 Task: Find connections with filter location Talence with filter topic #Inspirationwith filter profile language Spanish with filter current company Qlik with filter school Awadhesh Pratap Singh Vishwavidyalaya with filter industry Motor Vehicle Parts Manufacturing with filter service category Health Insurance with filter keywords title Animal Shelter Worker
Action: Mouse moved to (363, 224)
Screenshot: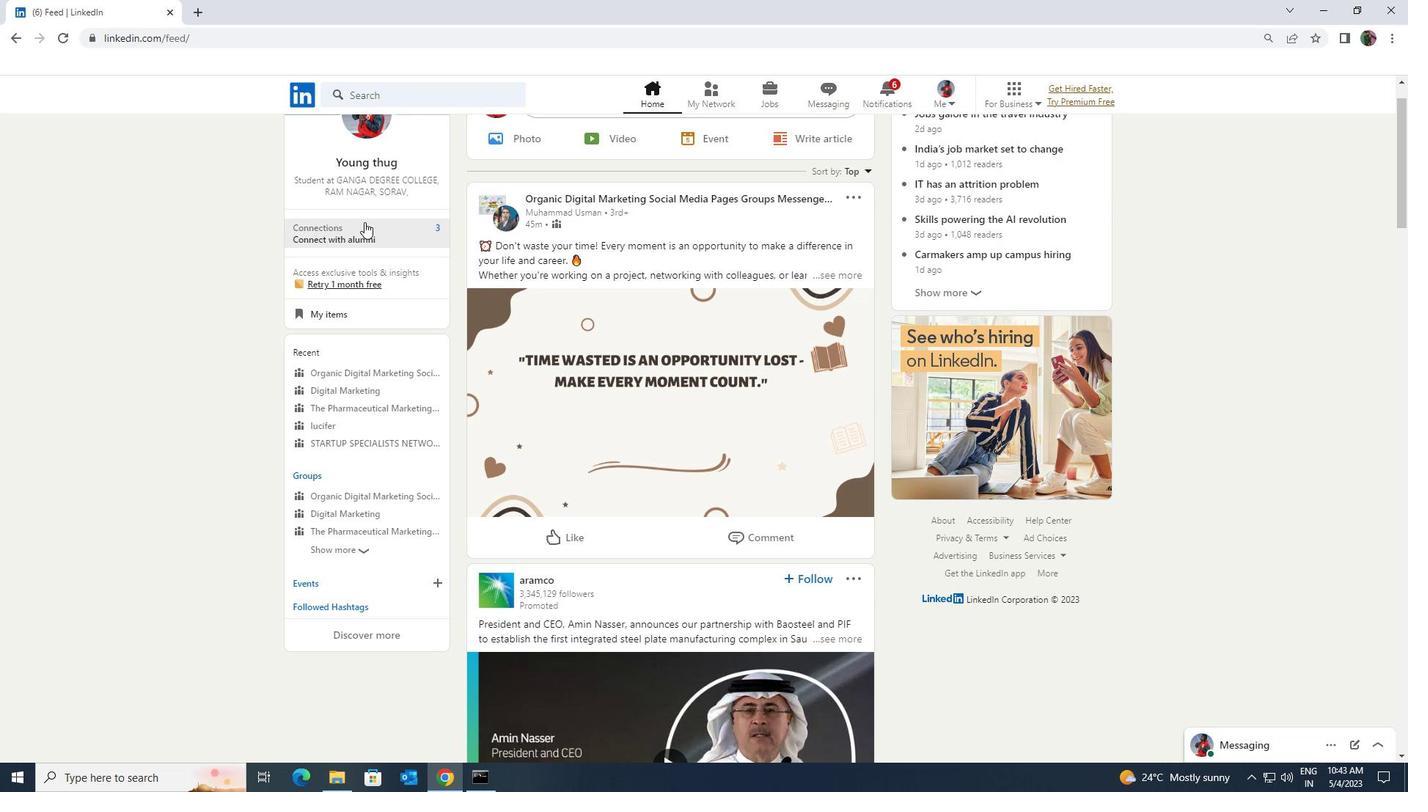 
Action: Mouse pressed left at (363, 224)
Screenshot: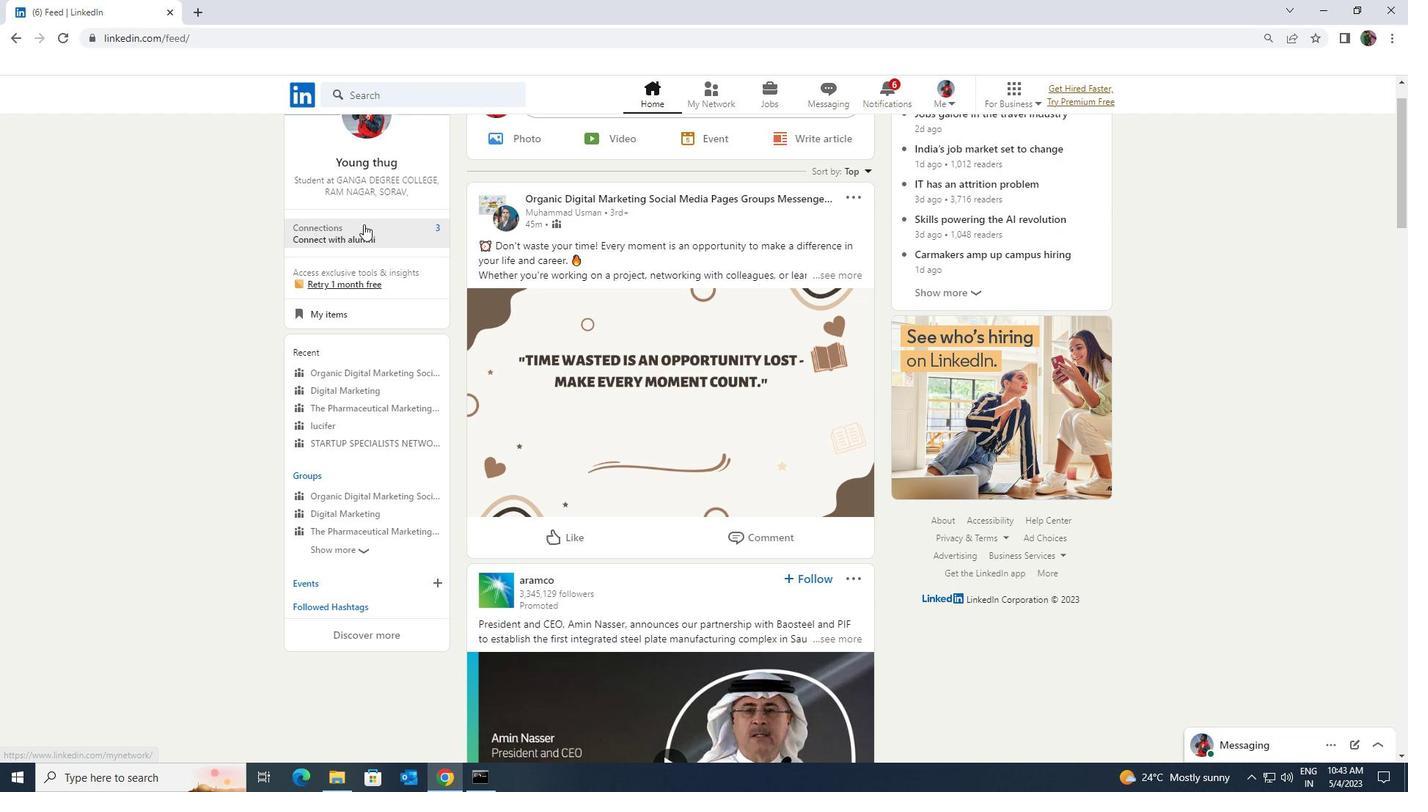 
Action: Mouse moved to (340, 167)
Screenshot: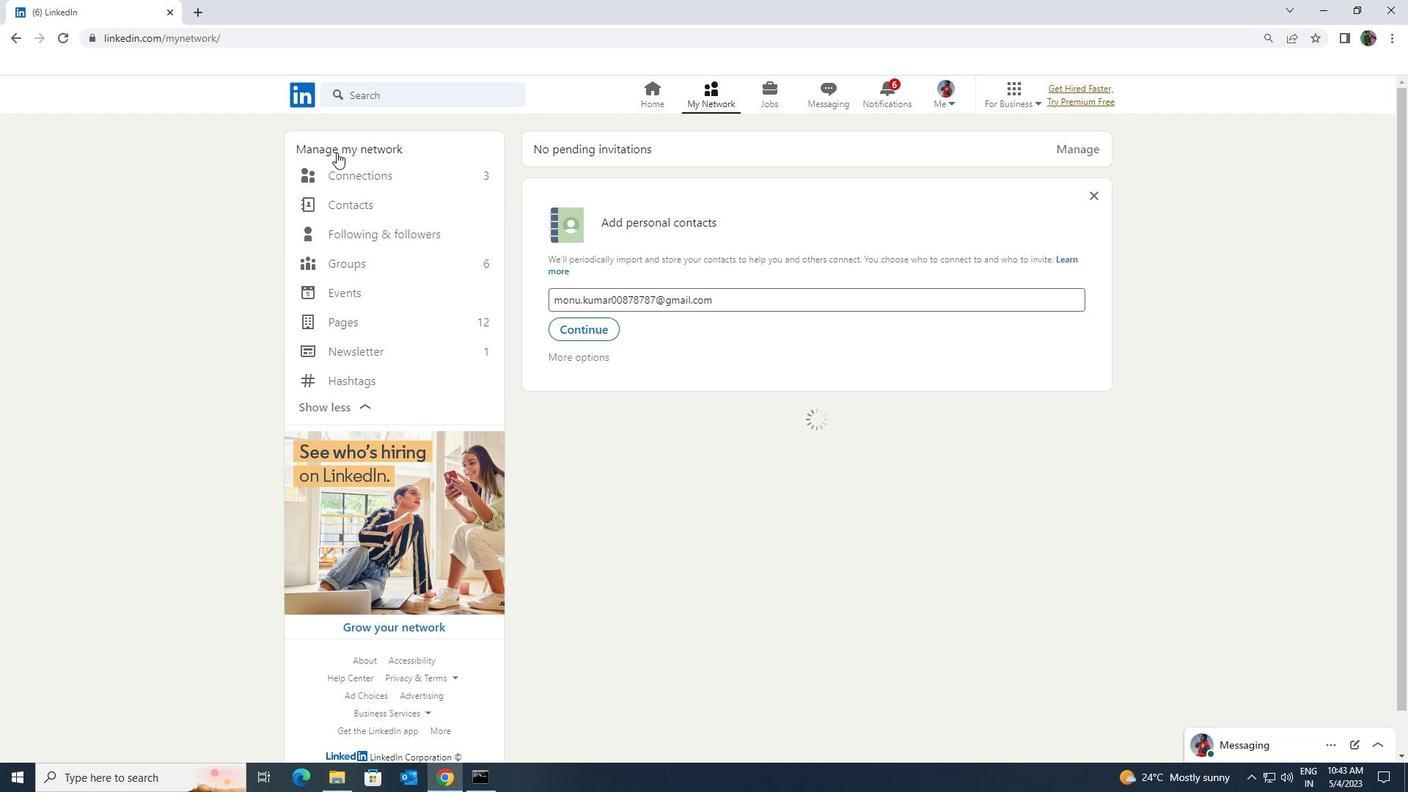 
Action: Mouse pressed left at (340, 167)
Screenshot: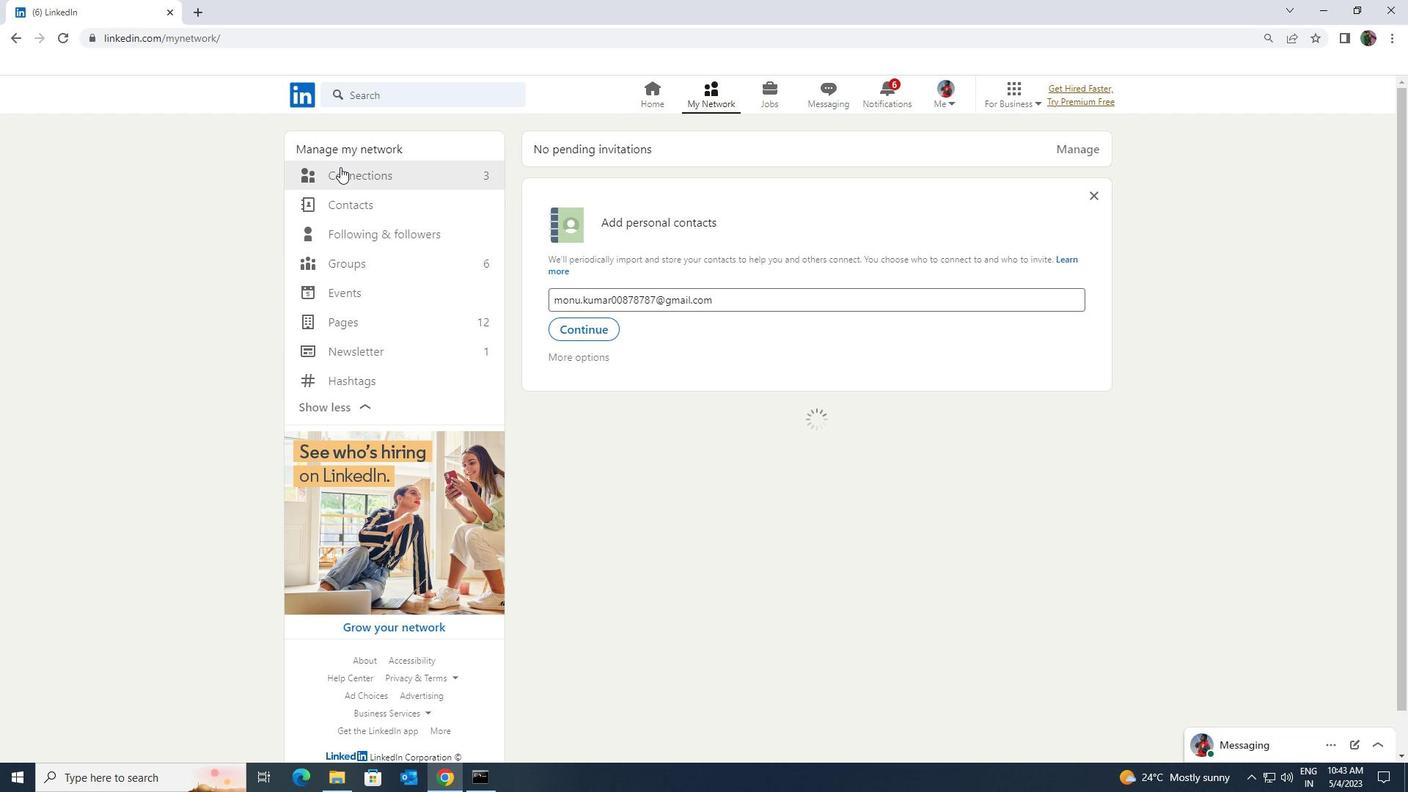 
Action: Mouse moved to (774, 176)
Screenshot: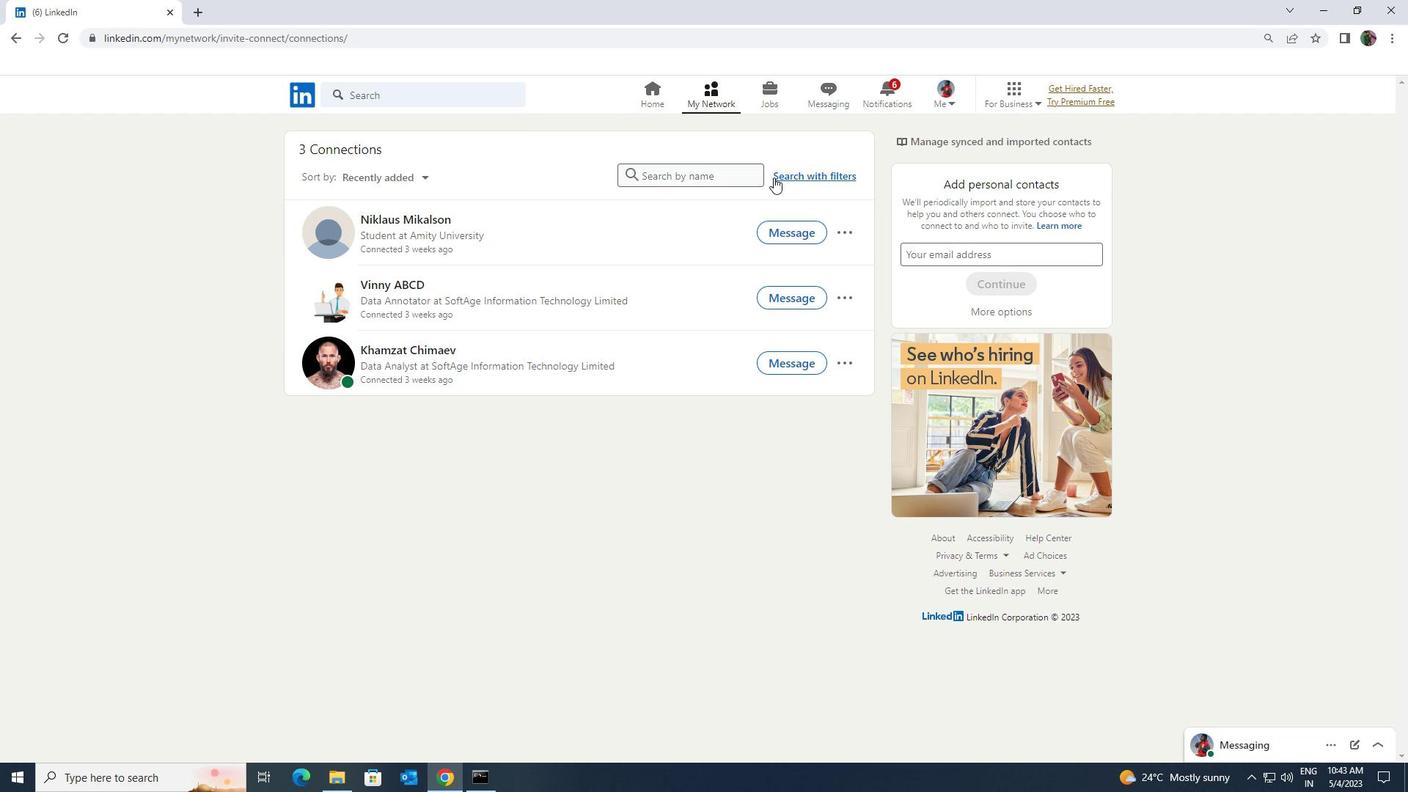 
Action: Mouse pressed left at (774, 176)
Screenshot: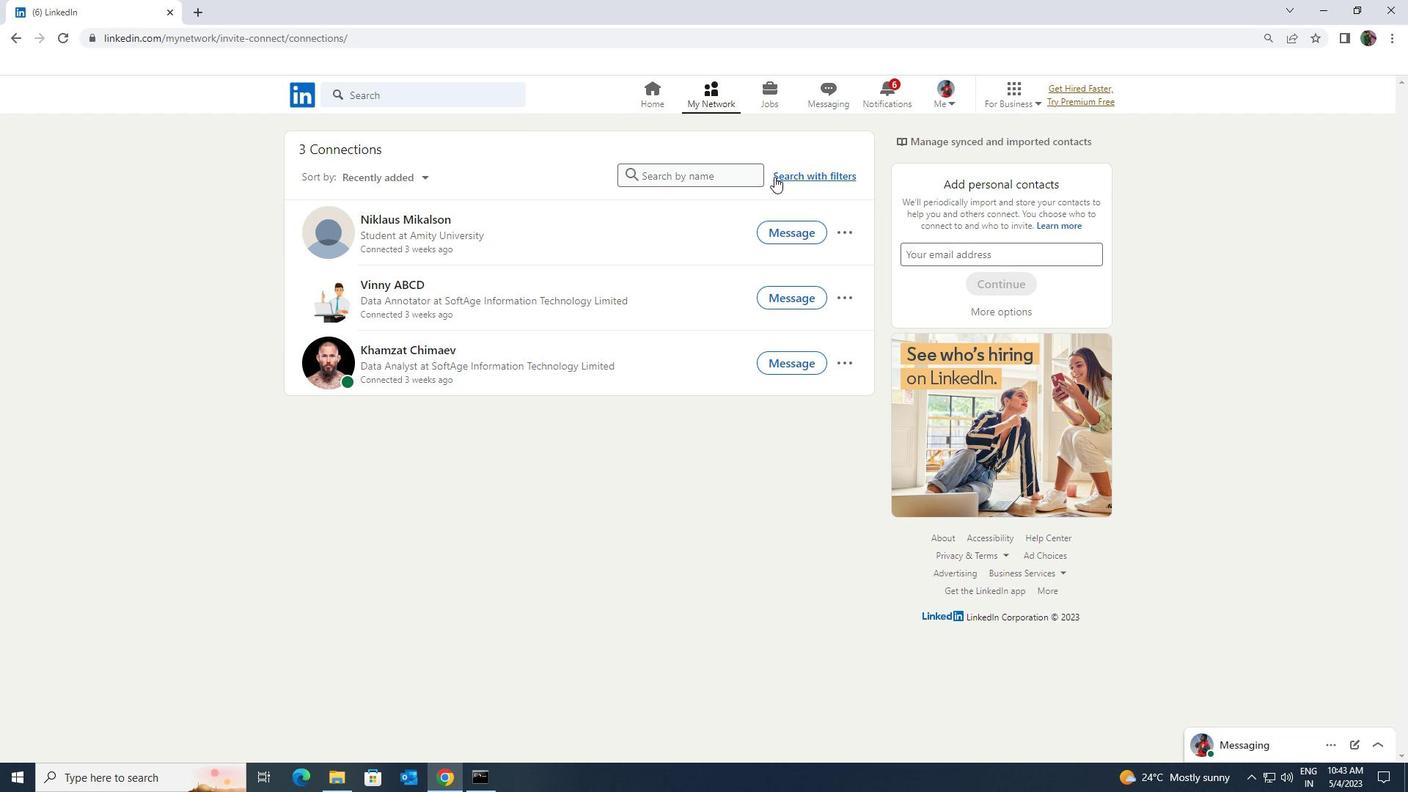 
Action: Mouse moved to (751, 141)
Screenshot: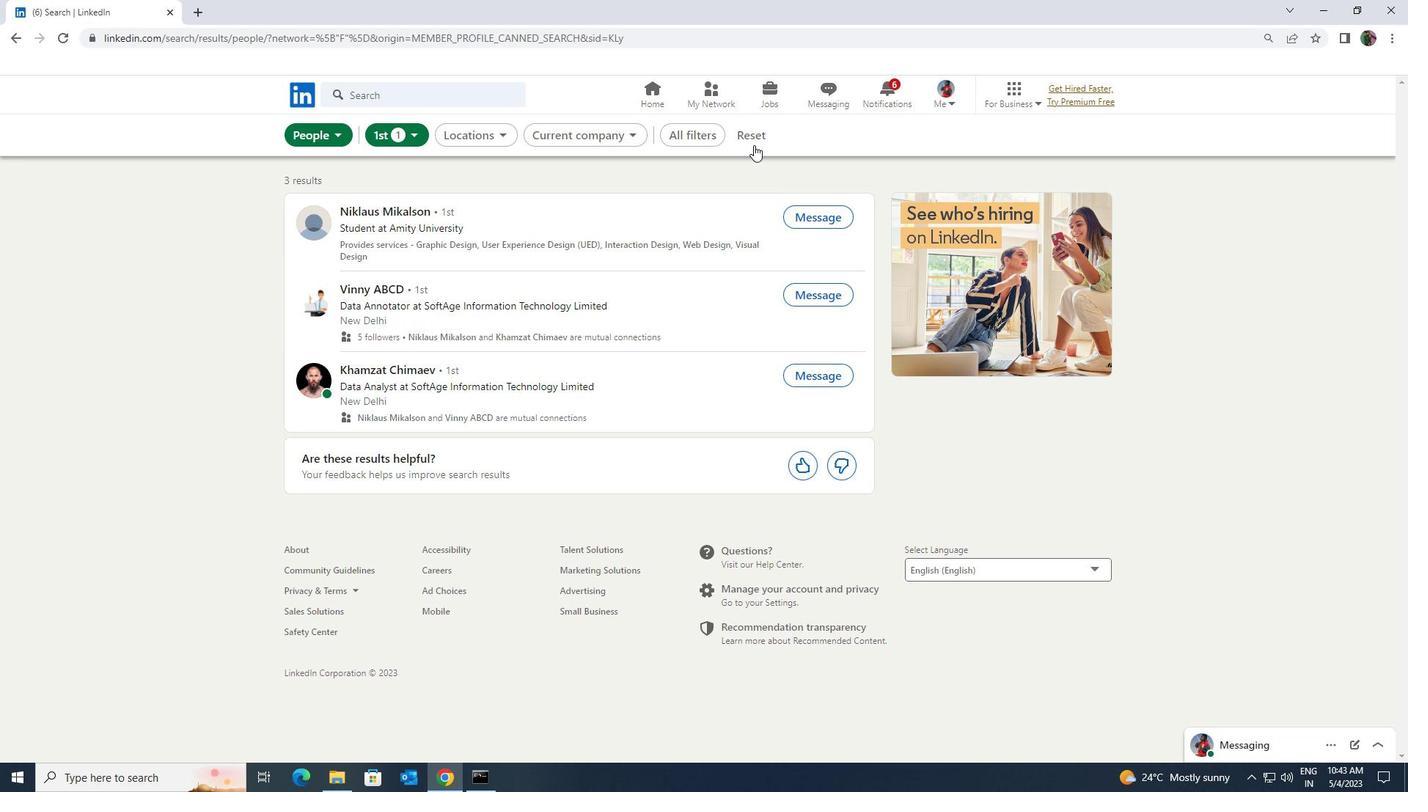 
Action: Mouse pressed left at (751, 141)
Screenshot: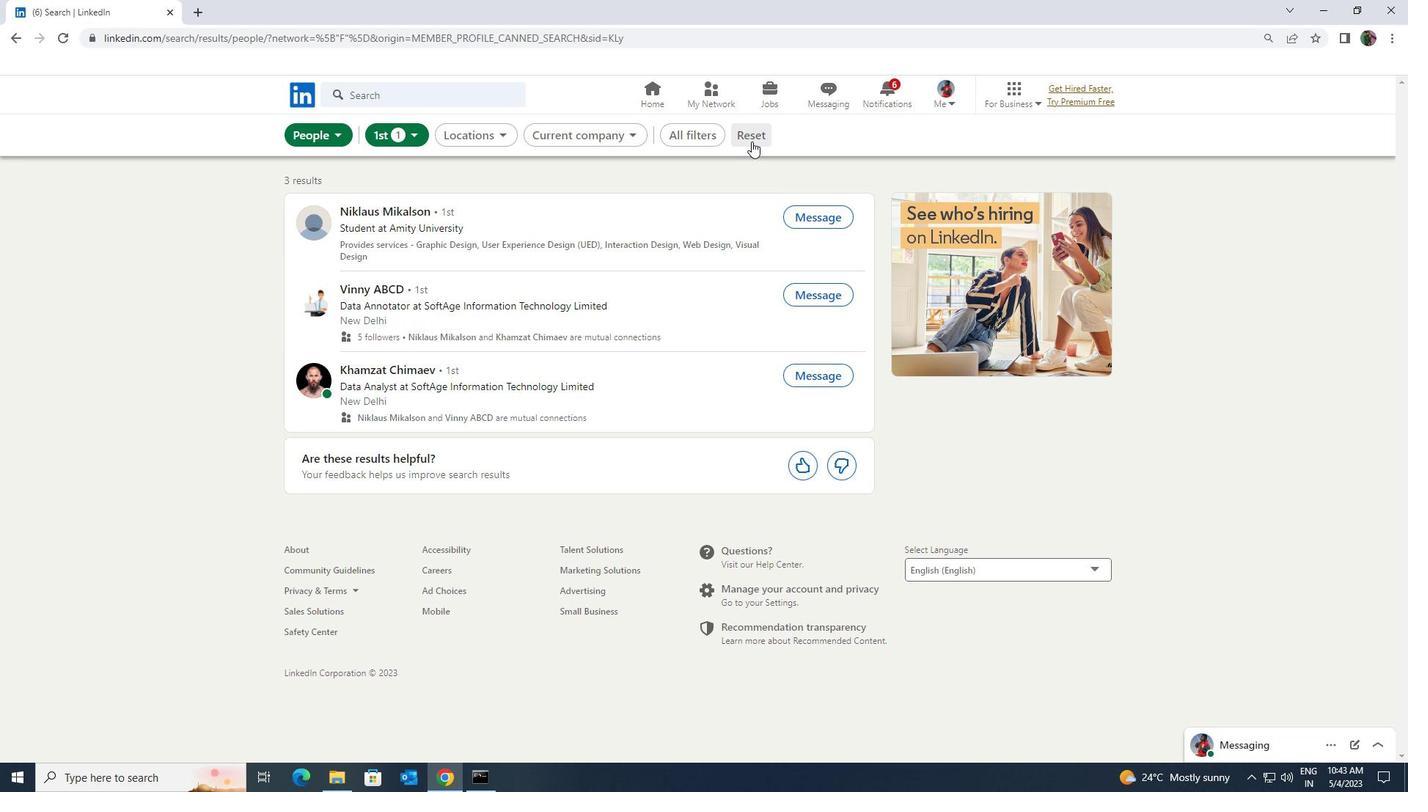 
Action: Mouse moved to (743, 135)
Screenshot: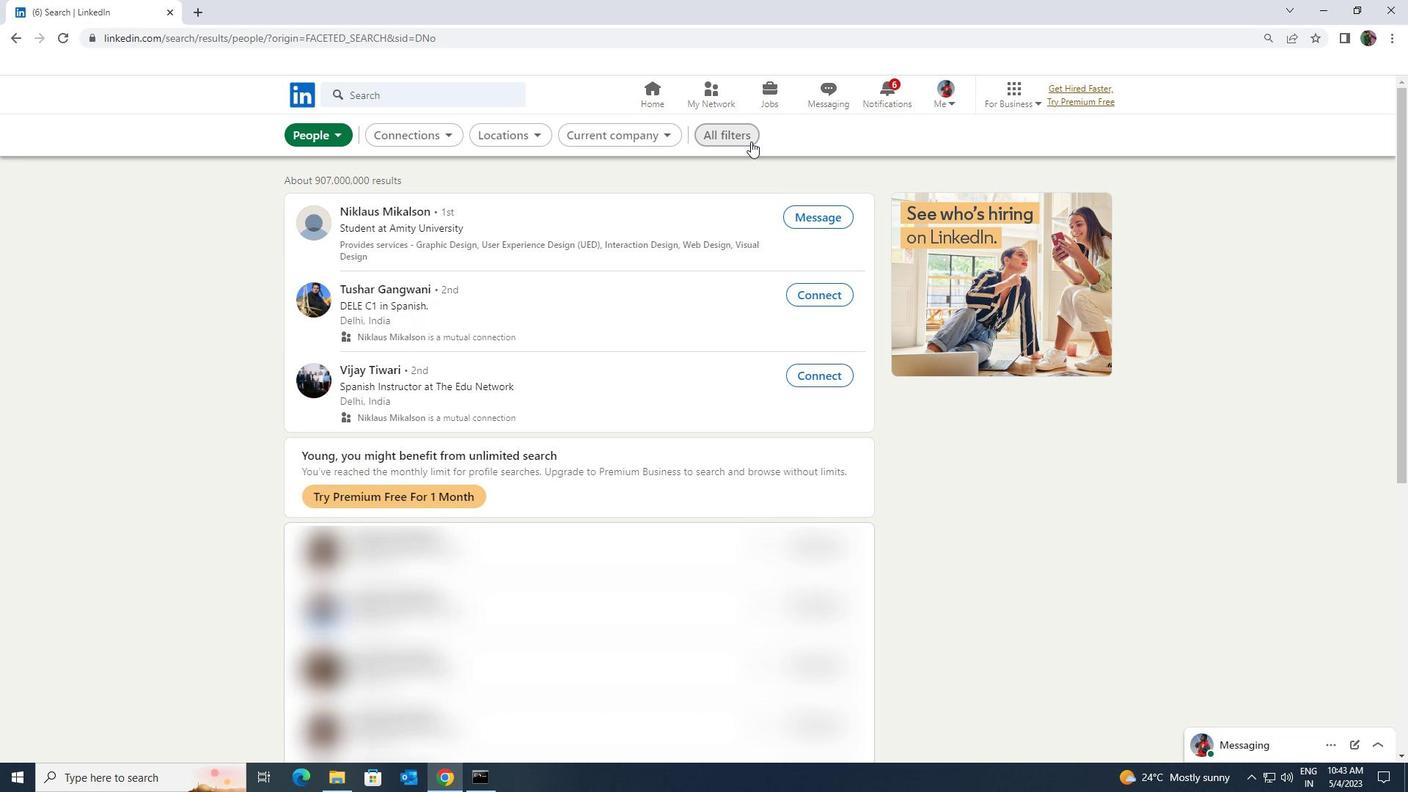 
Action: Mouse pressed left at (743, 135)
Screenshot: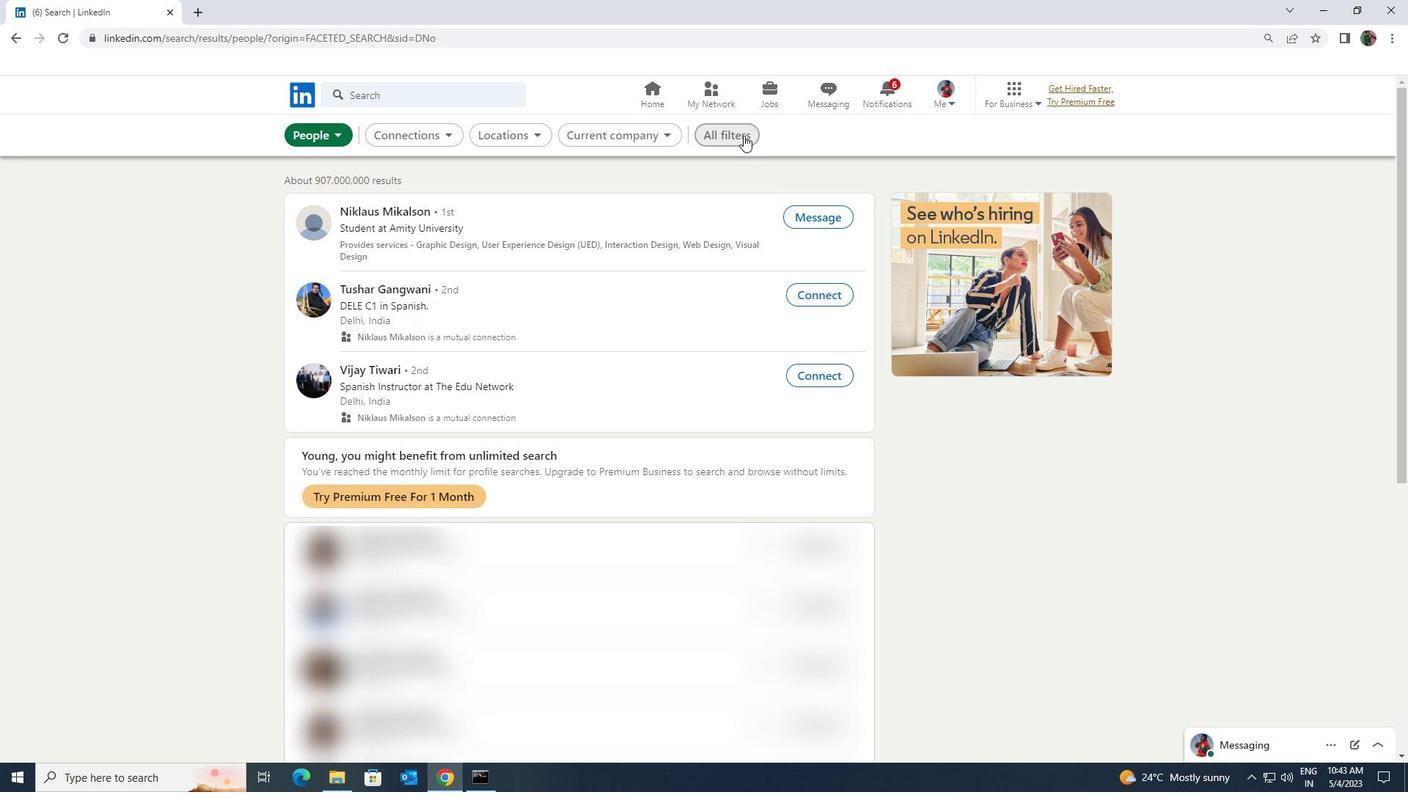 
Action: Mouse moved to (1204, 571)
Screenshot: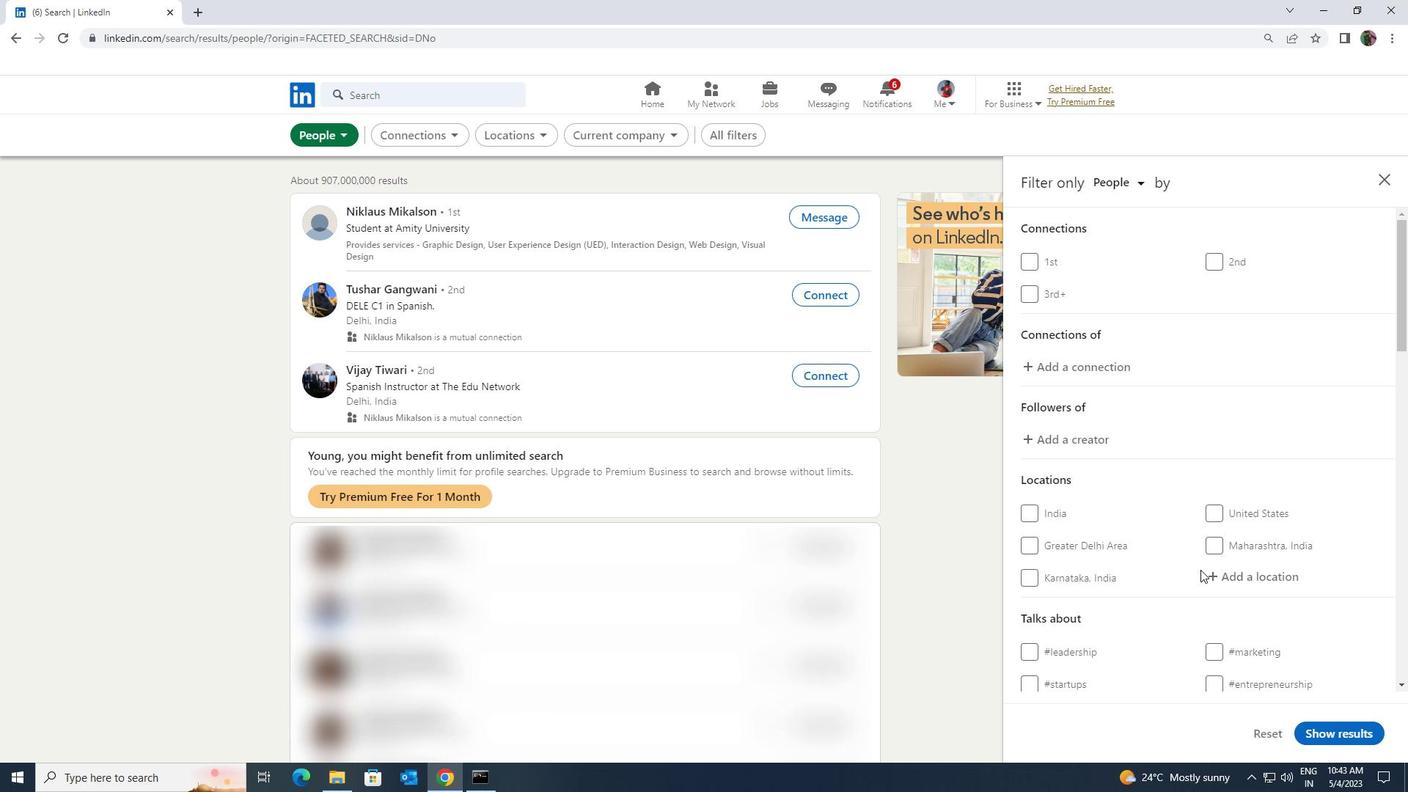 
Action: Mouse pressed left at (1204, 571)
Screenshot: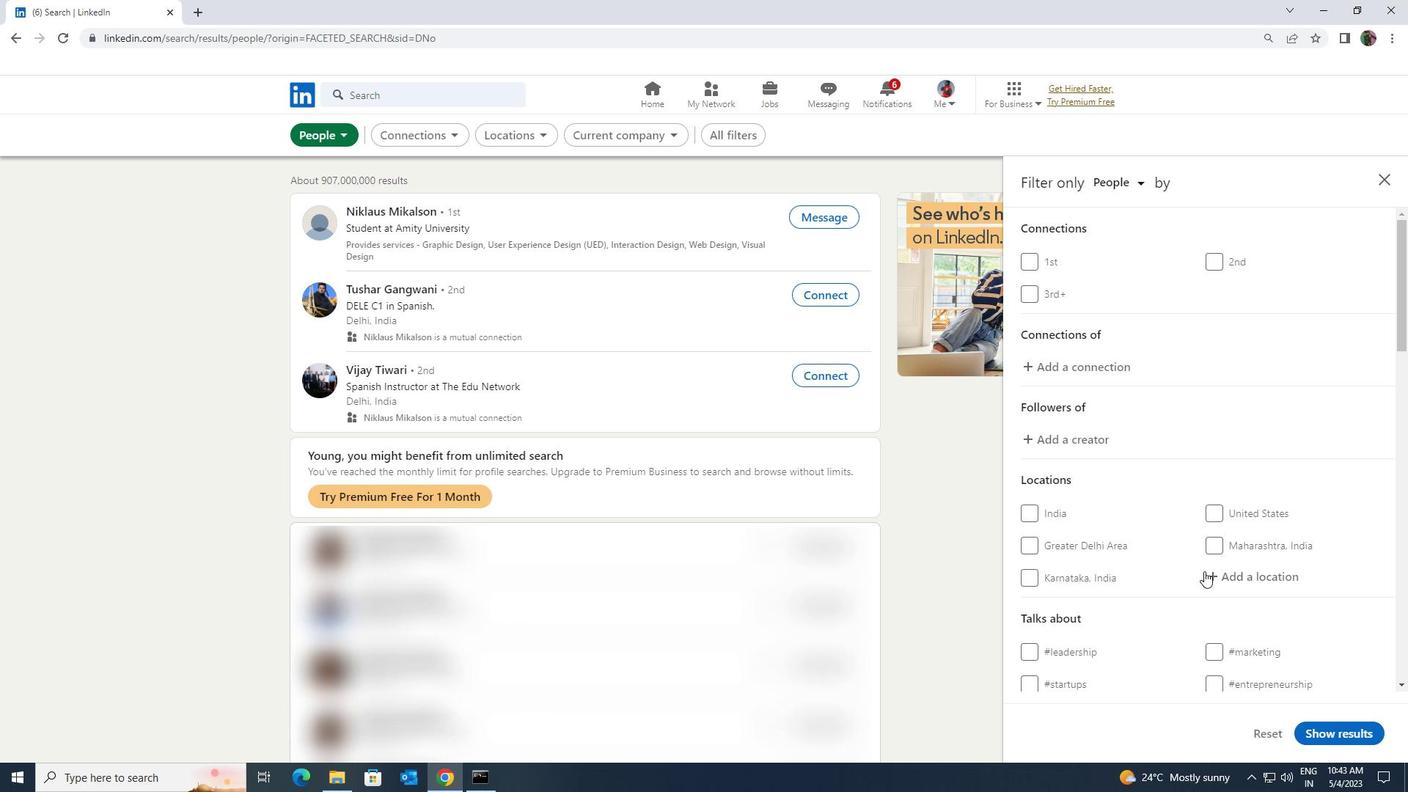 
Action: Key pressed <Key.shift>TALENC
Screenshot: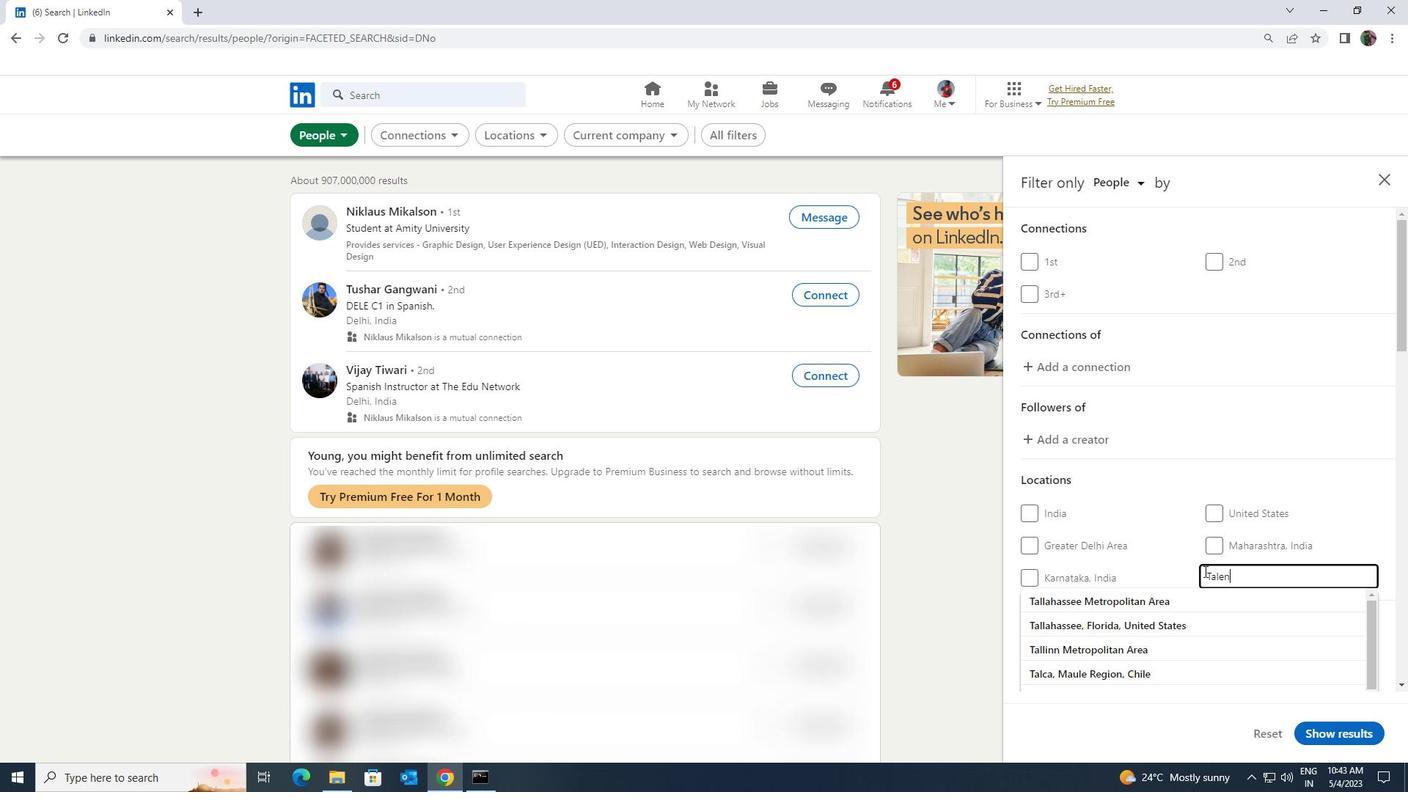 
Action: Mouse moved to (1203, 594)
Screenshot: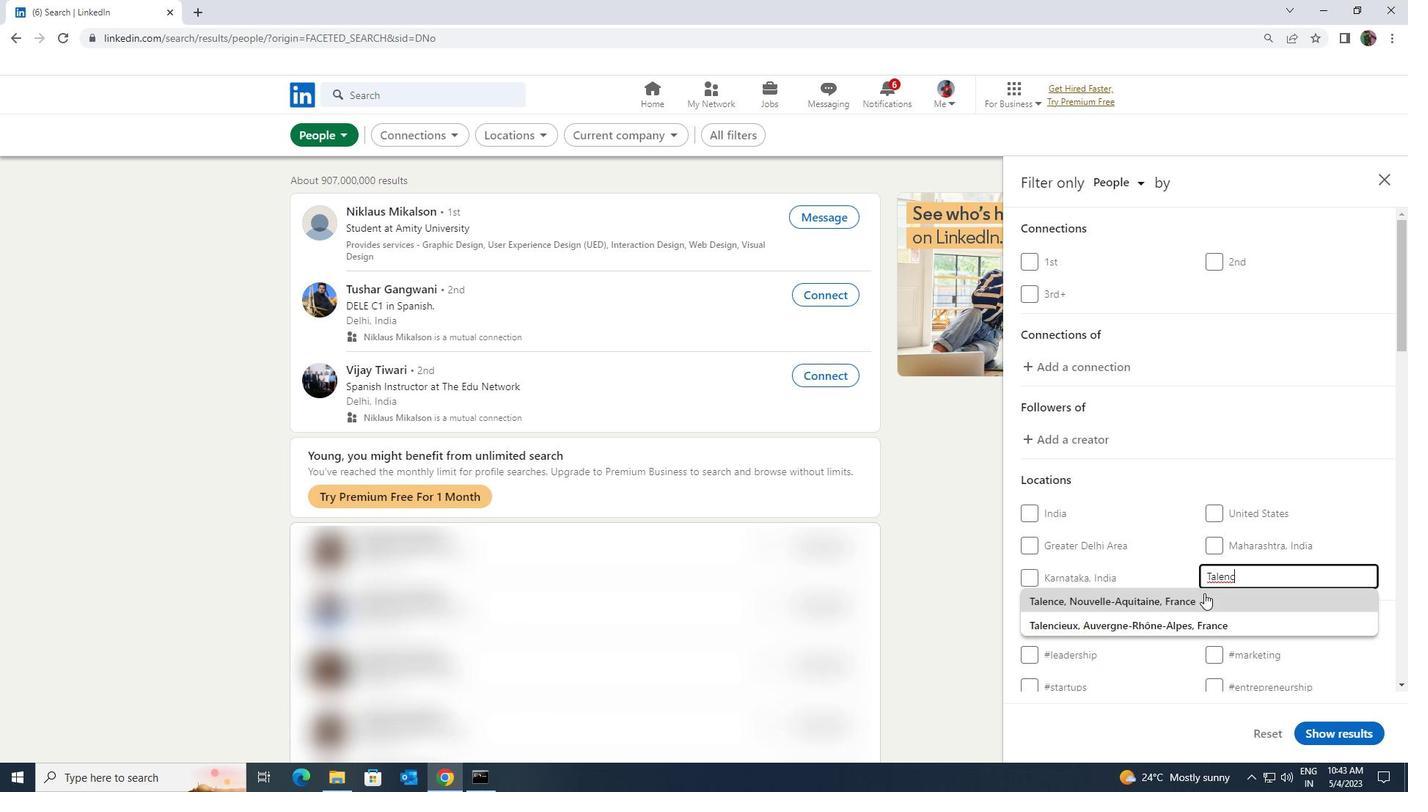 
Action: Mouse pressed left at (1203, 594)
Screenshot: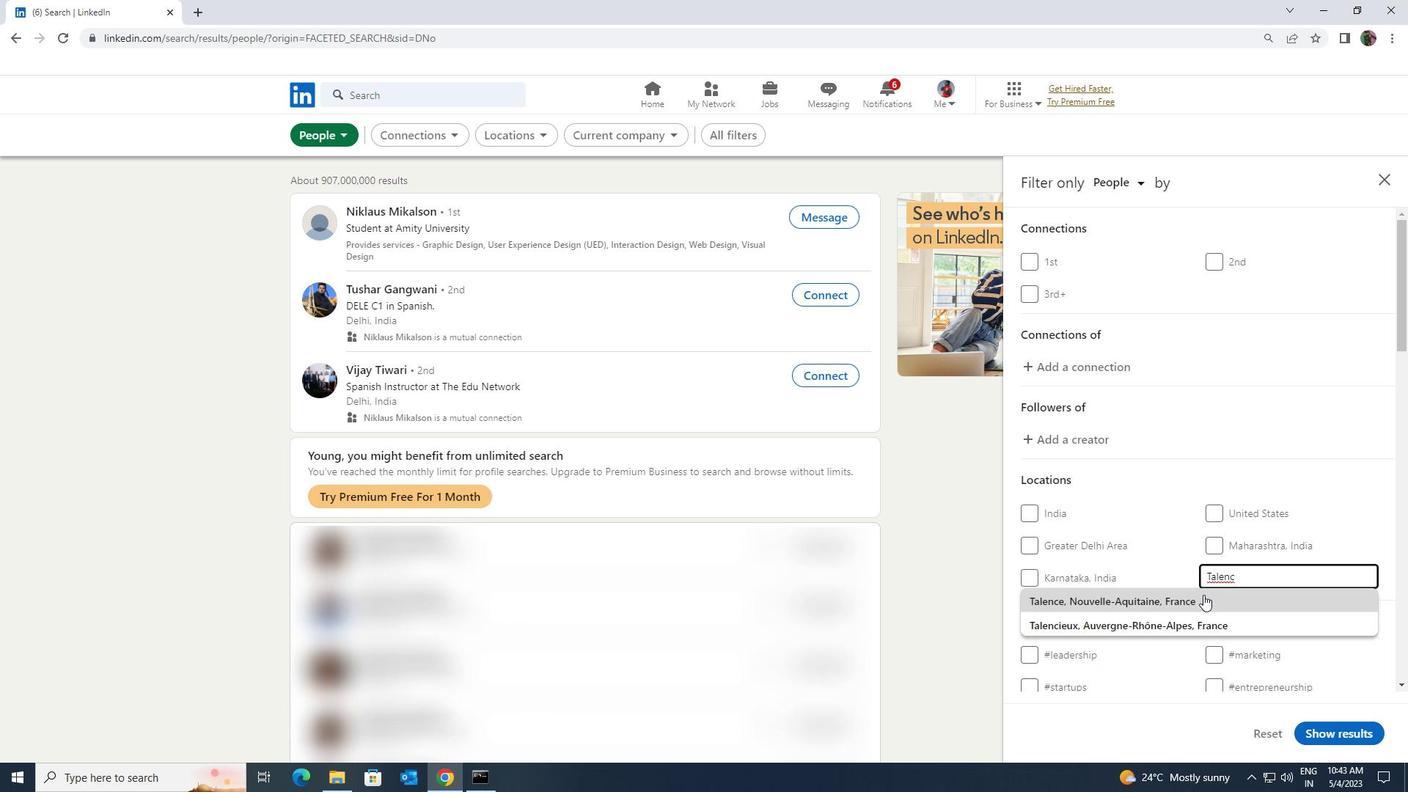 
Action: Mouse scrolled (1203, 594) with delta (0, 0)
Screenshot: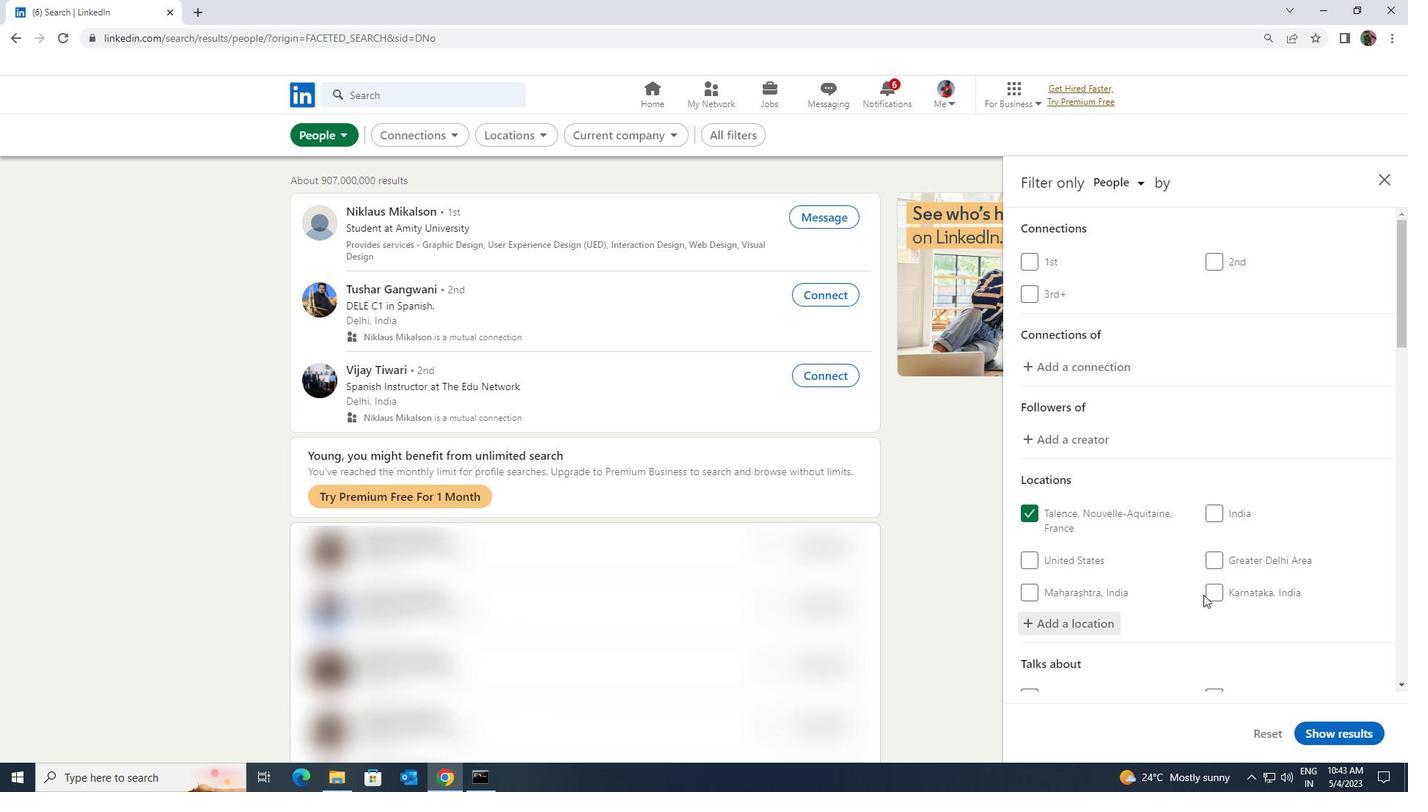 
Action: Mouse scrolled (1203, 594) with delta (0, 0)
Screenshot: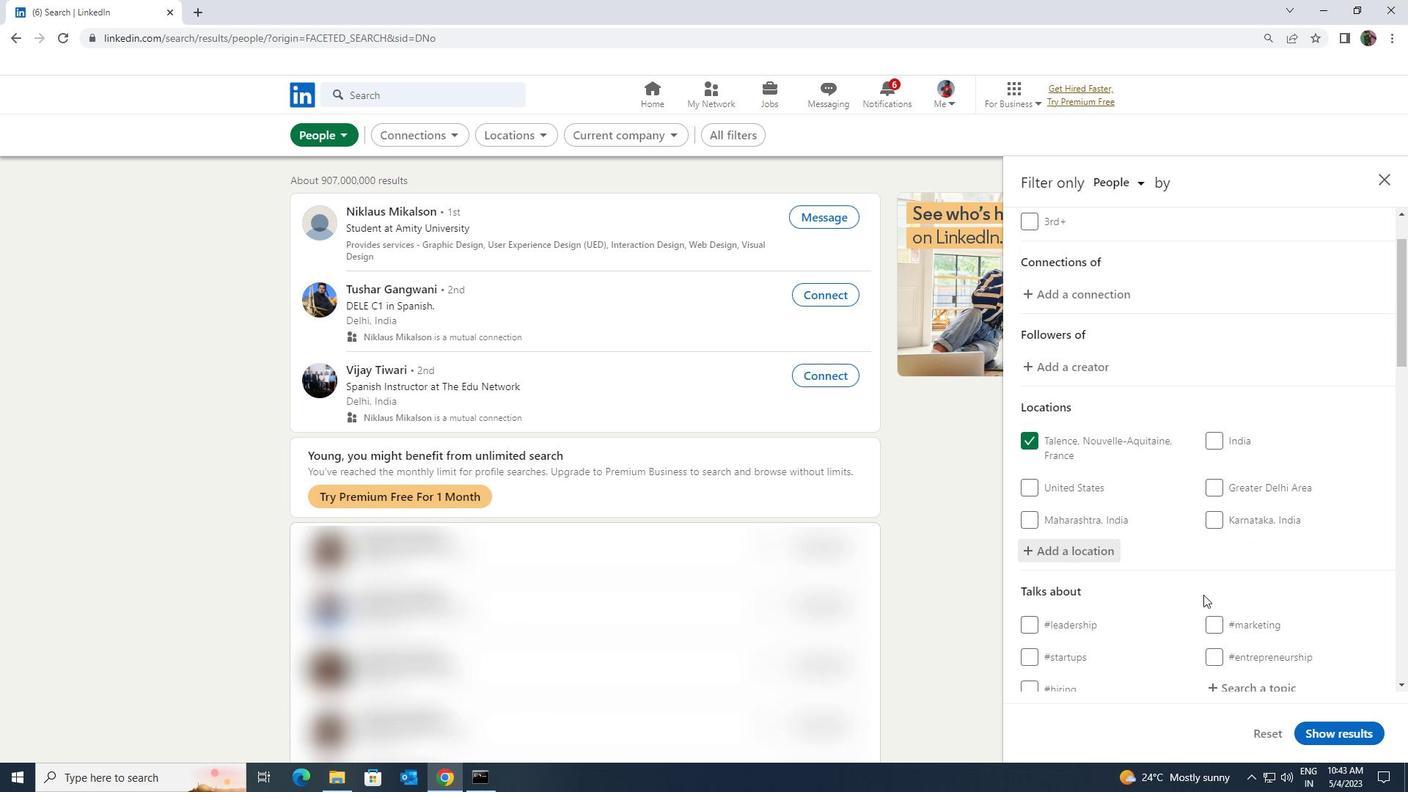 
Action: Mouse moved to (1207, 605)
Screenshot: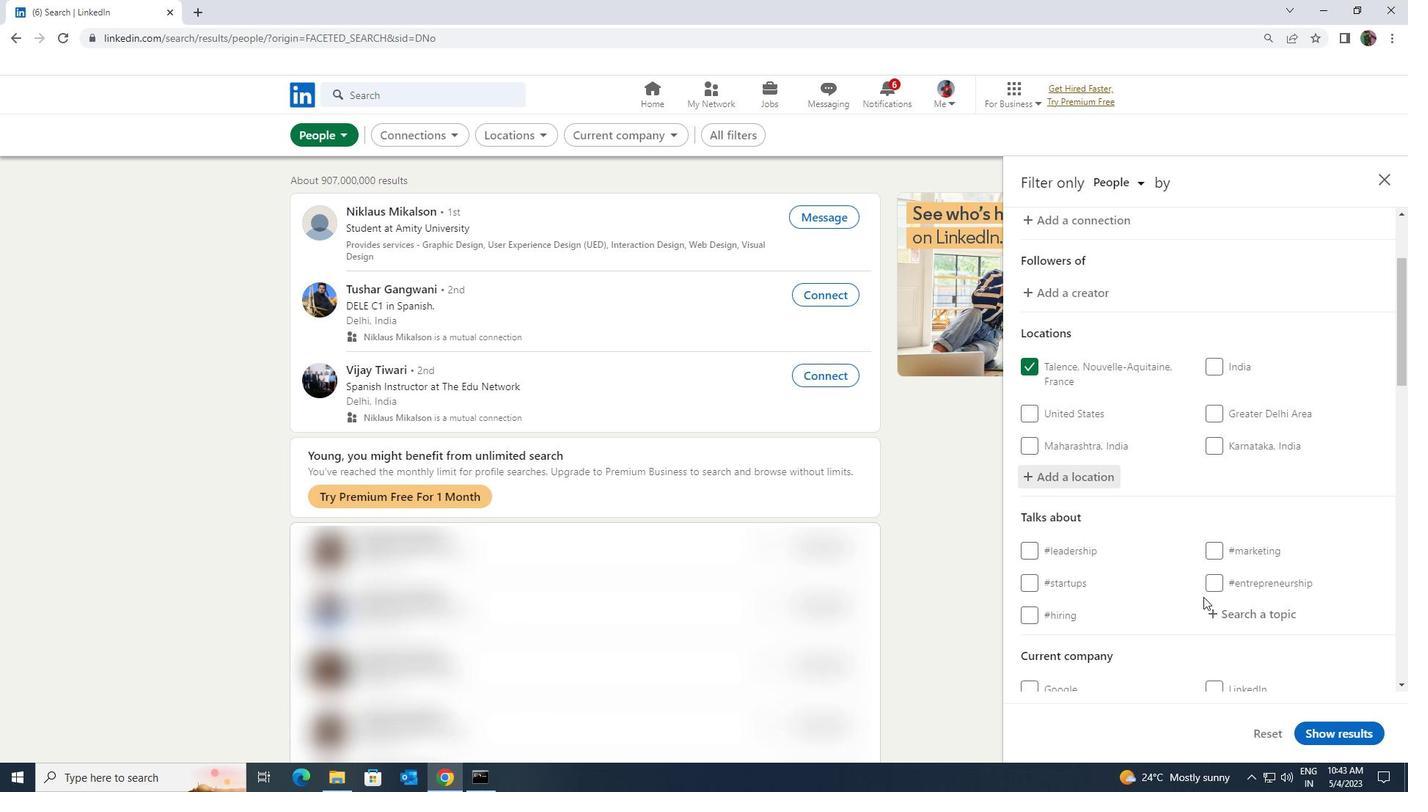 
Action: Mouse pressed left at (1207, 605)
Screenshot: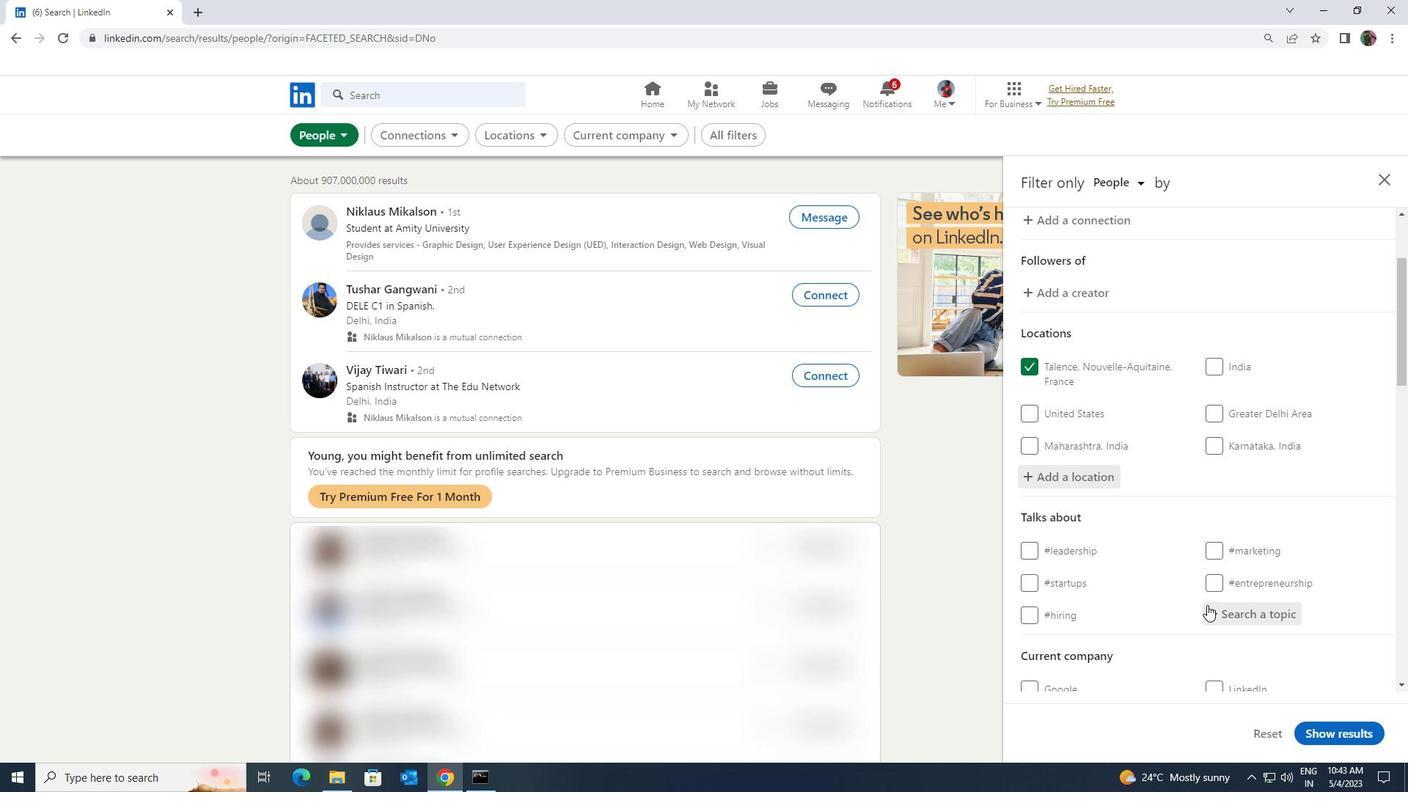 
Action: Key pressed <Key.shift><Key.shift><Key.shift>INSPIRAT
Screenshot: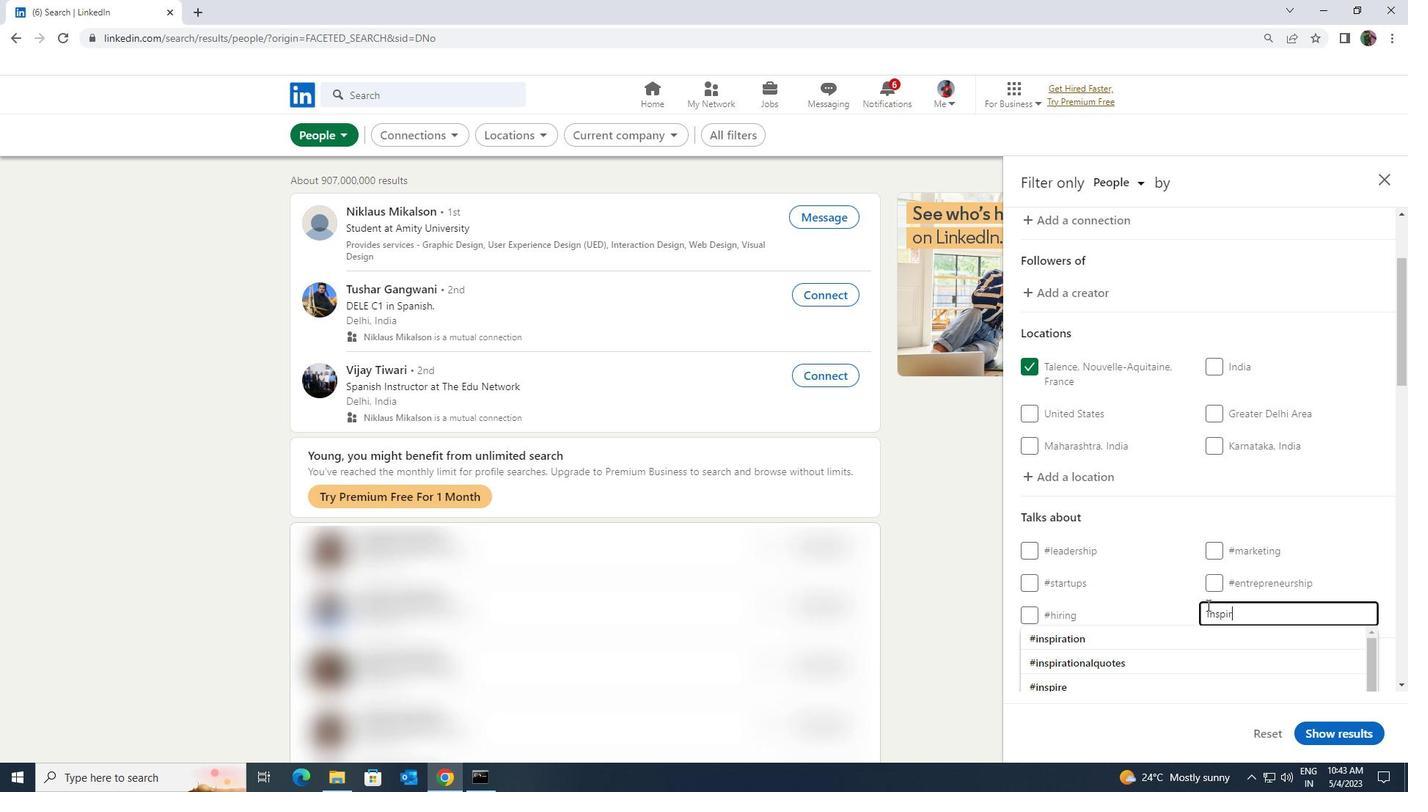 
Action: Mouse moved to (1198, 629)
Screenshot: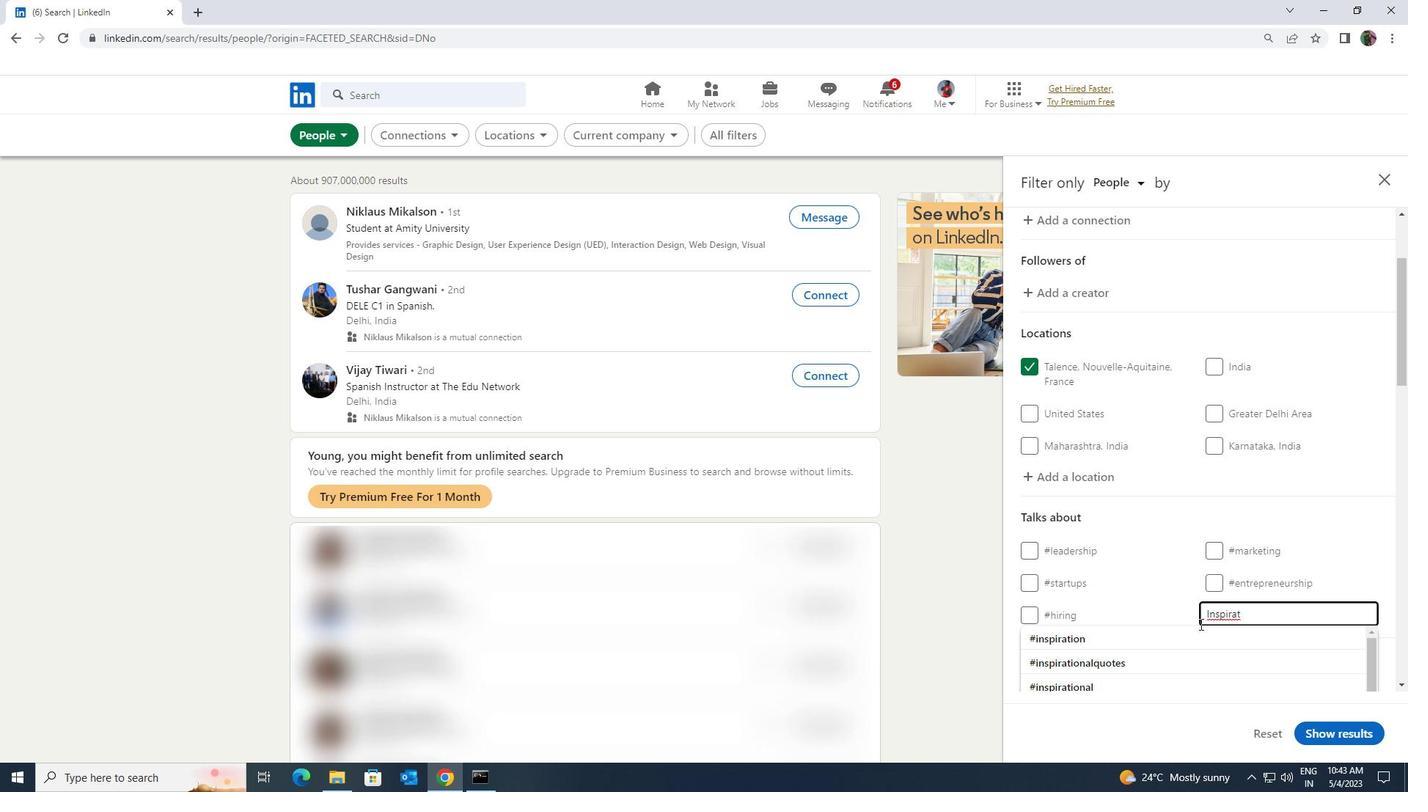 
Action: Mouse pressed left at (1198, 629)
Screenshot: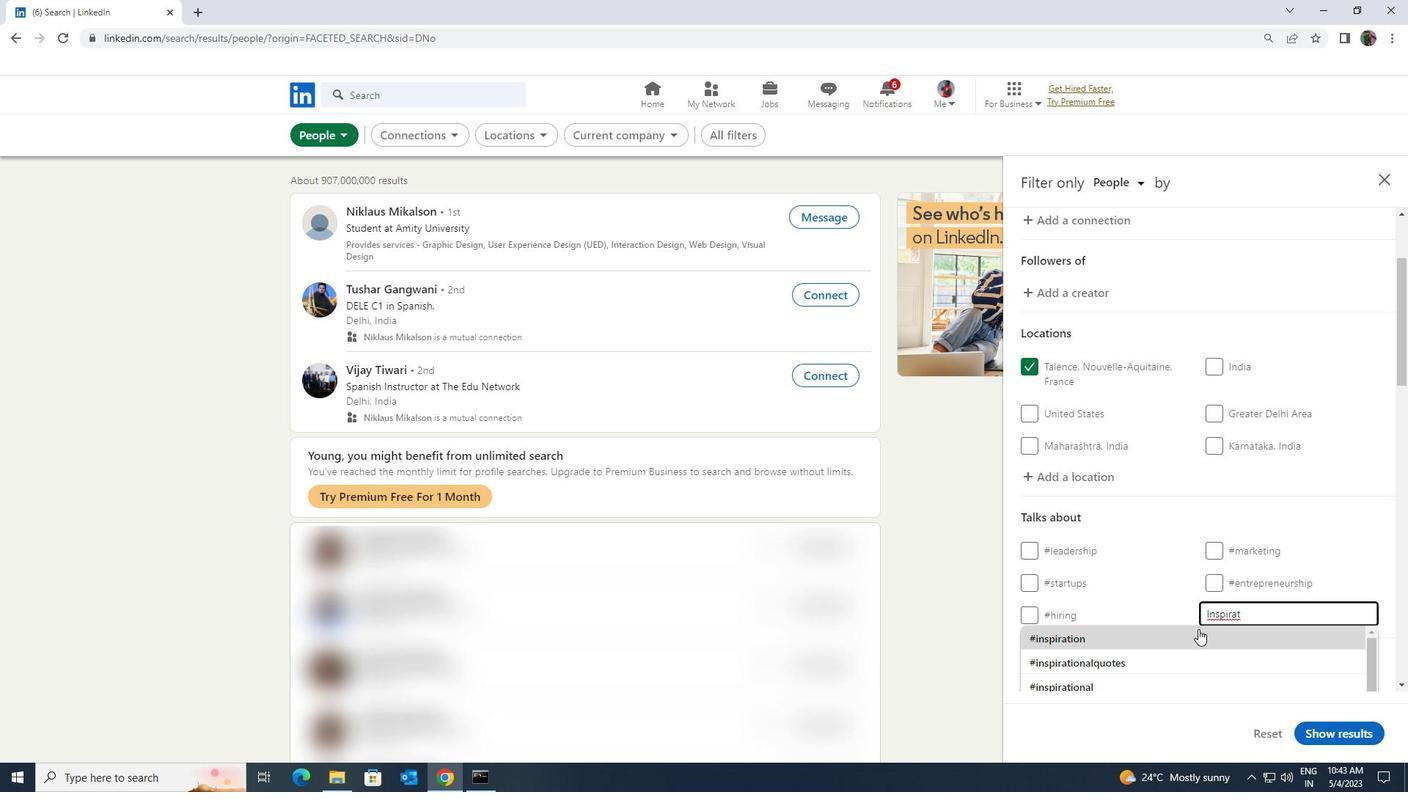 
Action: Mouse scrolled (1198, 628) with delta (0, 0)
Screenshot: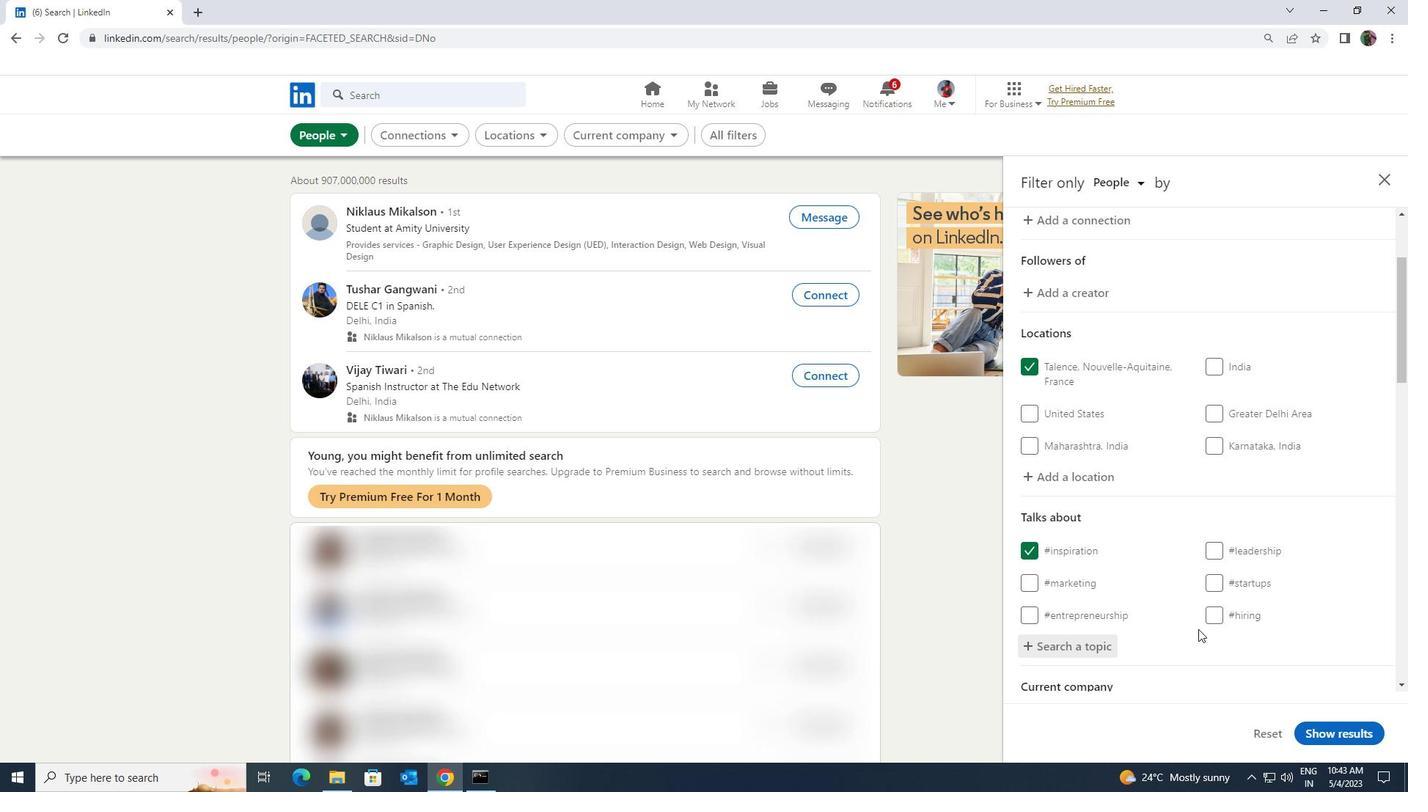 
Action: Mouse scrolled (1198, 628) with delta (0, 0)
Screenshot: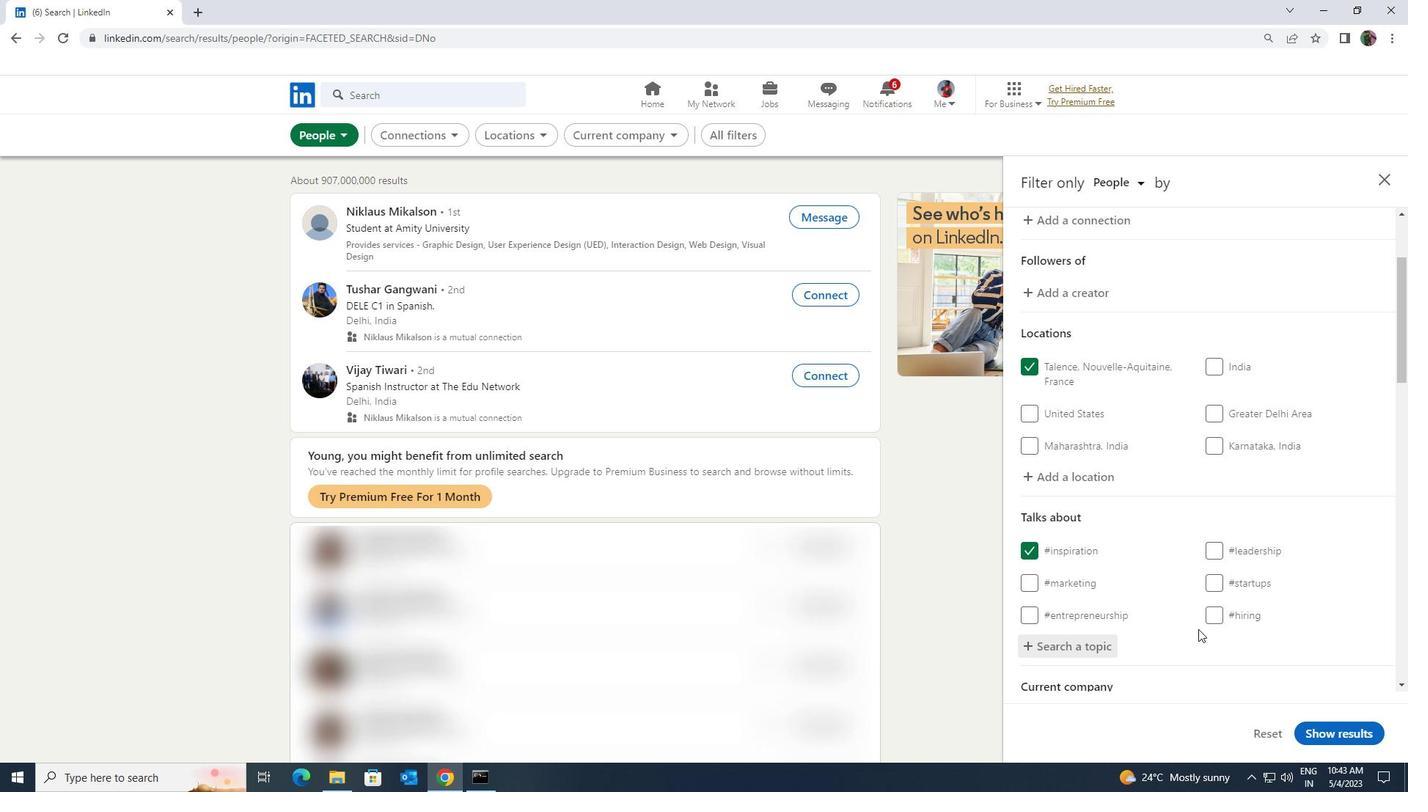 
Action: Mouse scrolled (1198, 628) with delta (0, 0)
Screenshot: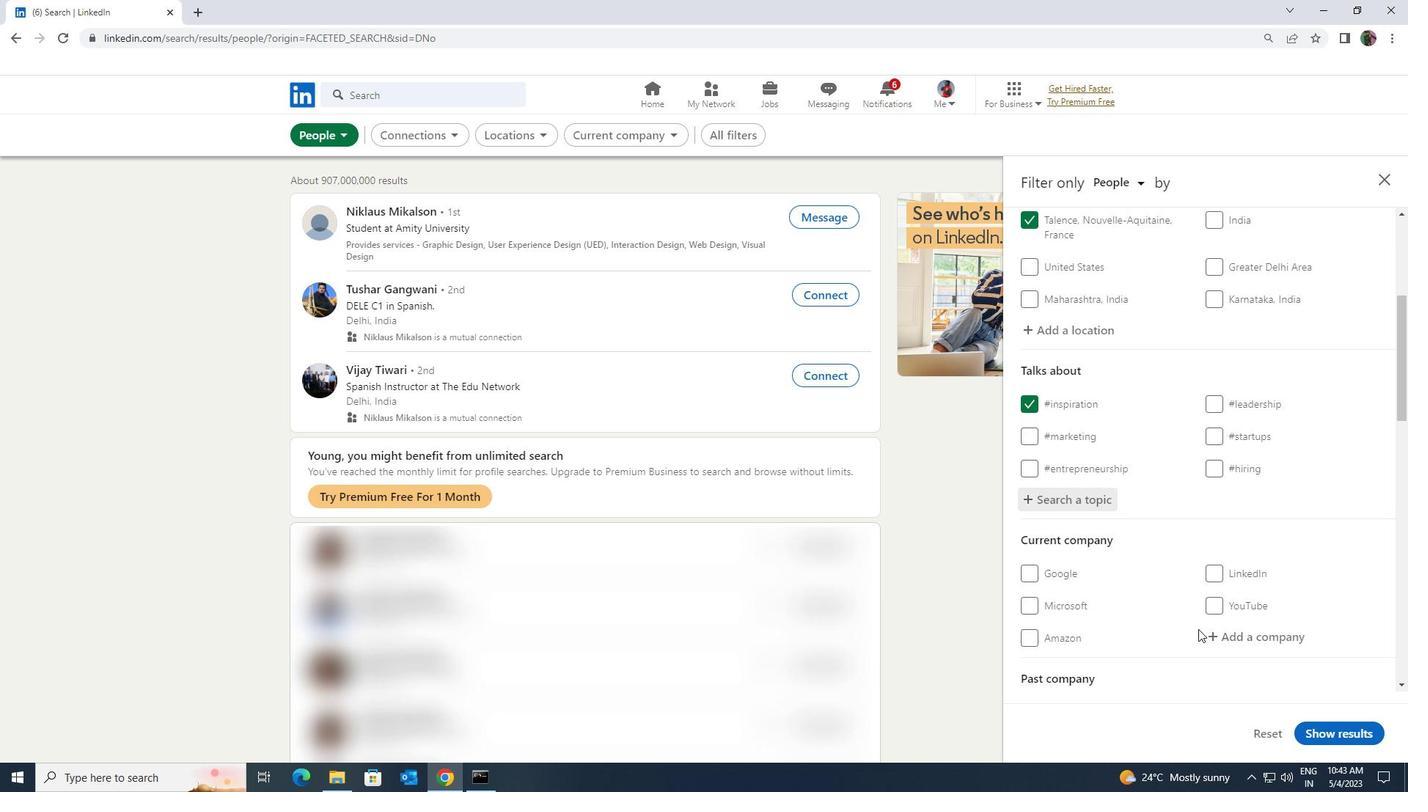 
Action: Mouse scrolled (1198, 628) with delta (0, 0)
Screenshot: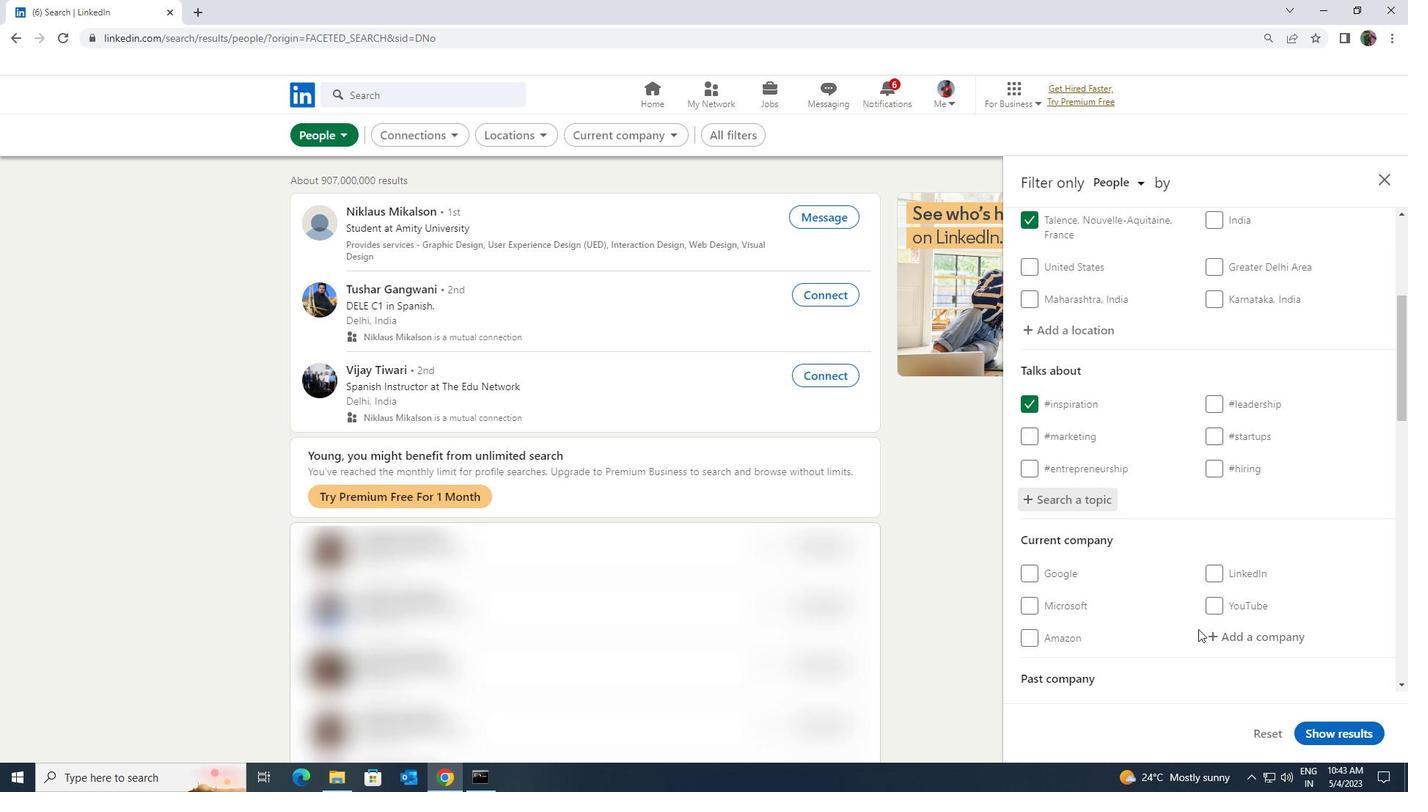 
Action: Mouse scrolled (1198, 628) with delta (0, 0)
Screenshot: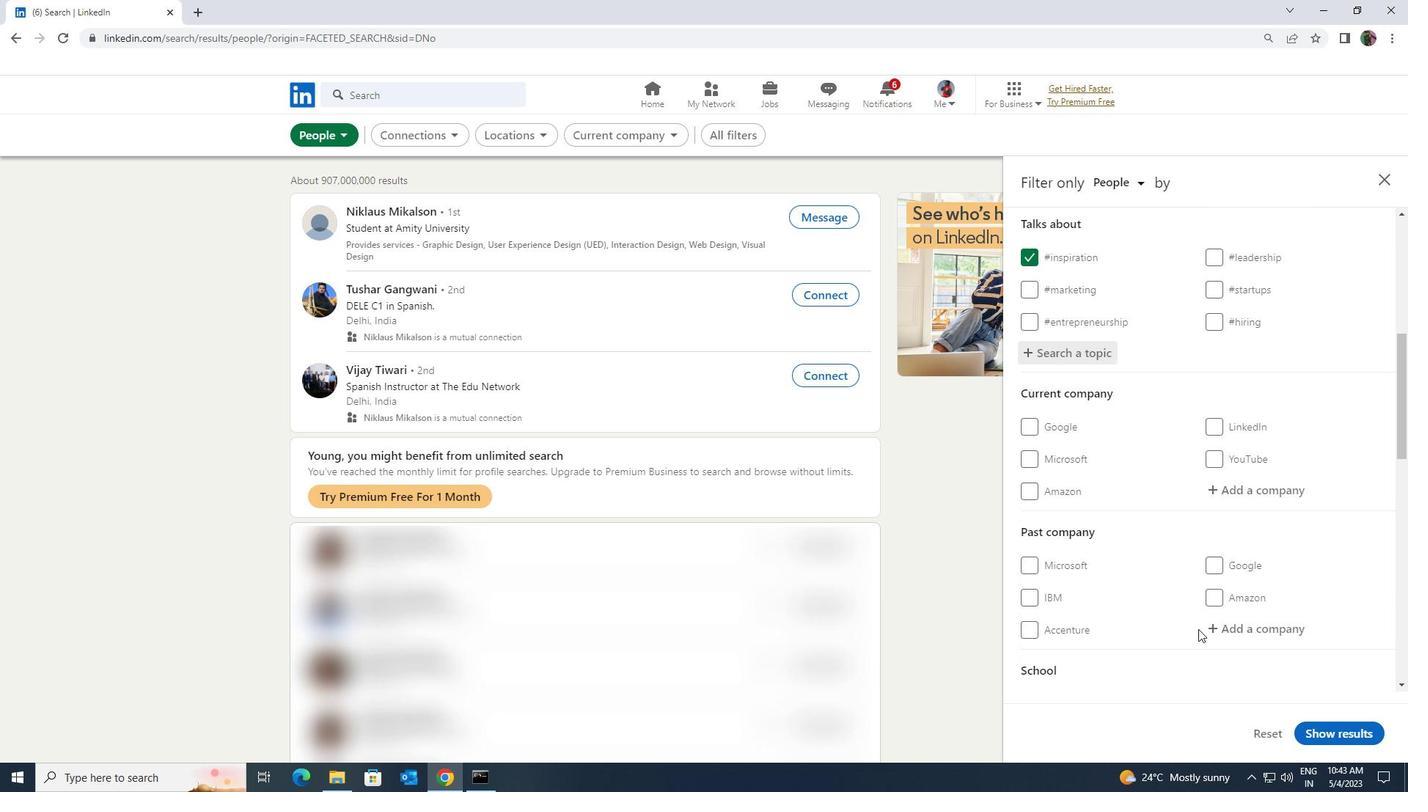 
Action: Mouse scrolled (1198, 628) with delta (0, 0)
Screenshot: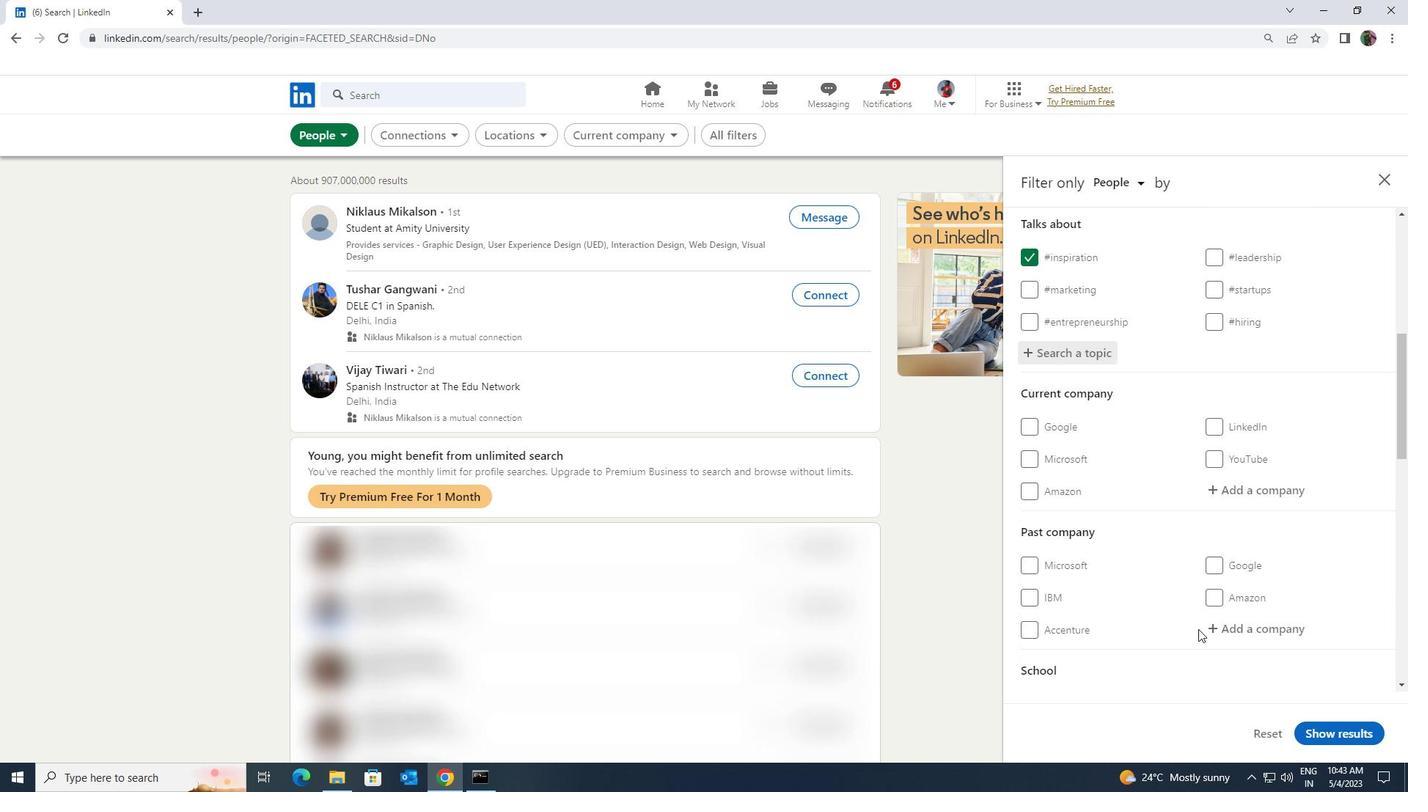 
Action: Mouse scrolled (1198, 628) with delta (0, 0)
Screenshot: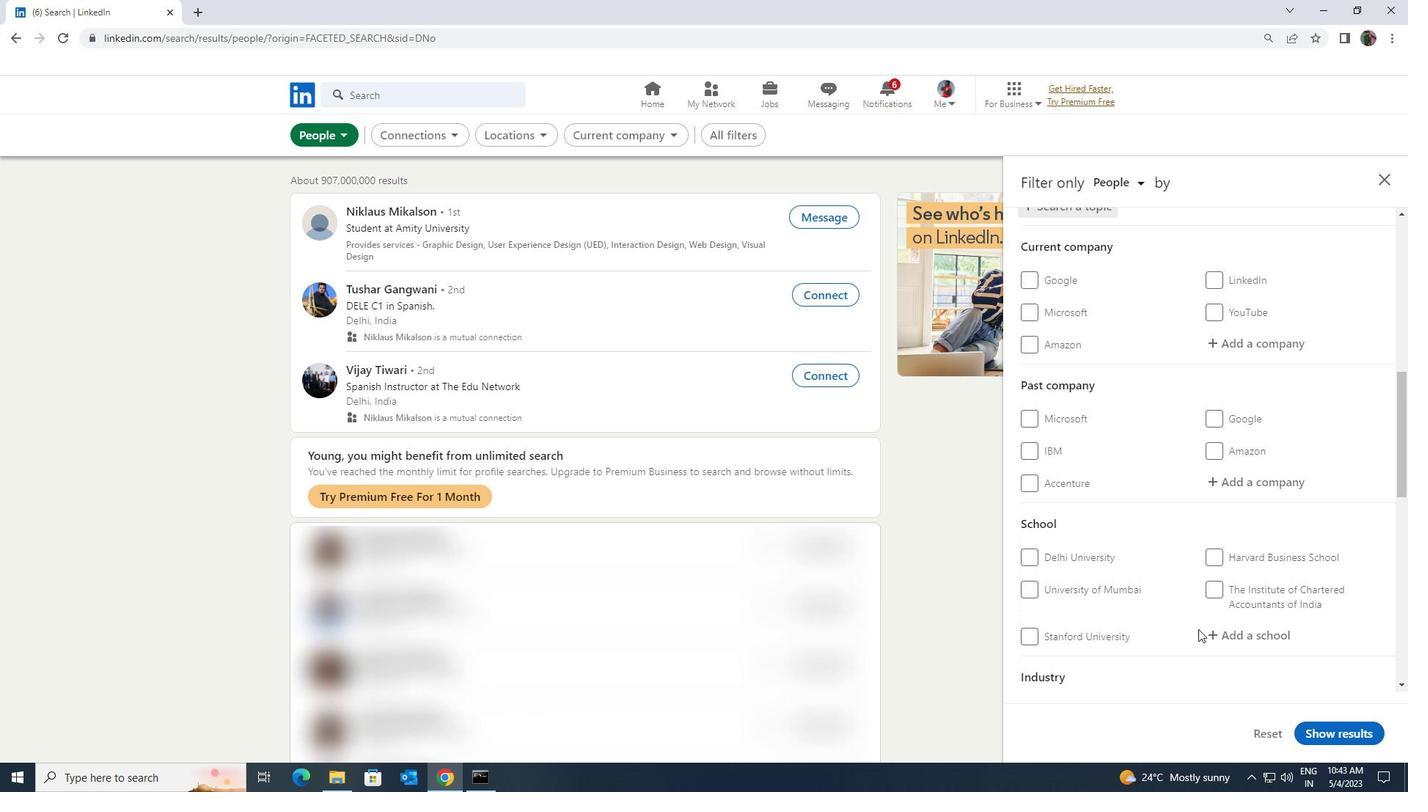 
Action: Mouse scrolled (1198, 628) with delta (0, 0)
Screenshot: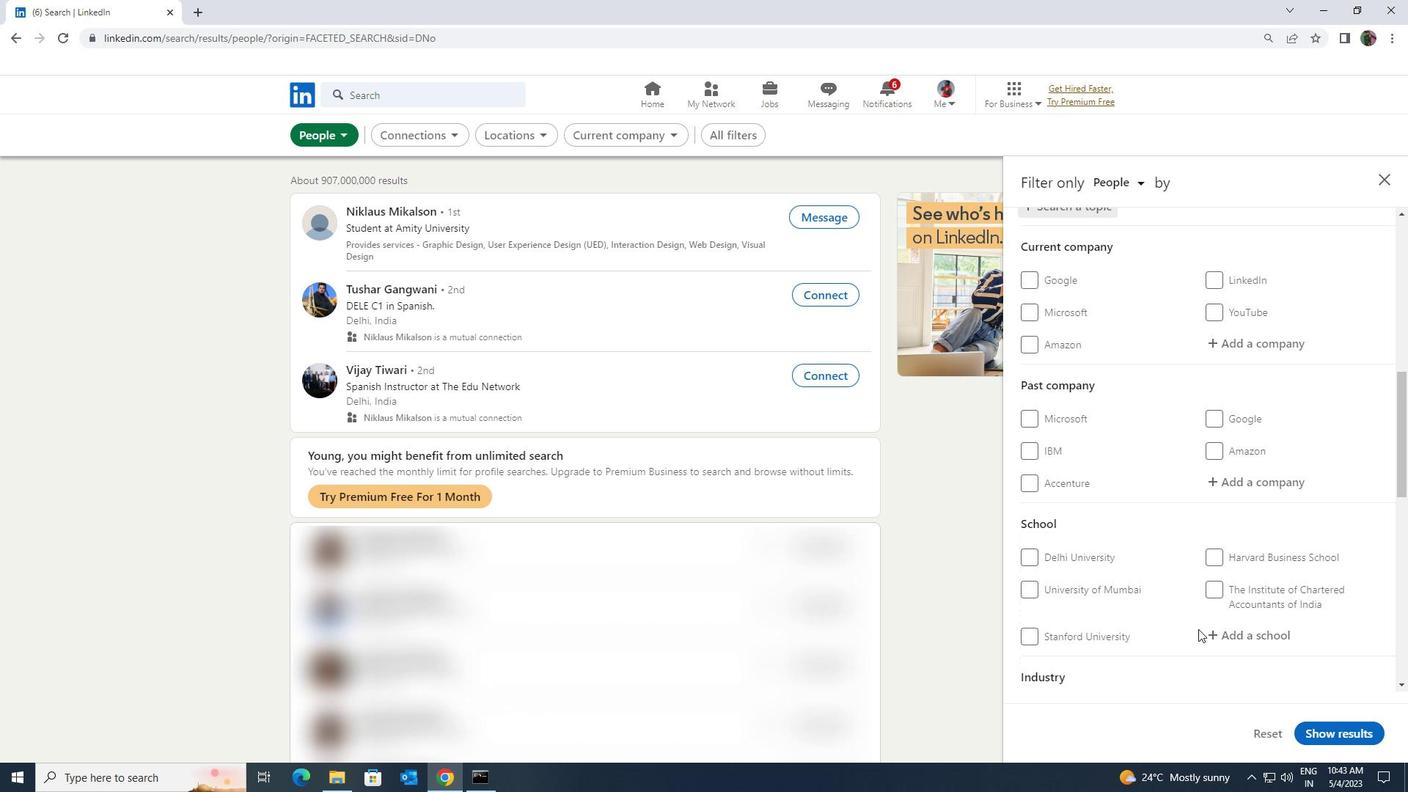 
Action: Mouse scrolled (1198, 628) with delta (0, 0)
Screenshot: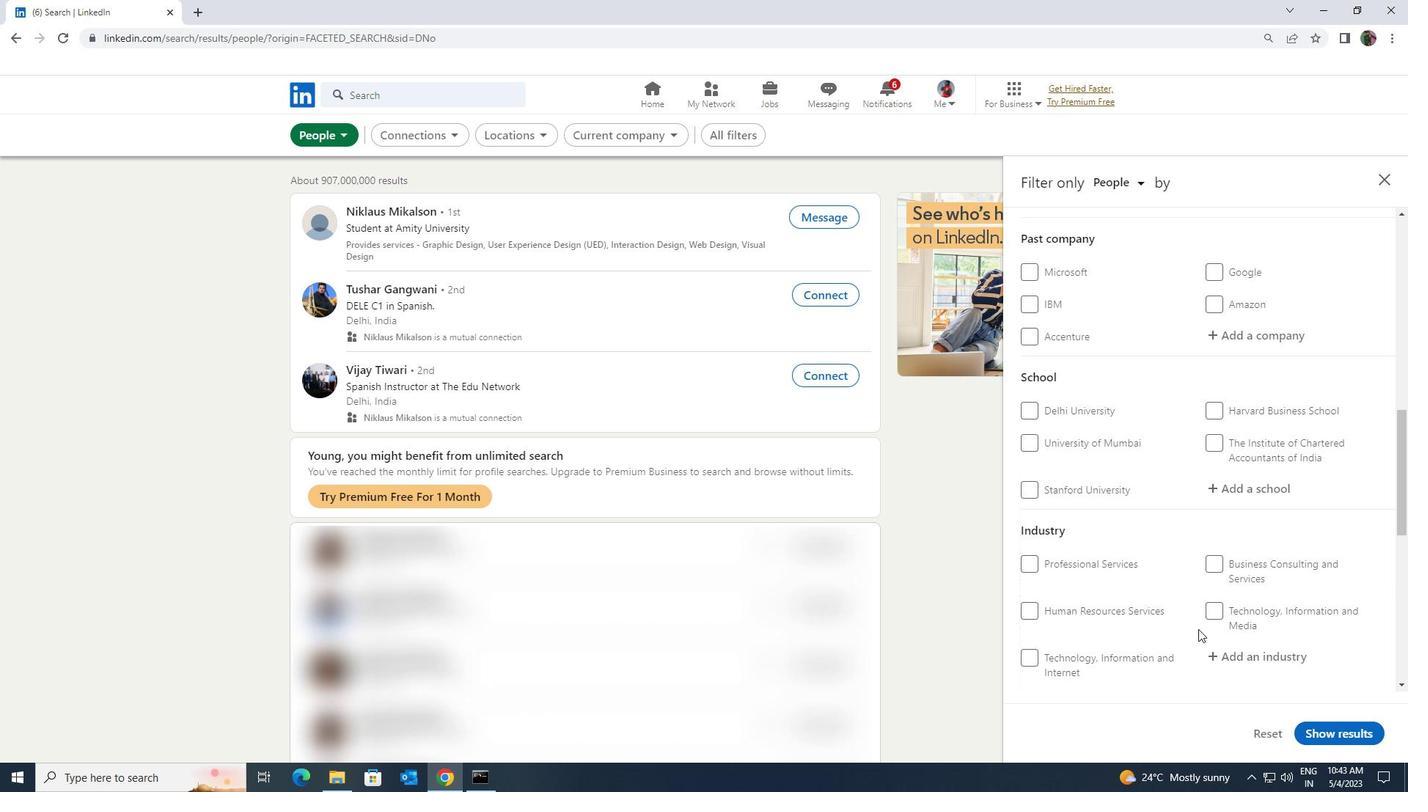 
Action: Mouse scrolled (1198, 628) with delta (0, 0)
Screenshot: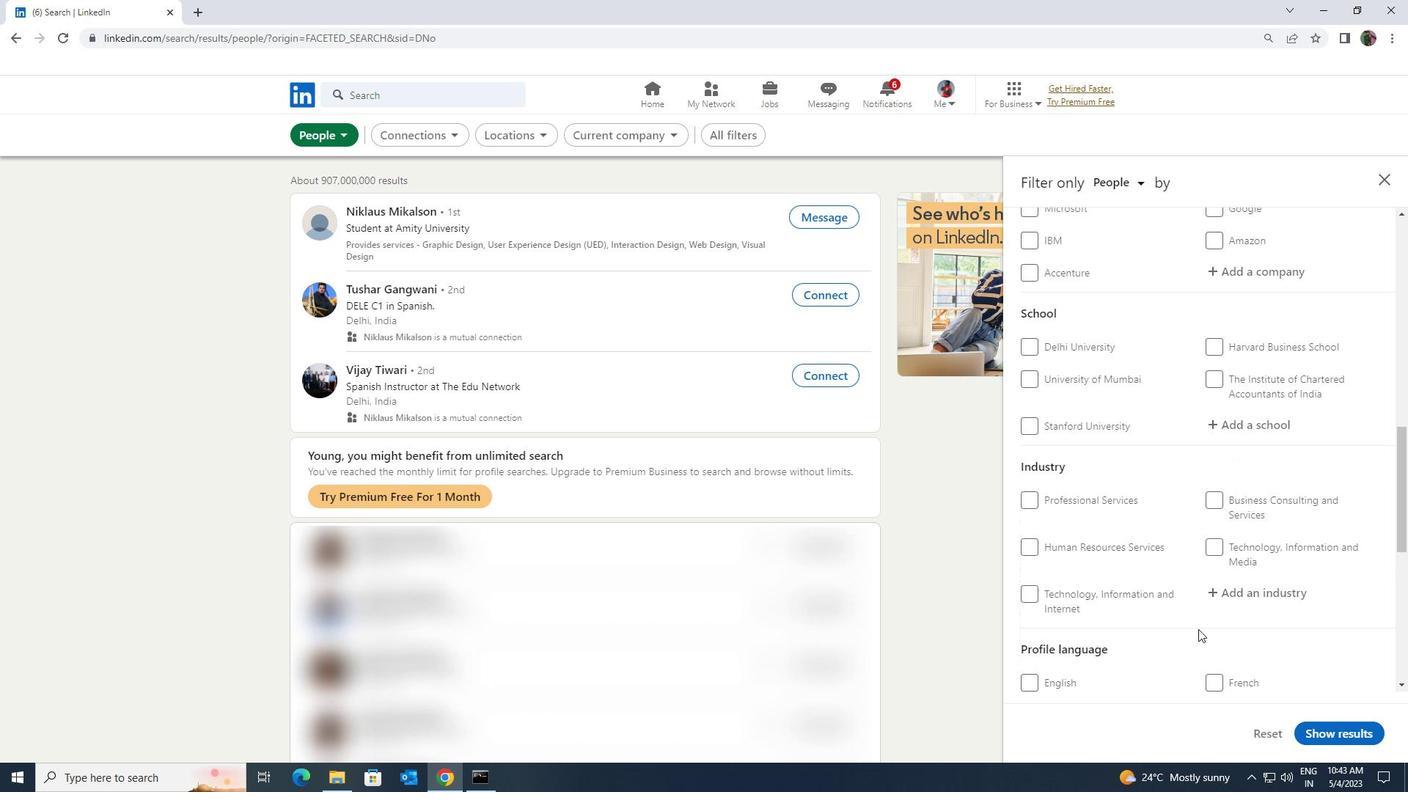 
Action: Mouse moved to (1031, 638)
Screenshot: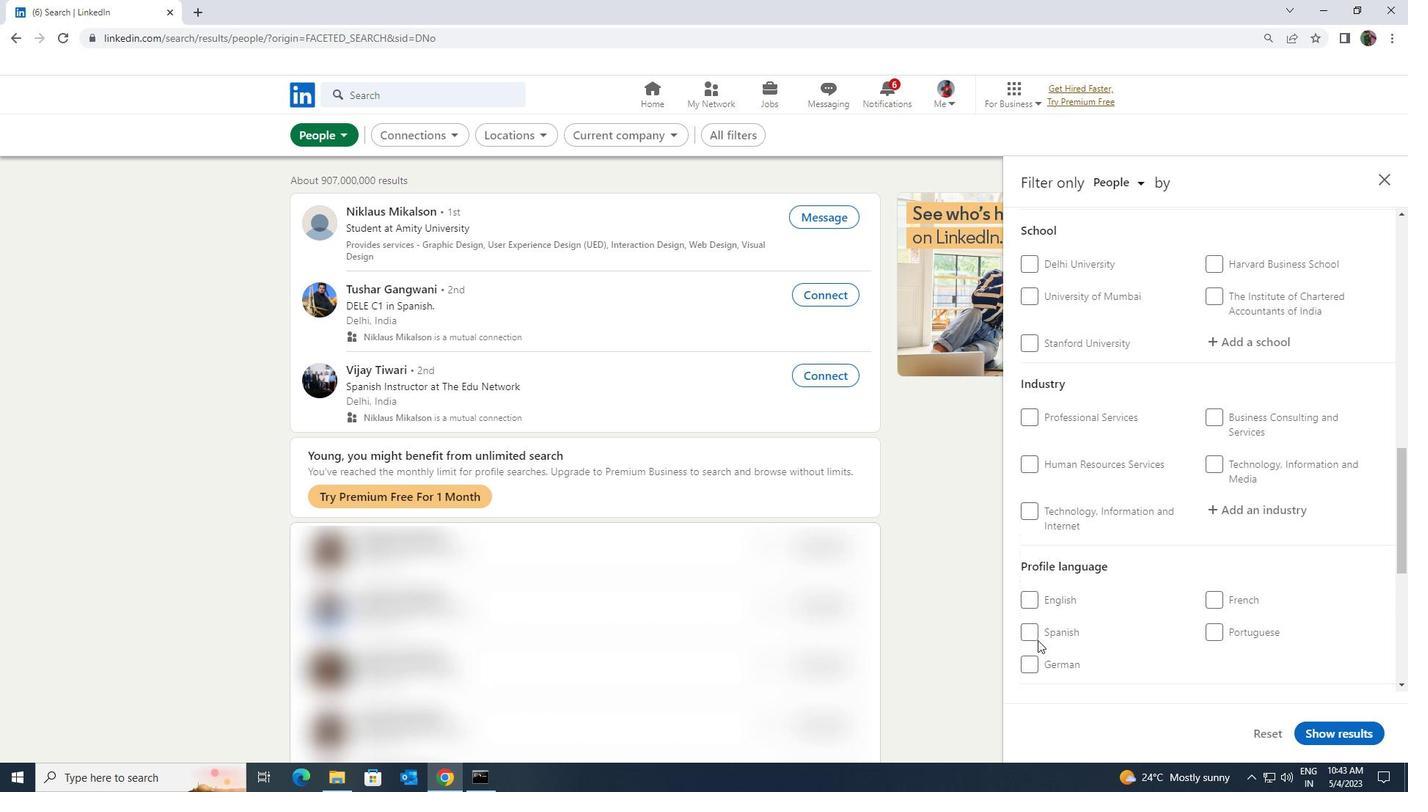 
Action: Mouse pressed left at (1031, 638)
Screenshot: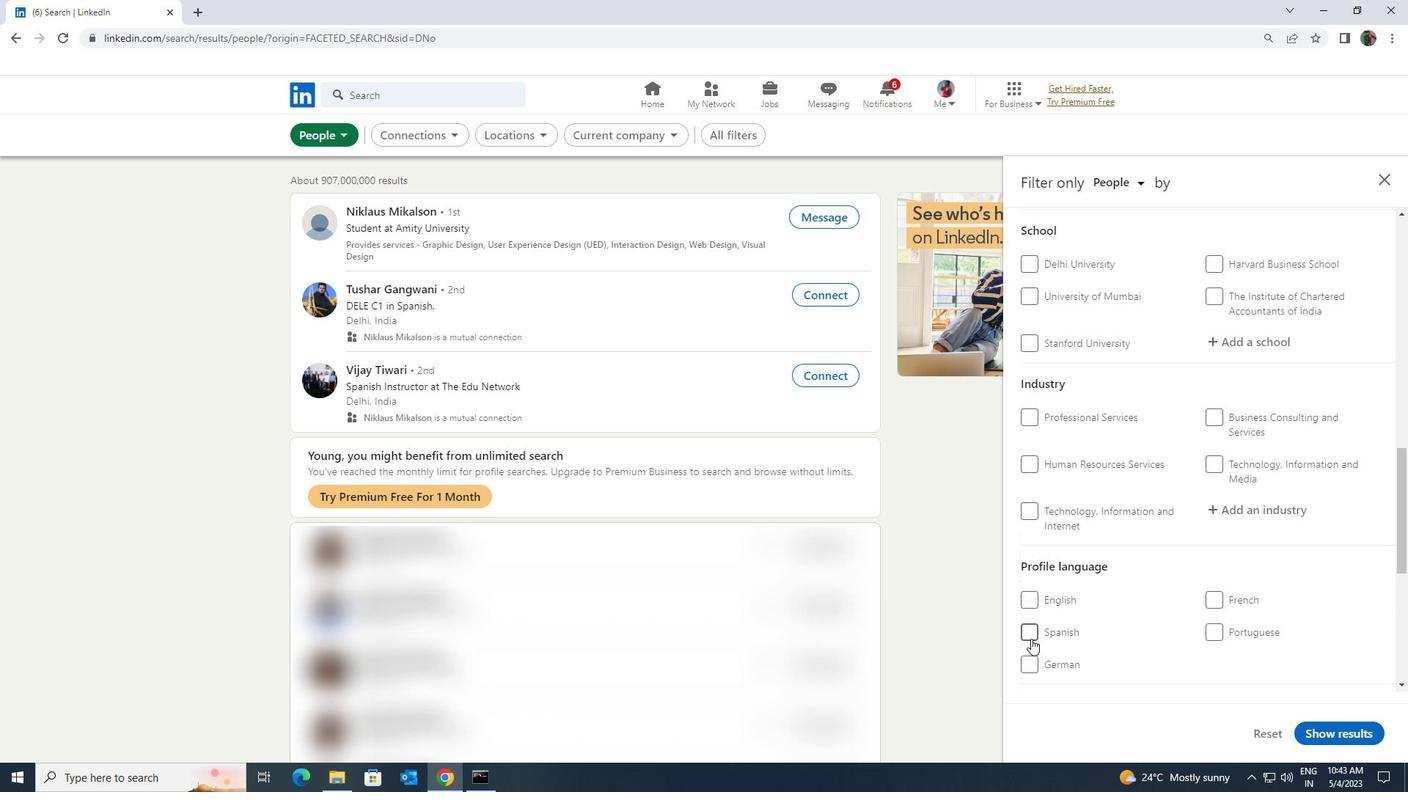 
Action: Mouse moved to (1170, 619)
Screenshot: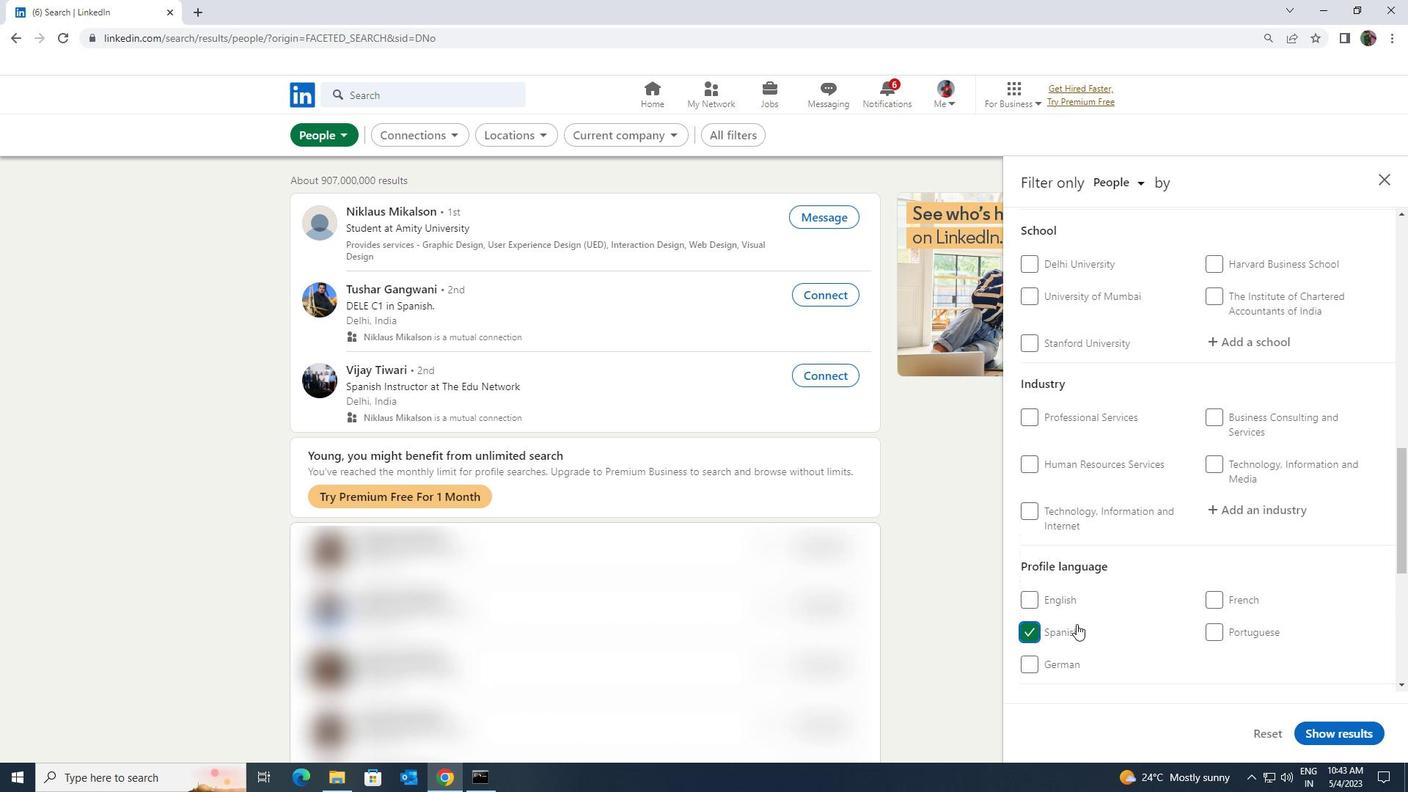 
Action: Mouse scrolled (1170, 620) with delta (0, 0)
Screenshot: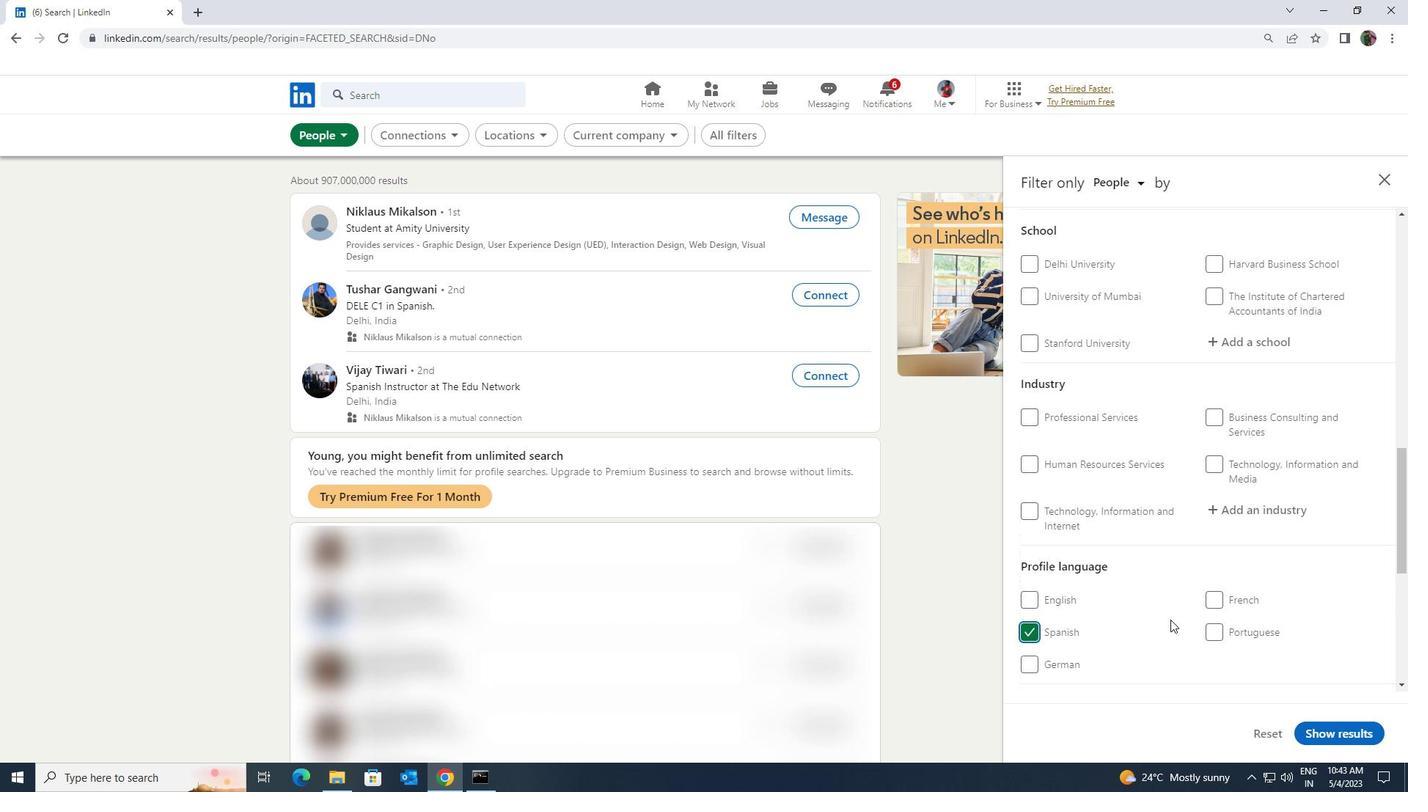 
Action: Mouse scrolled (1170, 620) with delta (0, 0)
Screenshot: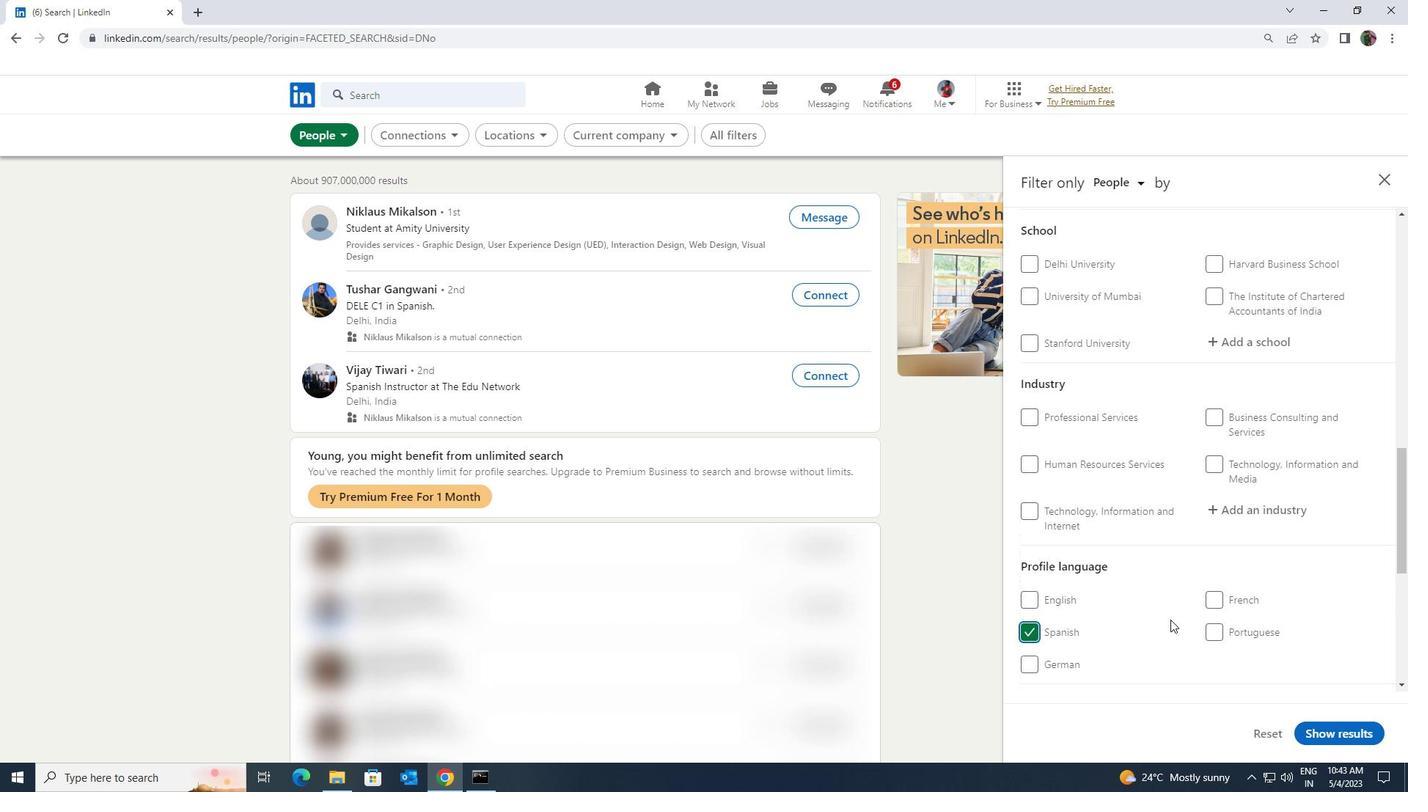 
Action: Mouse scrolled (1170, 620) with delta (0, 0)
Screenshot: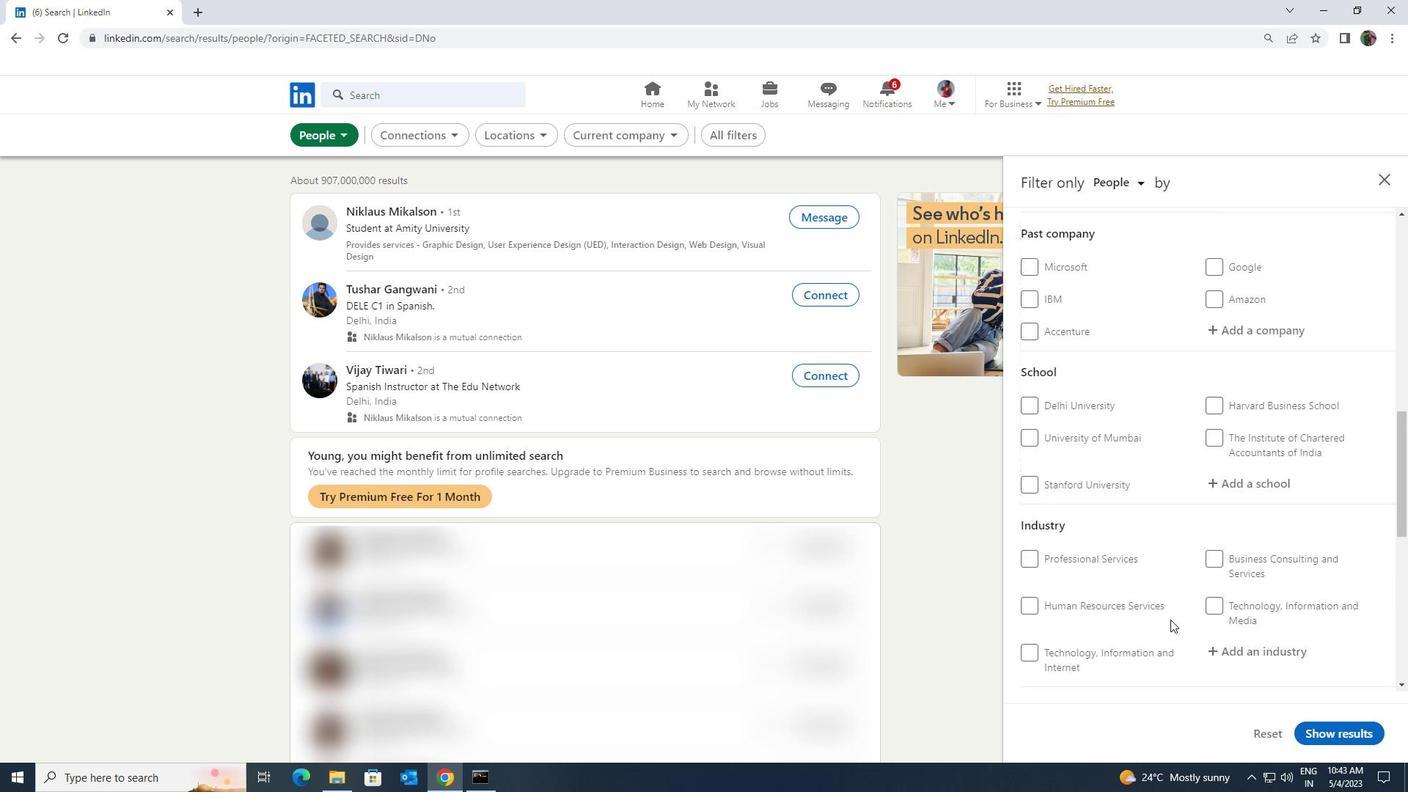 
Action: Mouse scrolled (1170, 620) with delta (0, 0)
Screenshot: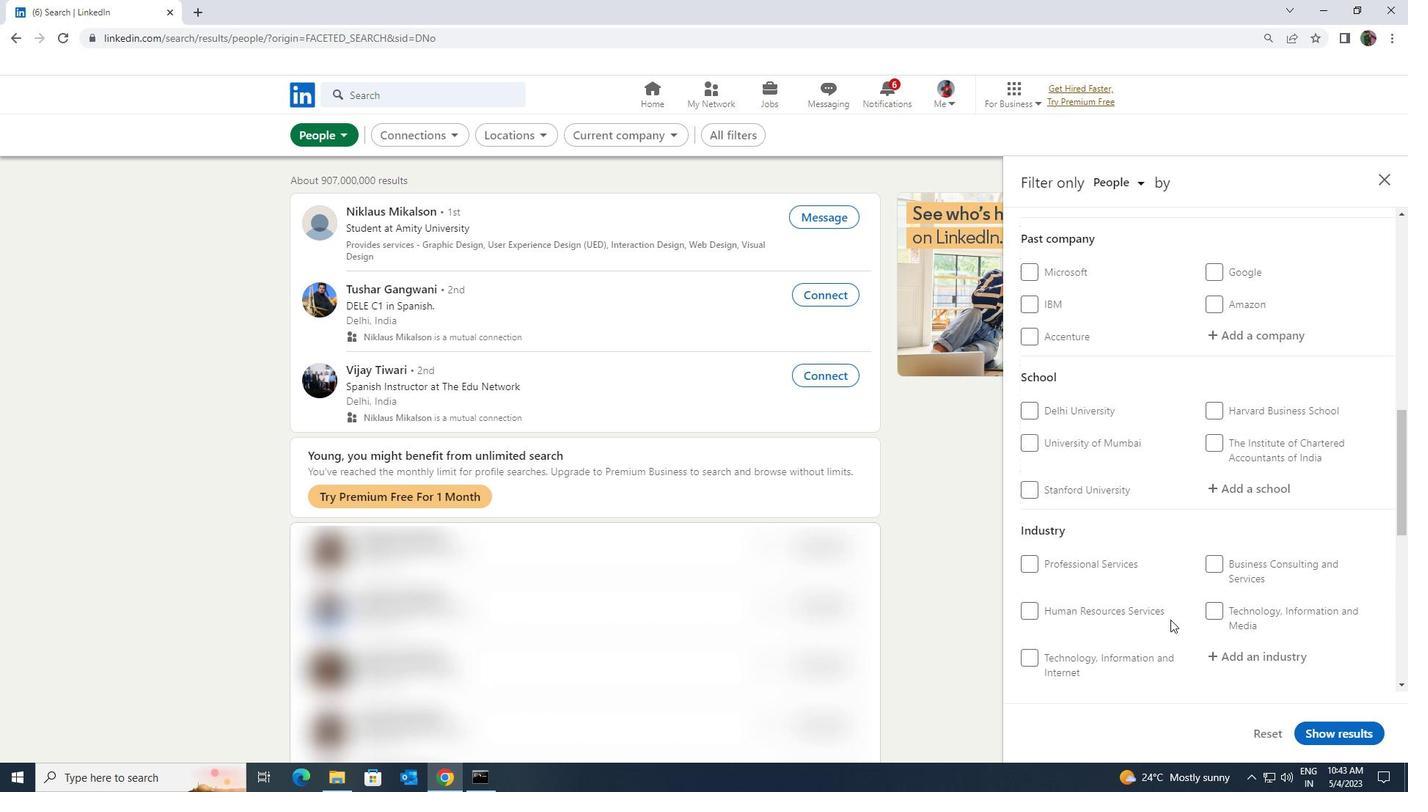 
Action: Mouse scrolled (1170, 620) with delta (0, 0)
Screenshot: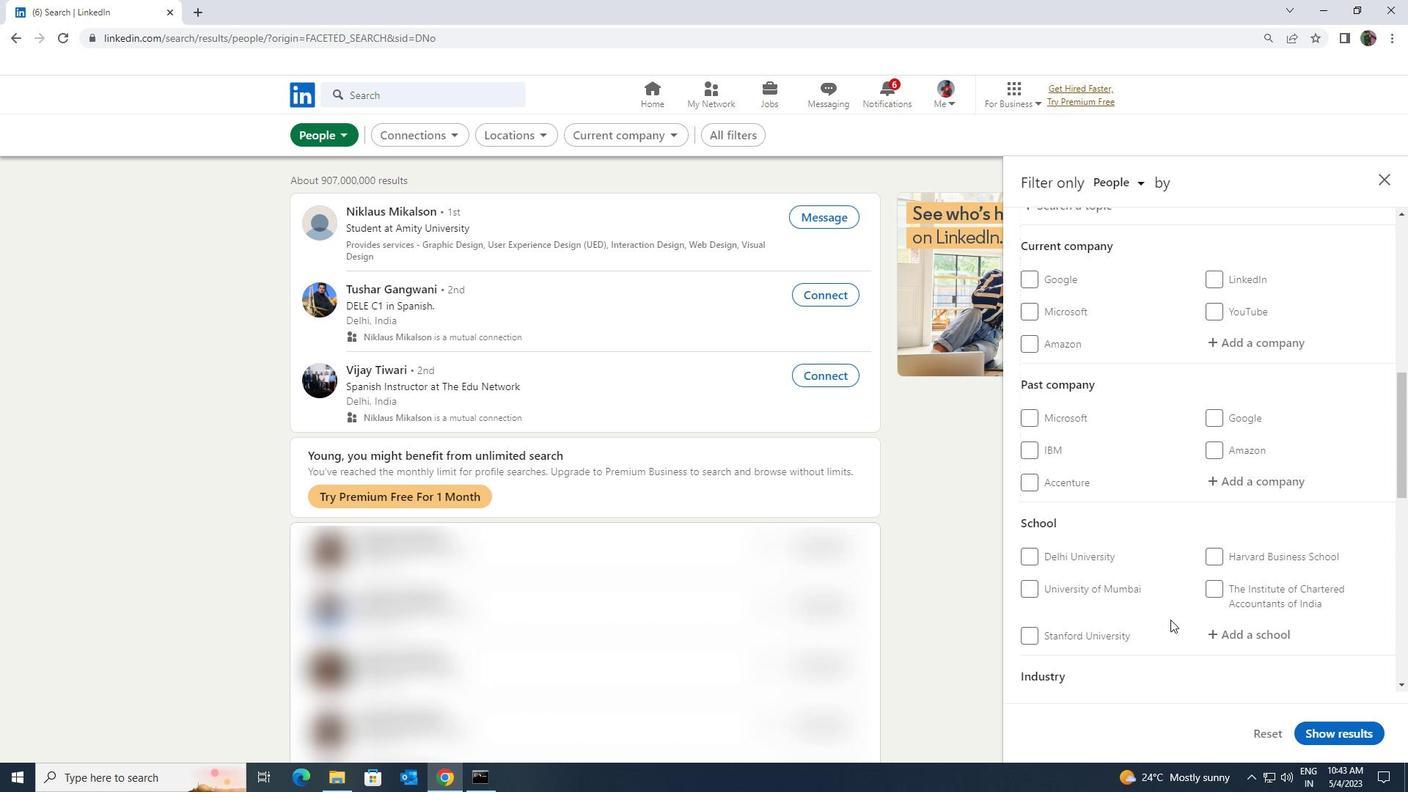 
Action: Mouse scrolled (1170, 620) with delta (0, 0)
Screenshot: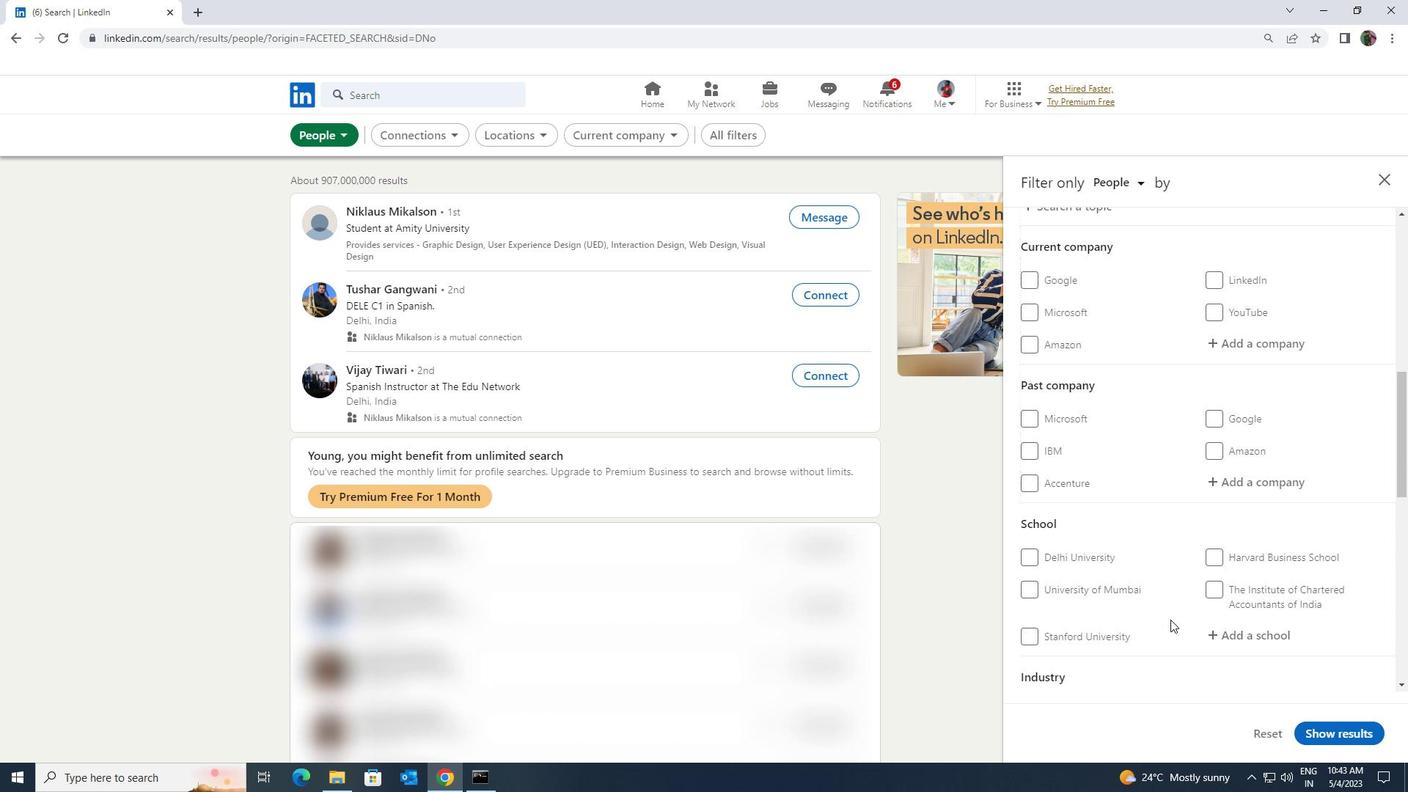 
Action: Mouse scrolled (1170, 620) with delta (0, 0)
Screenshot: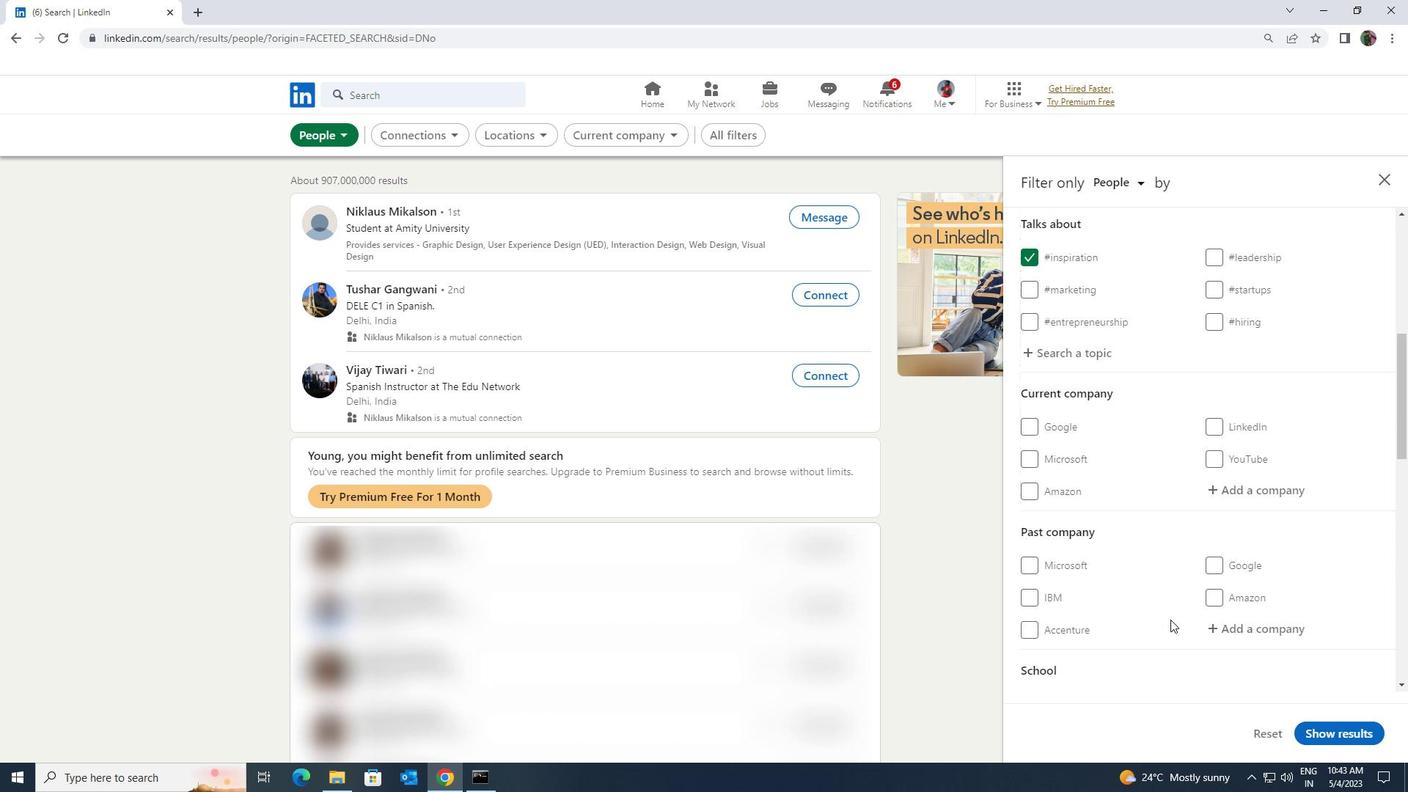 
Action: Mouse moved to (1221, 560)
Screenshot: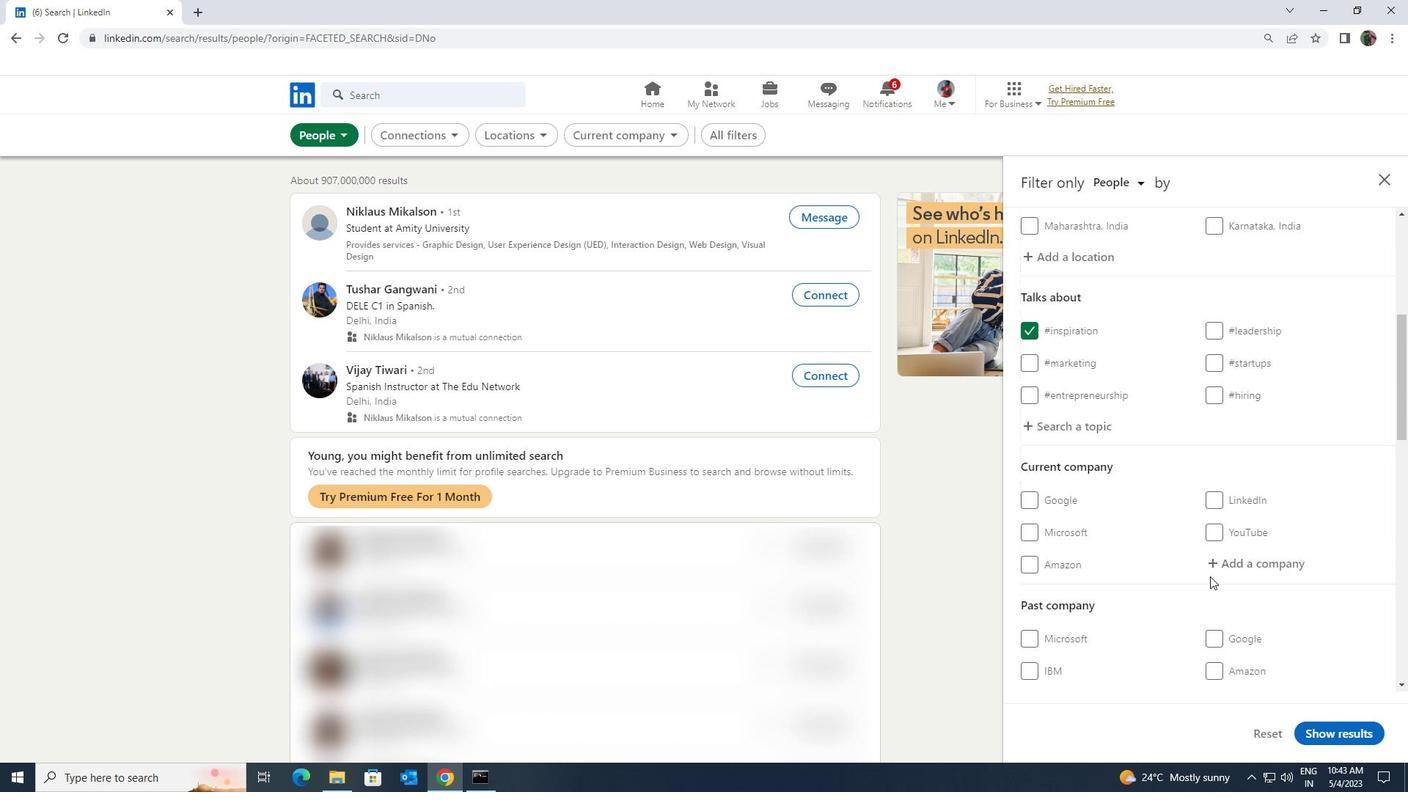 
Action: Mouse pressed left at (1221, 560)
Screenshot: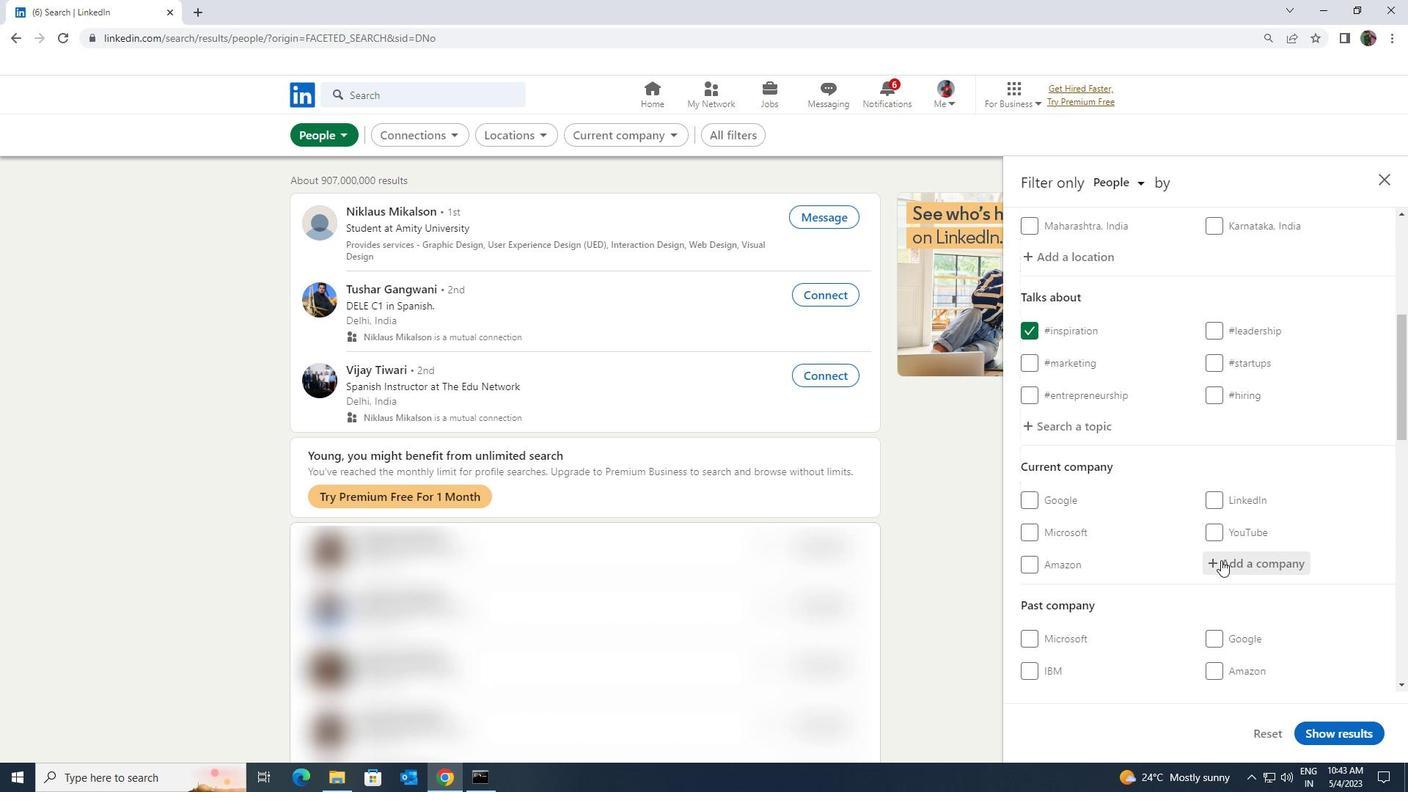 
Action: Key pressed <Key.shift><Key.shift><Key.shift><Key.shift><Key.shift>QLIK
Screenshot: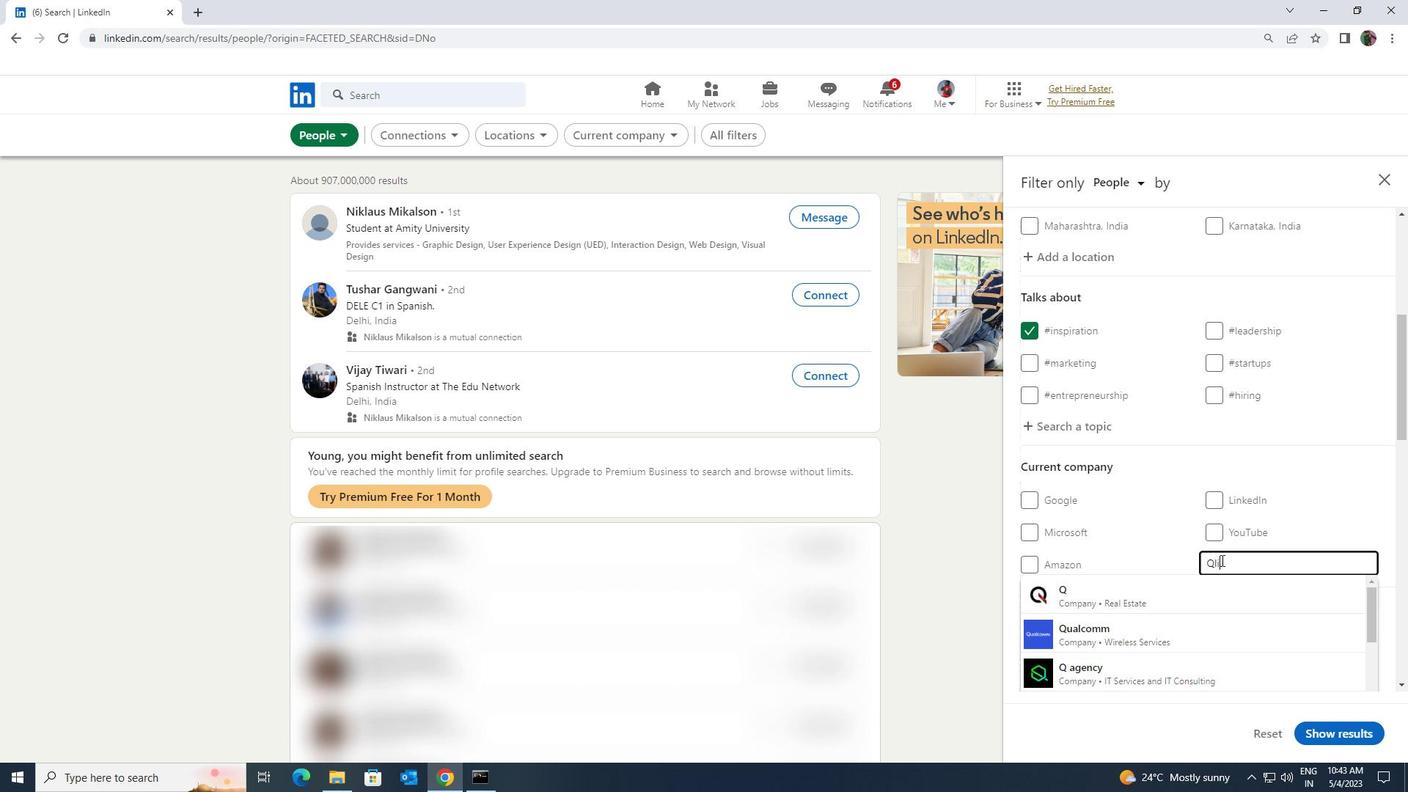 
Action: Mouse moved to (1207, 588)
Screenshot: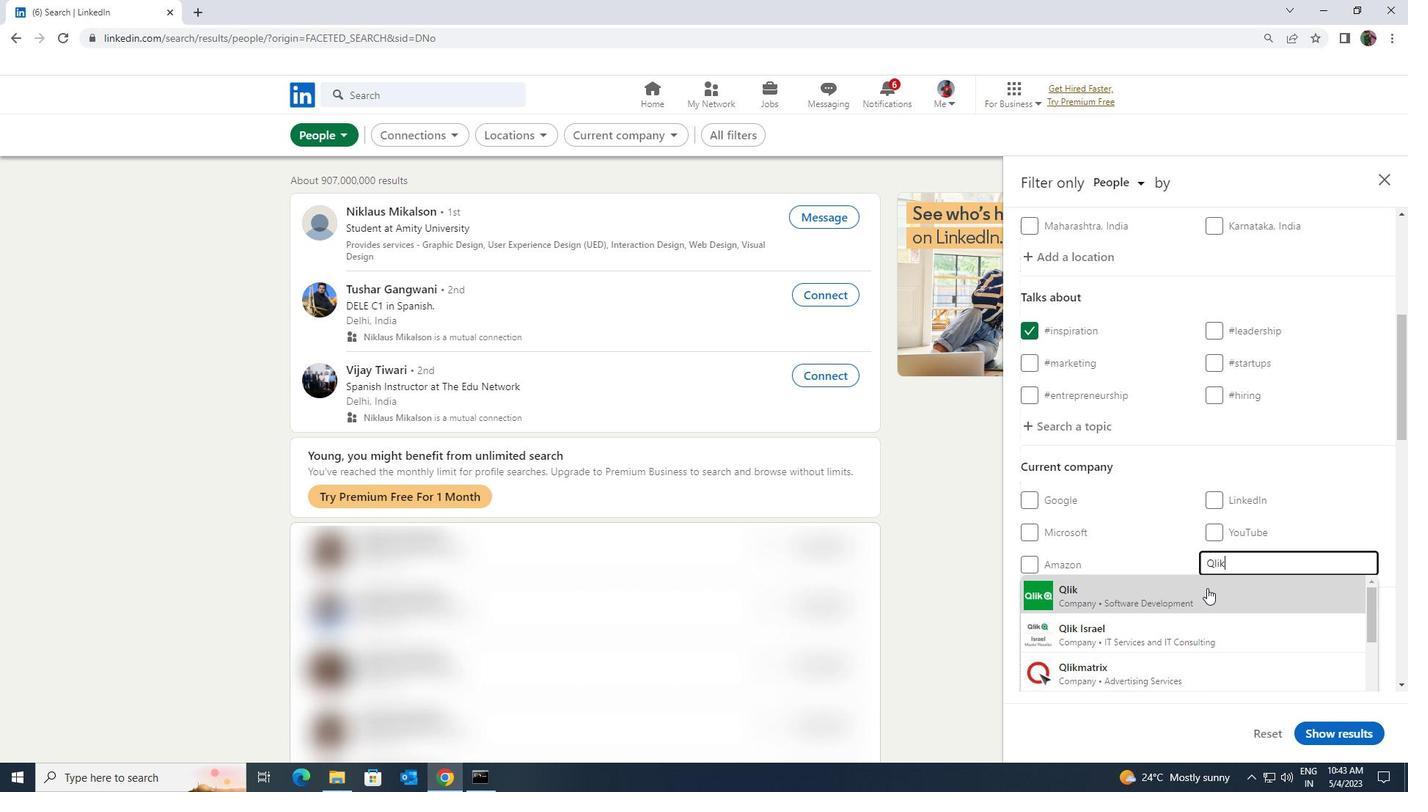 
Action: Mouse pressed left at (1207, 588)
Screenshot: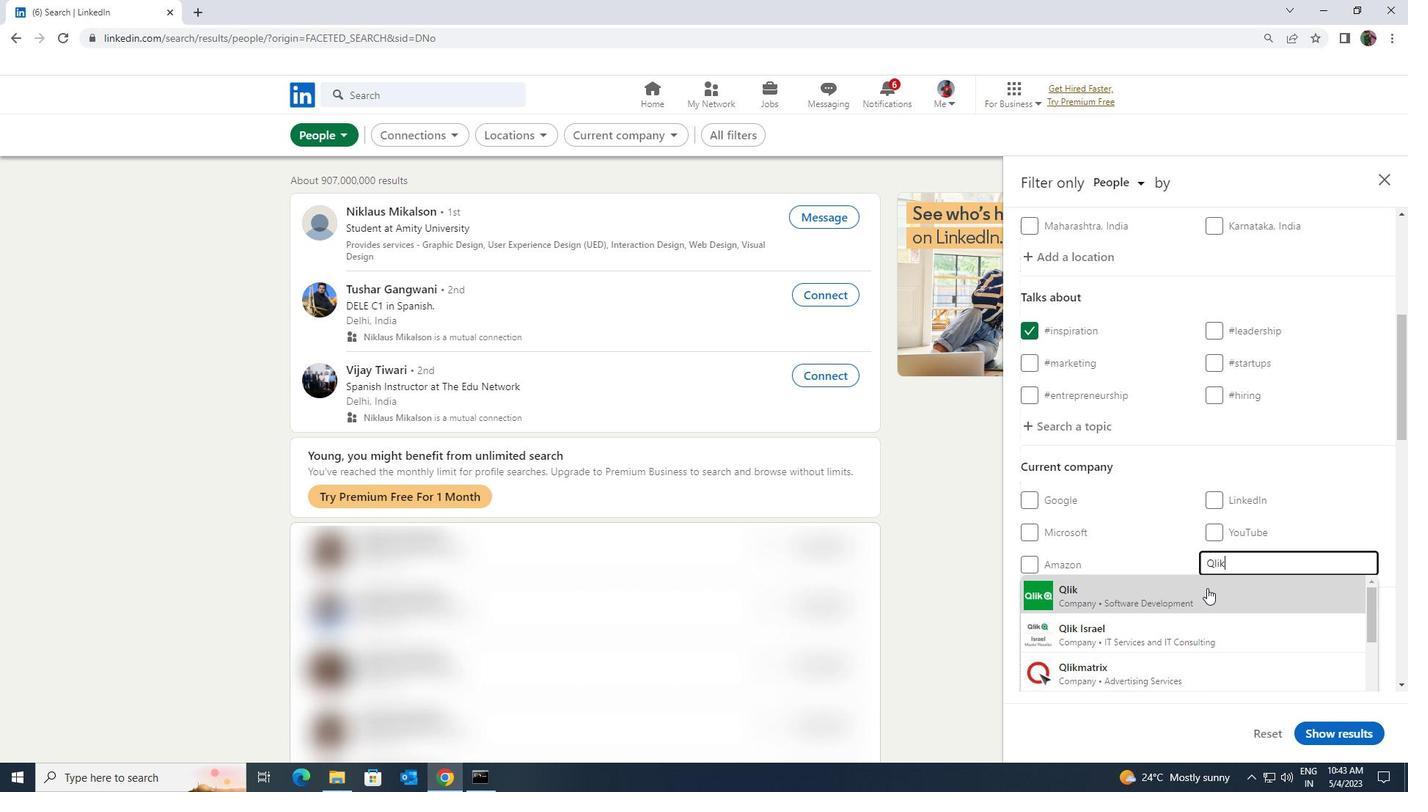 
Action: Mouse scrolled (1207, 587) with delta (0, 0)
Screenshot: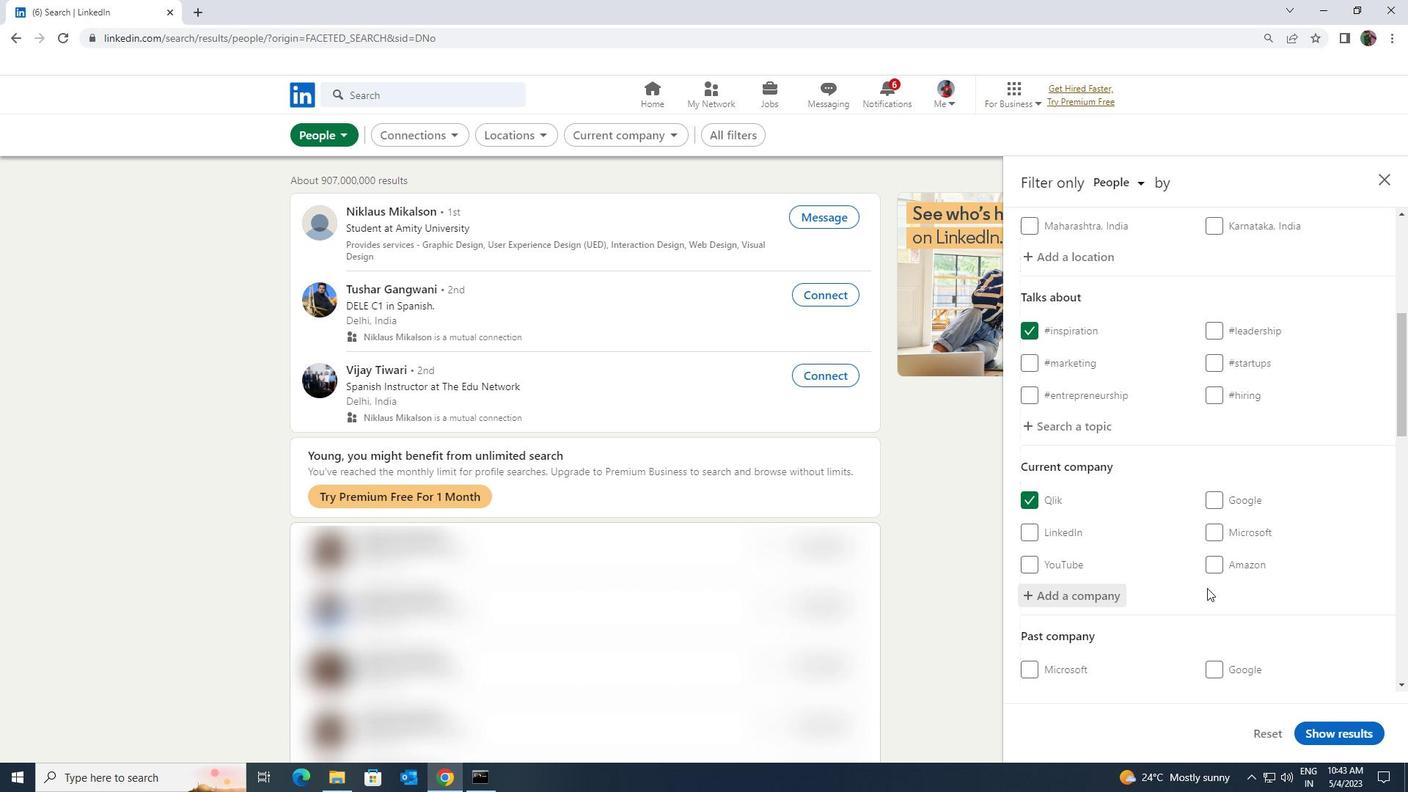 
Action: Mouse scrolled (1207, 587) with delta (0, 0)
Screenshot: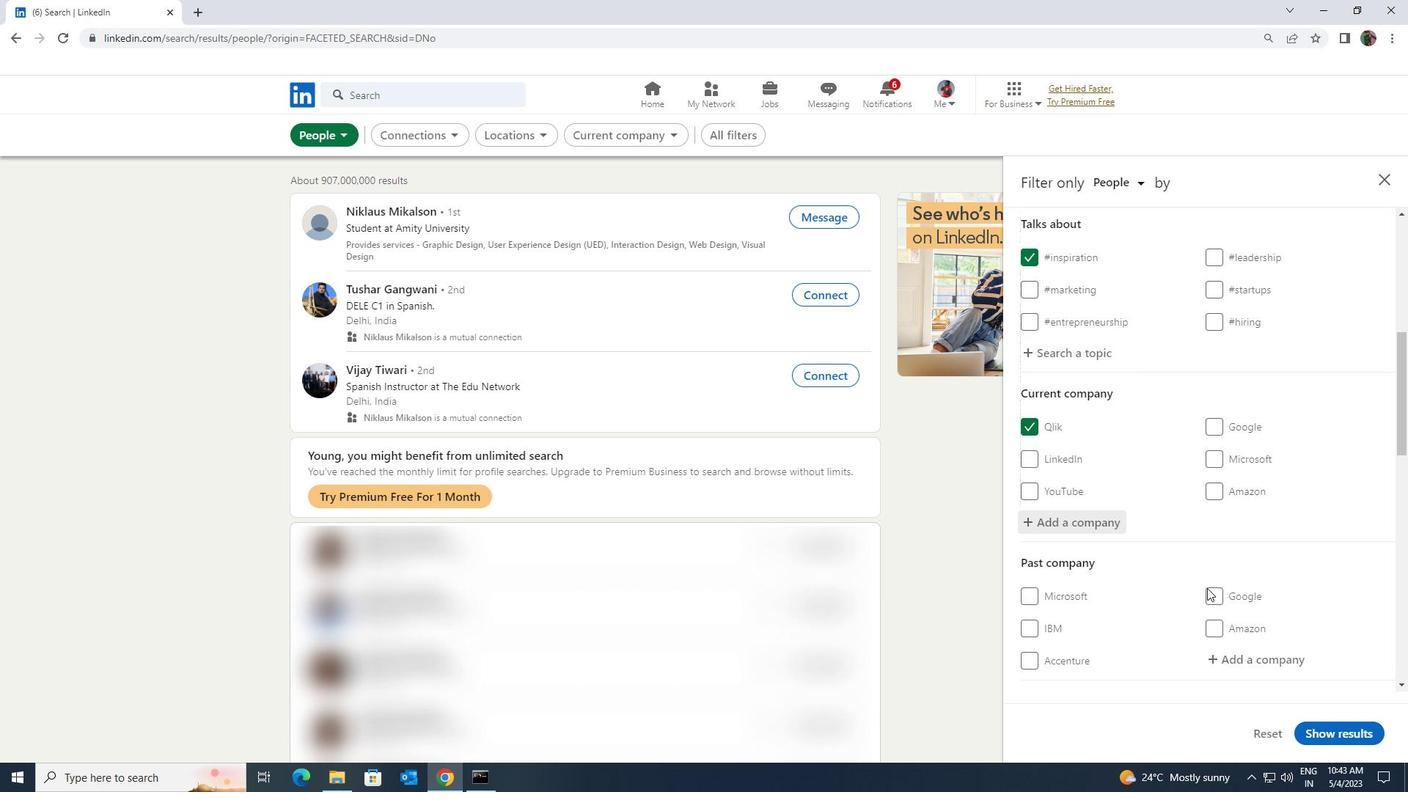 
Action: Mouse scrolled (1207, 587) with delta (0, 0)
Screenshot: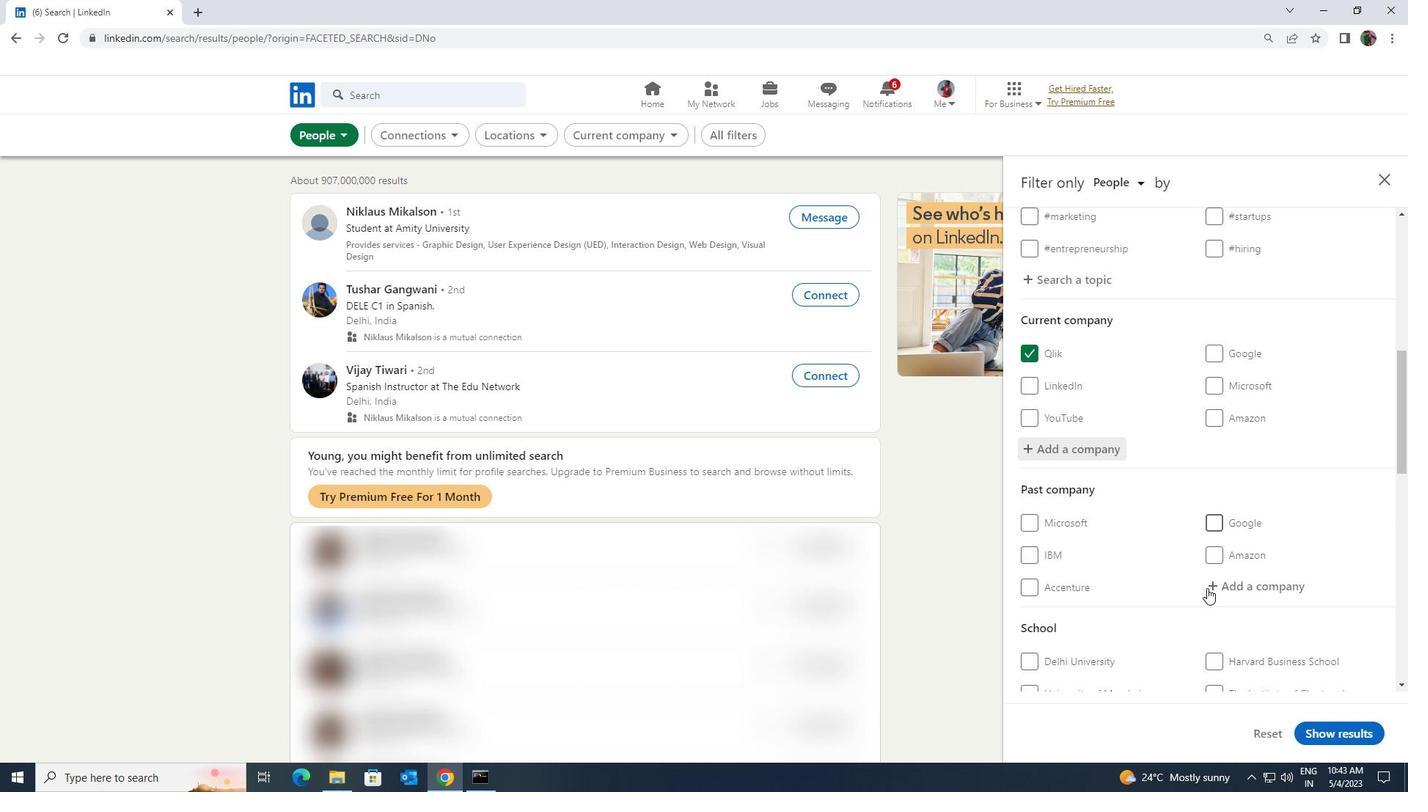 
Action: Mouse scrolled (1207, 587) with delta (0, 0)
Screenshot: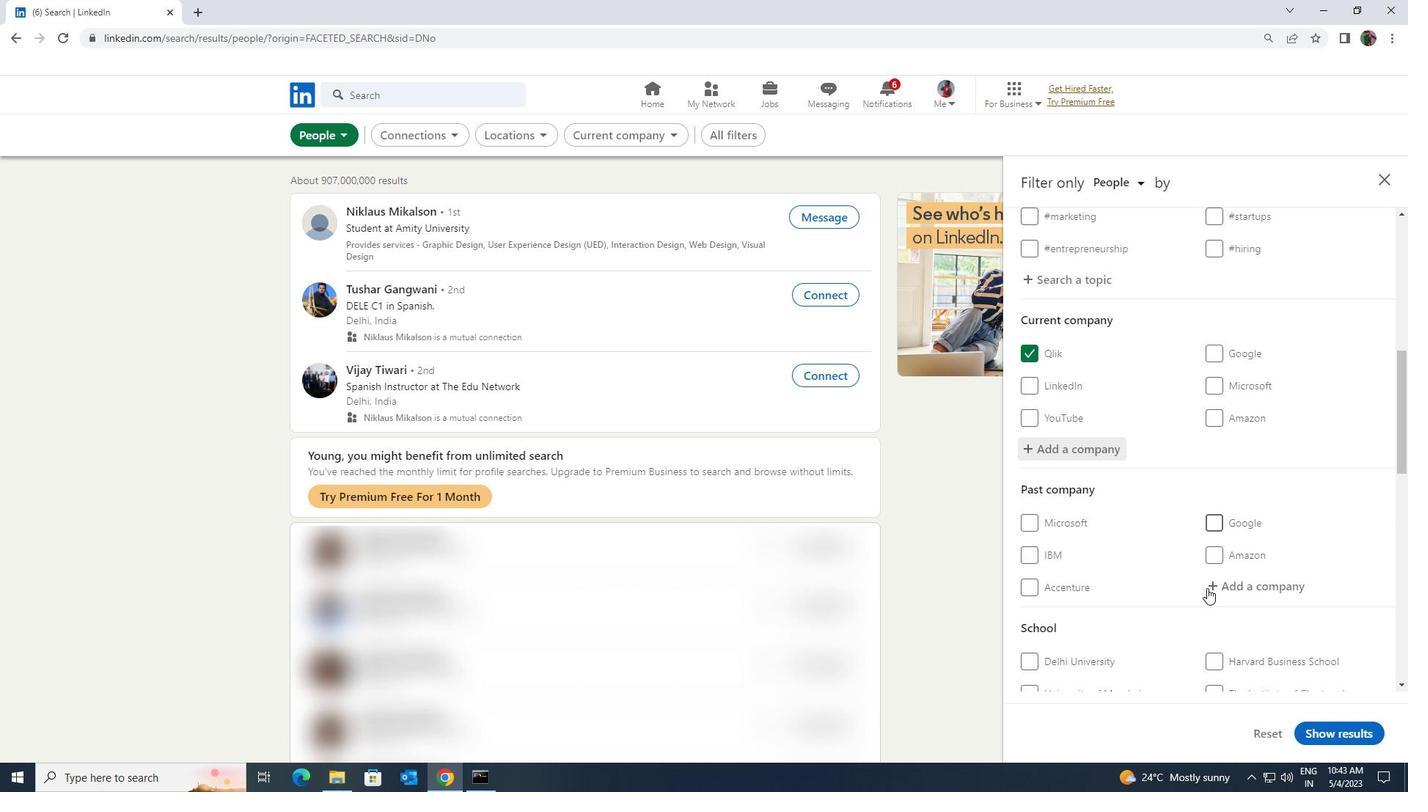 
Action: Mouse scrolled (1207, 587) with delta (0, 0)
Screenshot: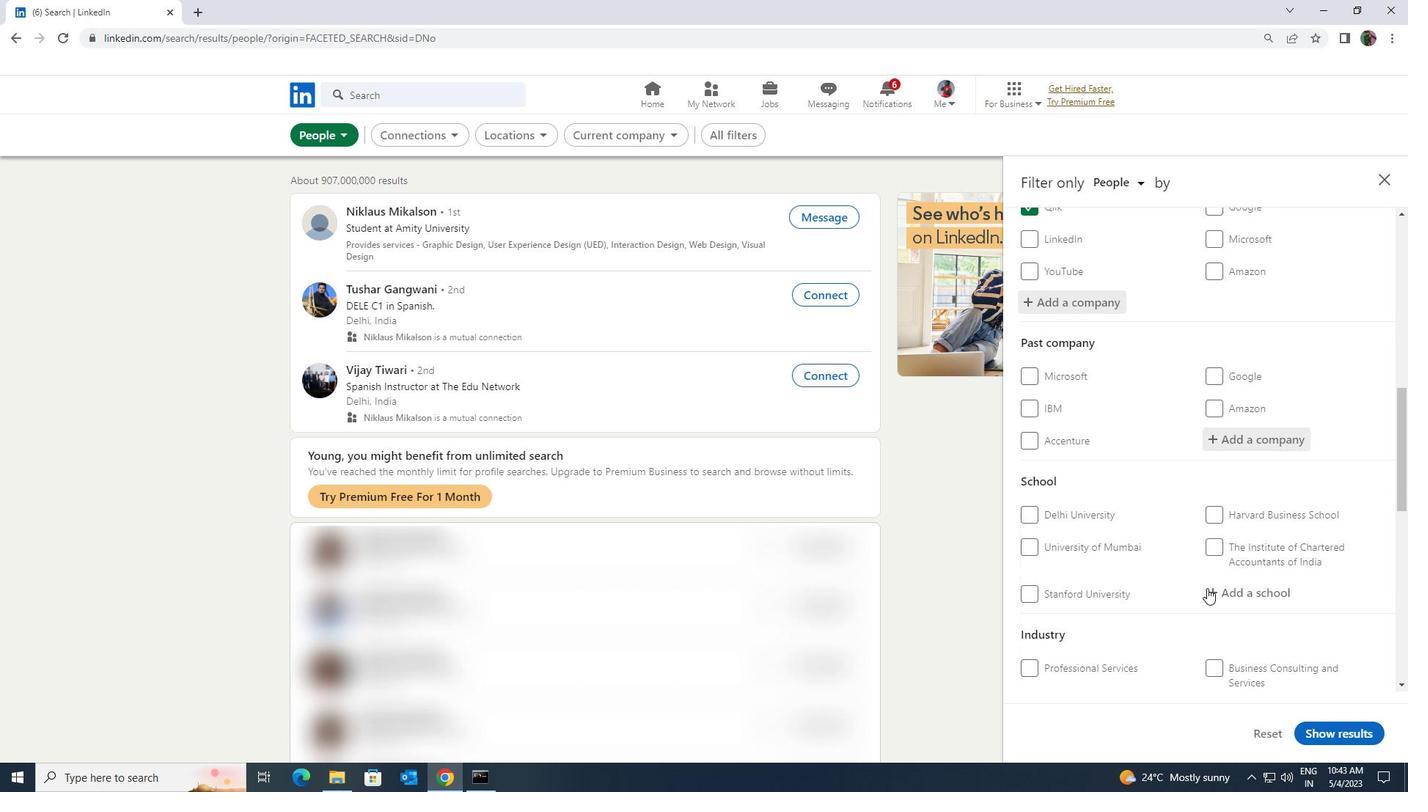 
Action: Mouse moved to (1213, 526)
Screenshot: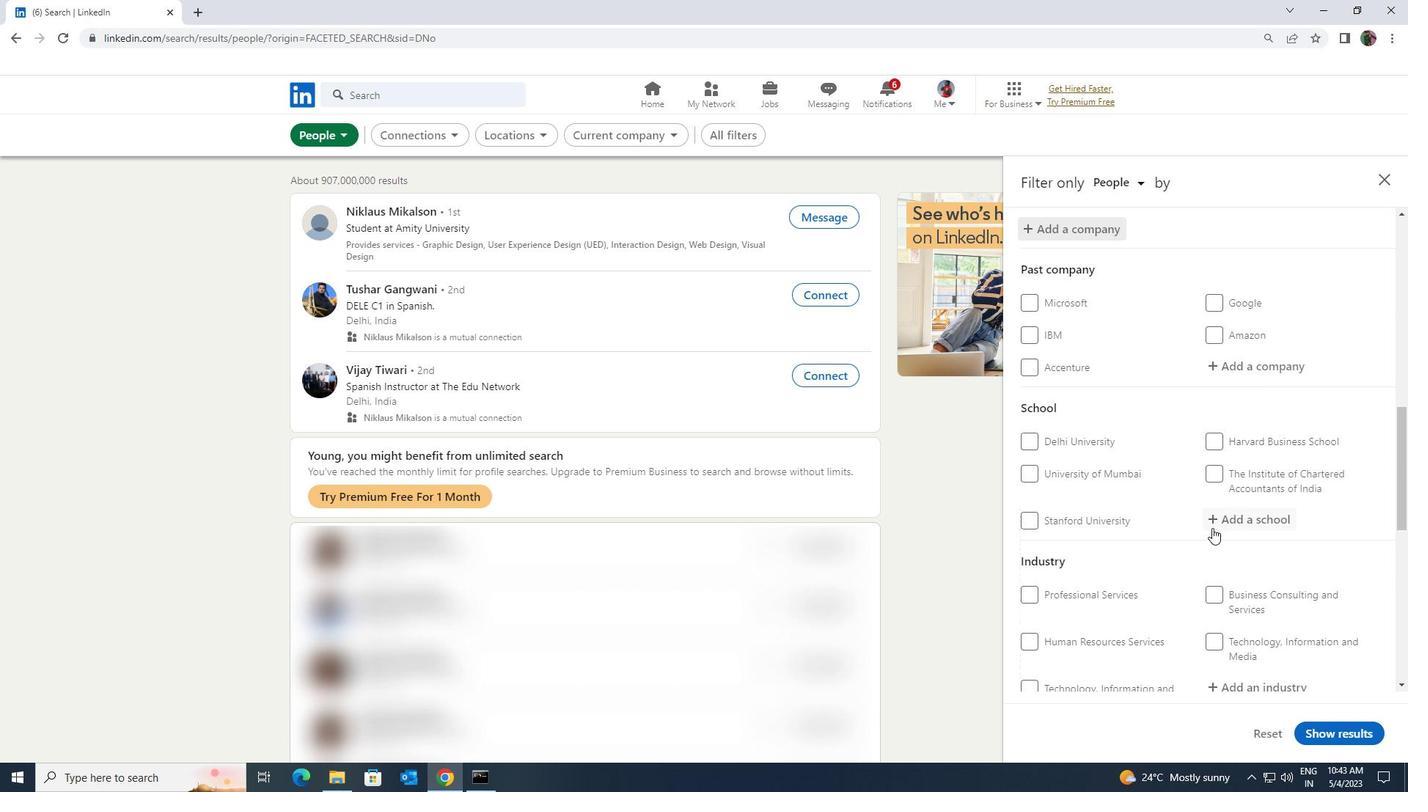 
Action: Mouse pressed left at (1213, 526)
Screenshot: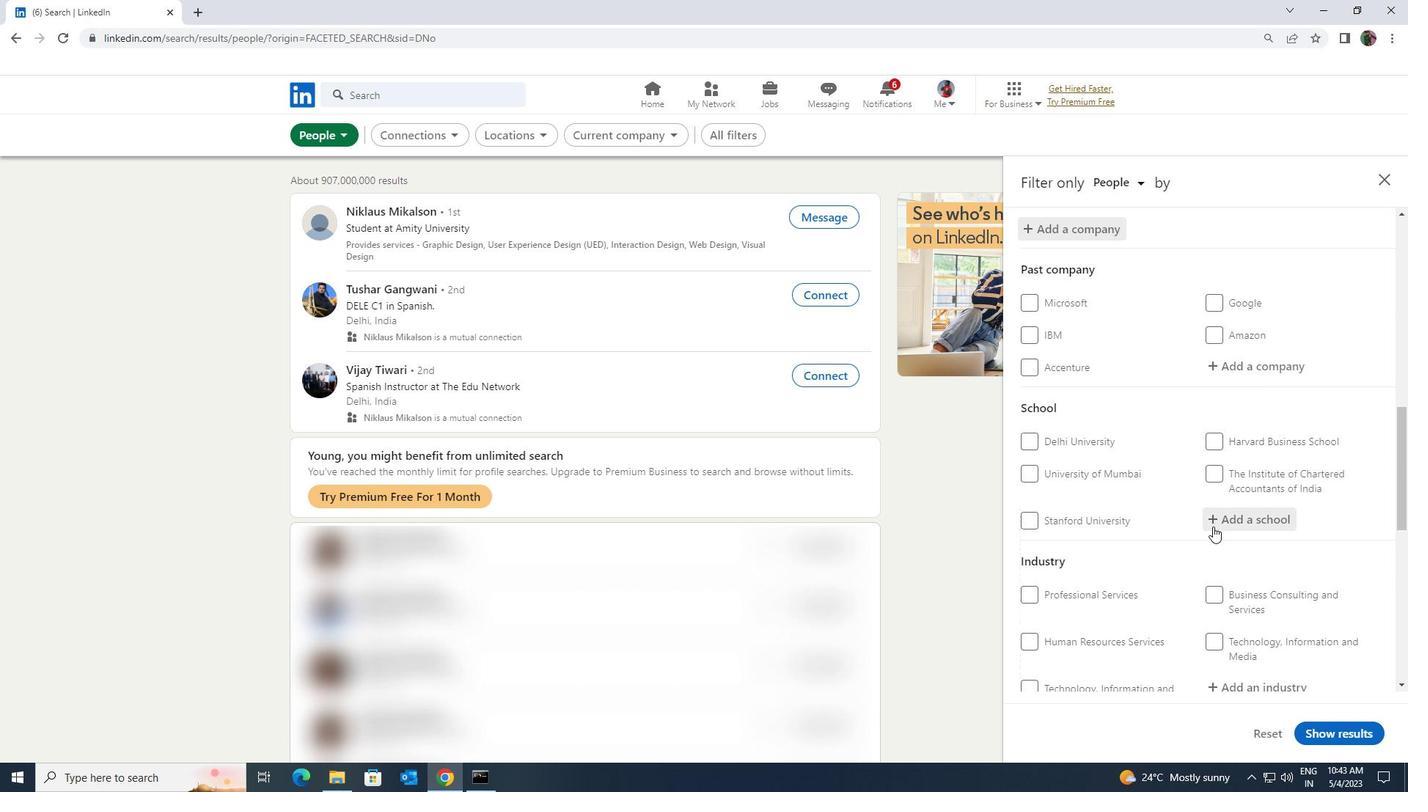 
Action: Key pressed <Key.shift><Key.shift><Key.shift><Key.shift>AWADHESH
Screenshot: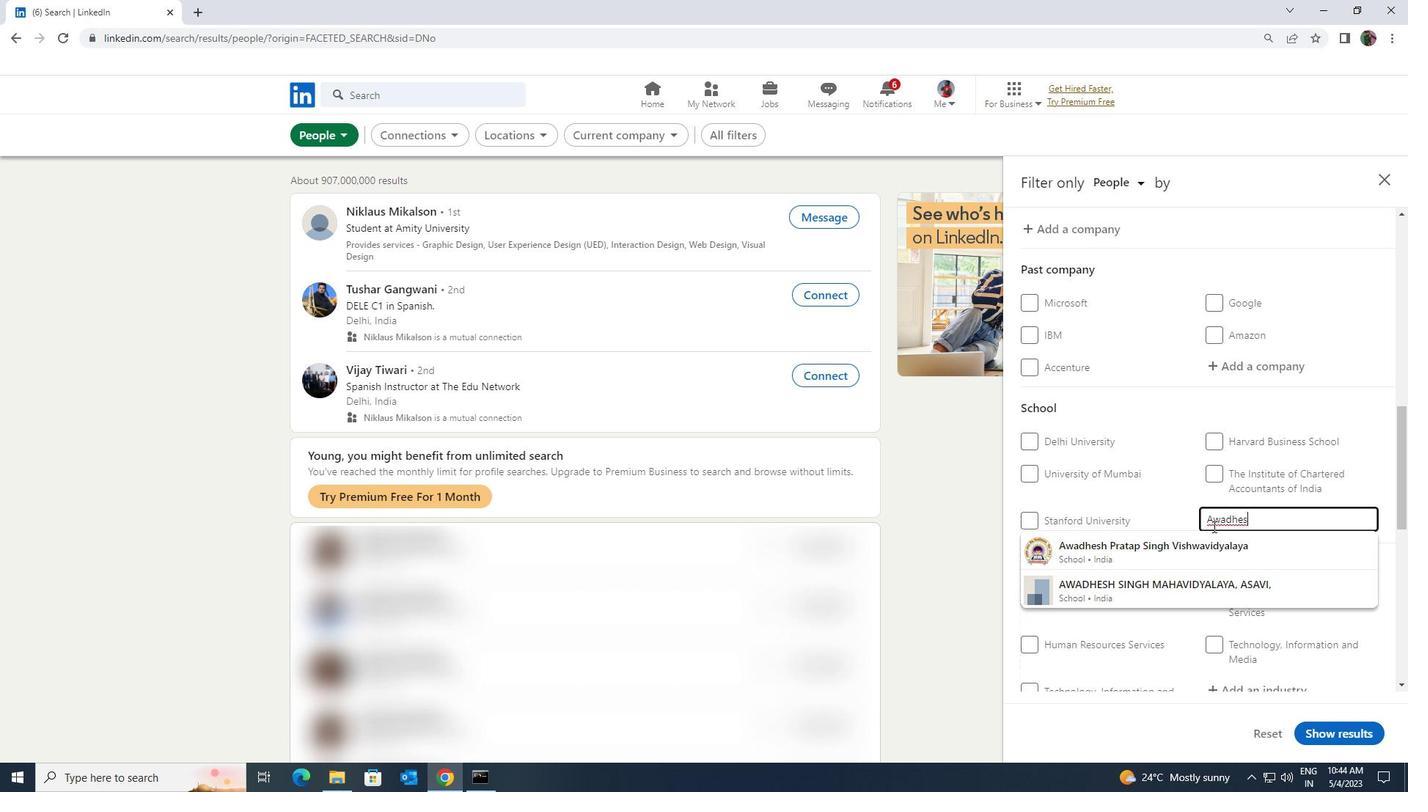 
Action: Mouse moved to (1213, 547)
Screenshot: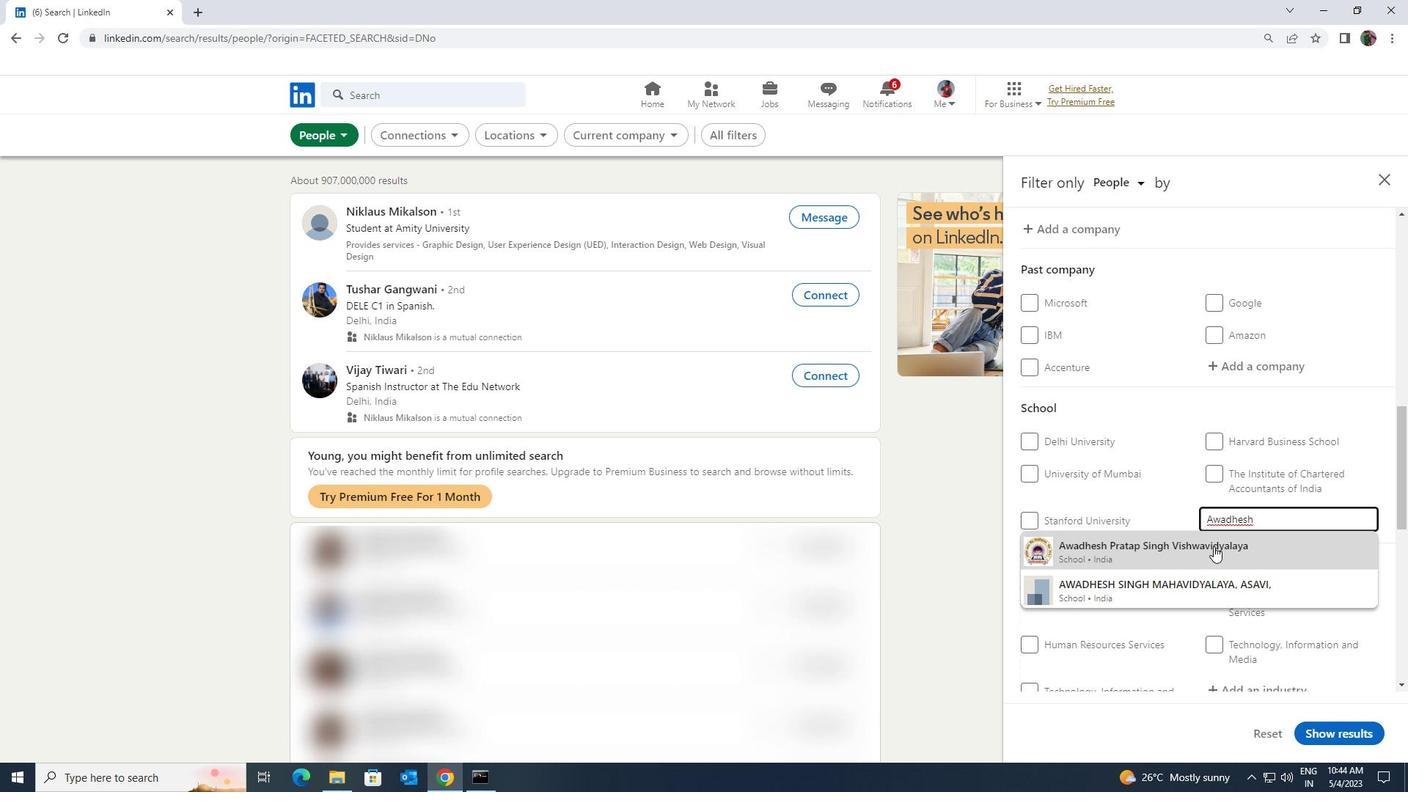 
Action: Mouse pressed left at (1213, 547)
Screenshot: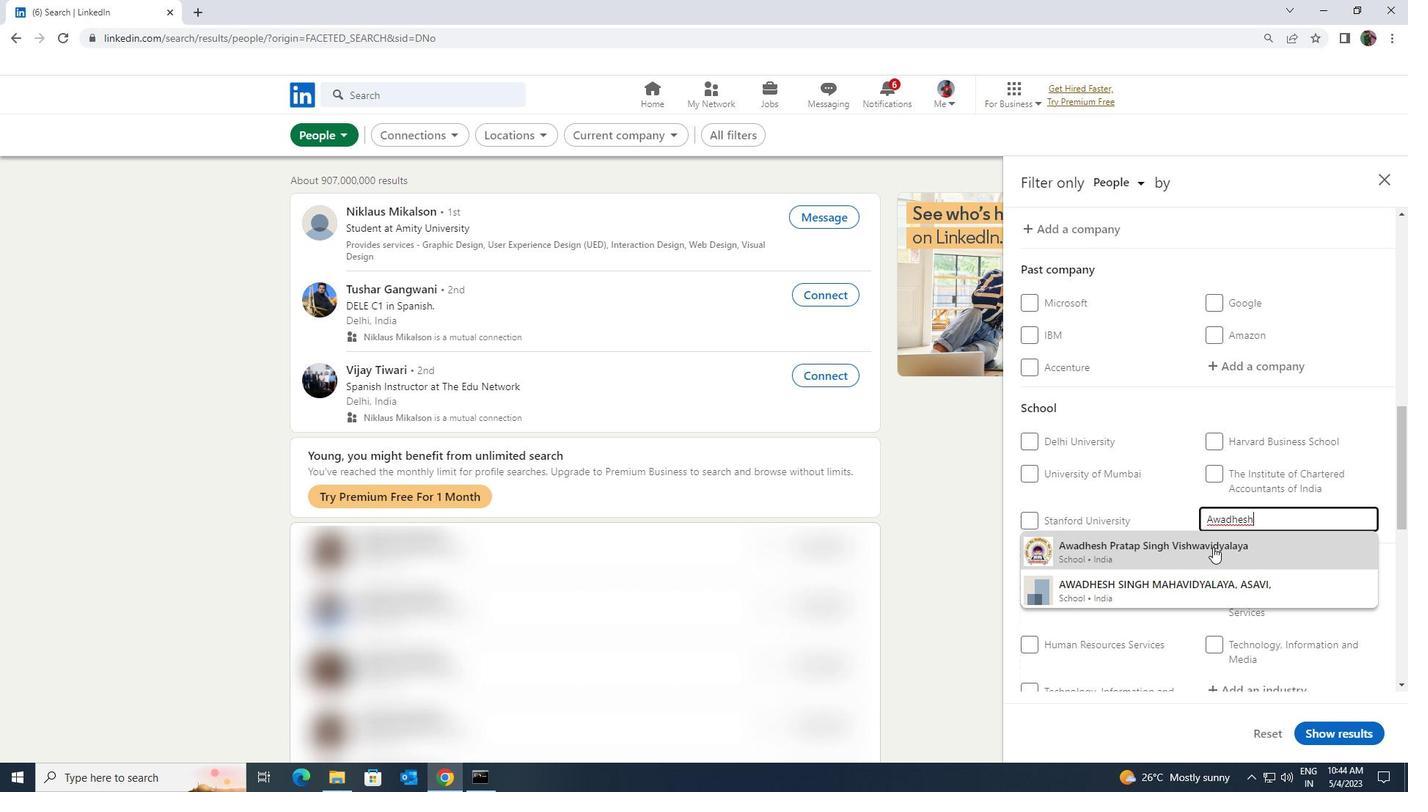 
Action: Mouse scrolled (1213, 546) with delta (0, 0)
Screenshot: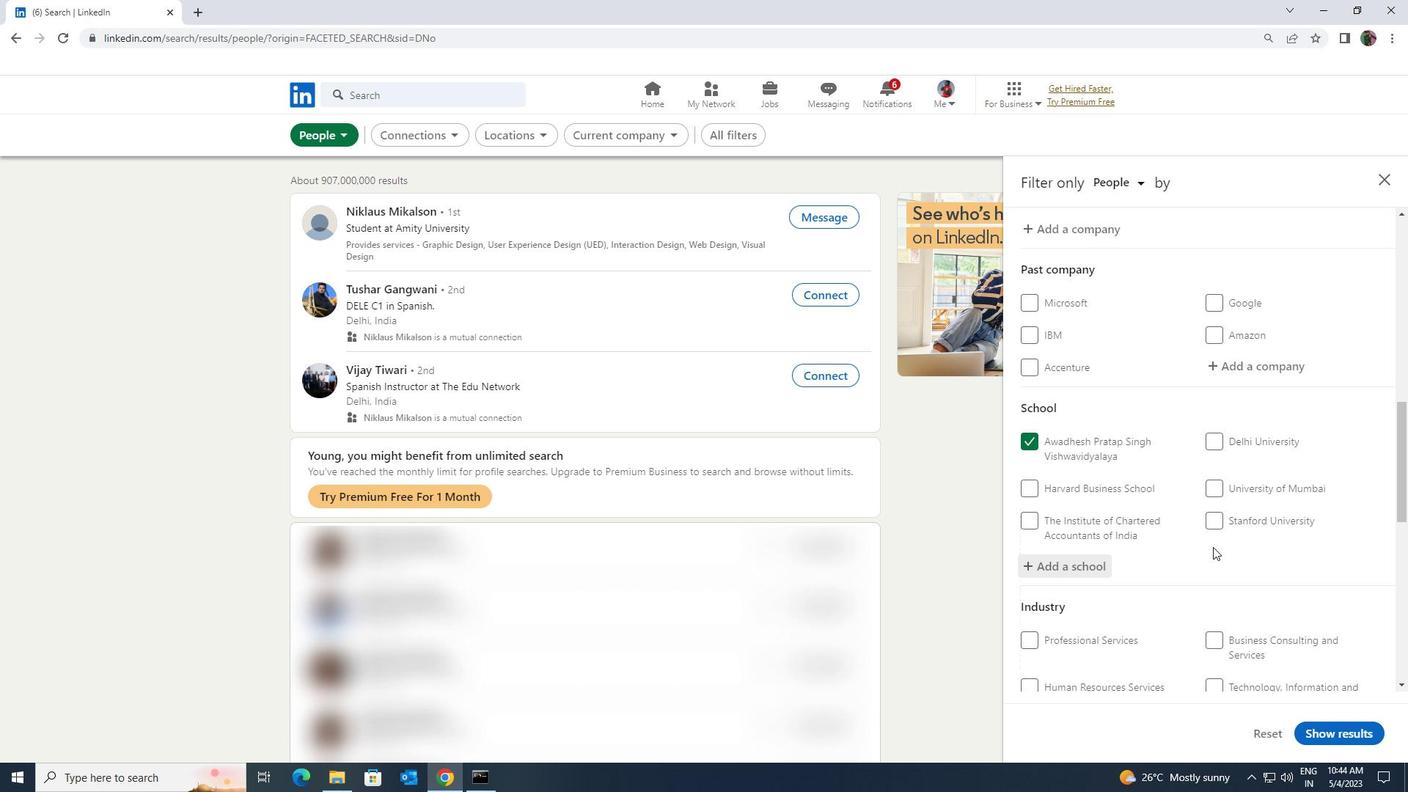 
Action: Mouse scrolled (1213, 546) with delta (0, 0)
Screenshot: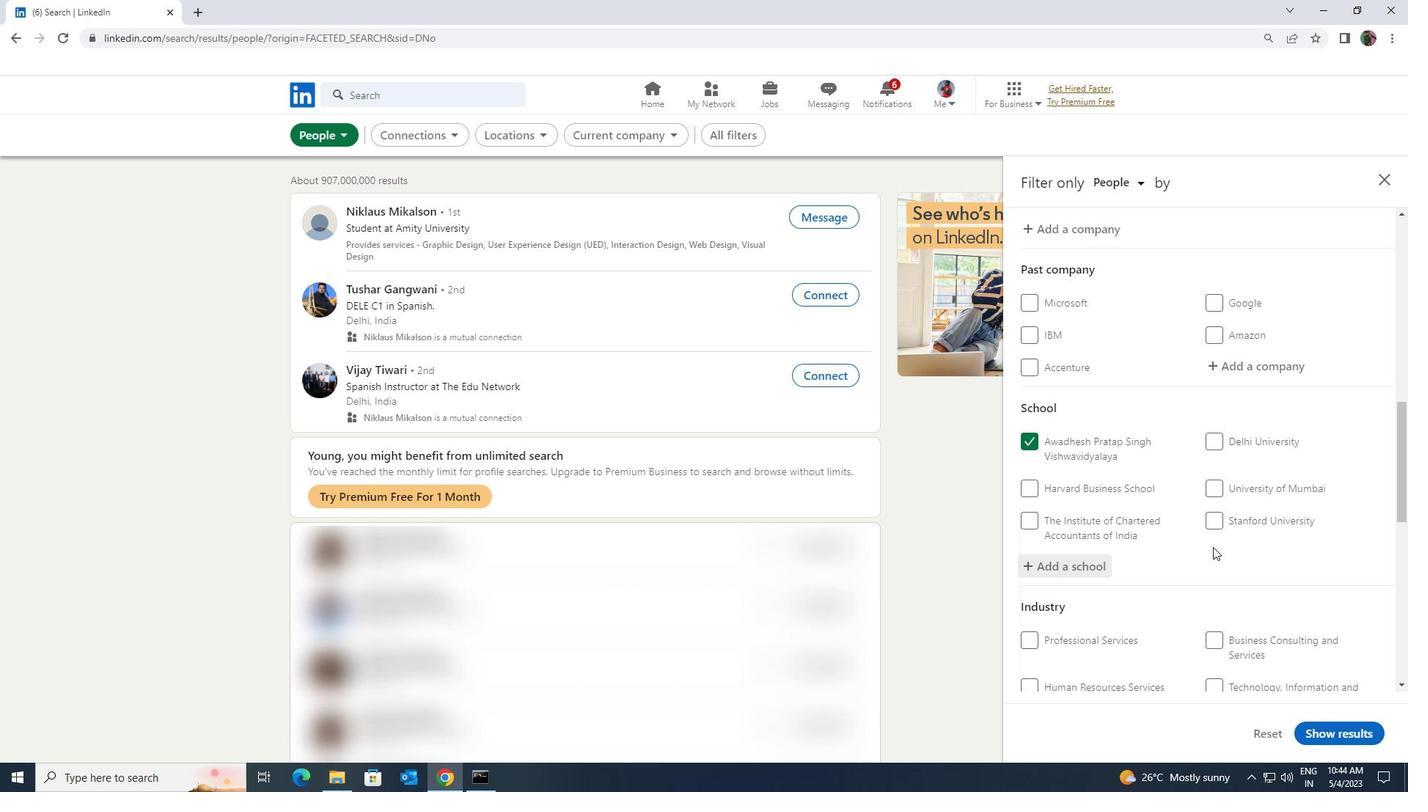 
Action: Mouse moved to (1225, 581)
Screenshot: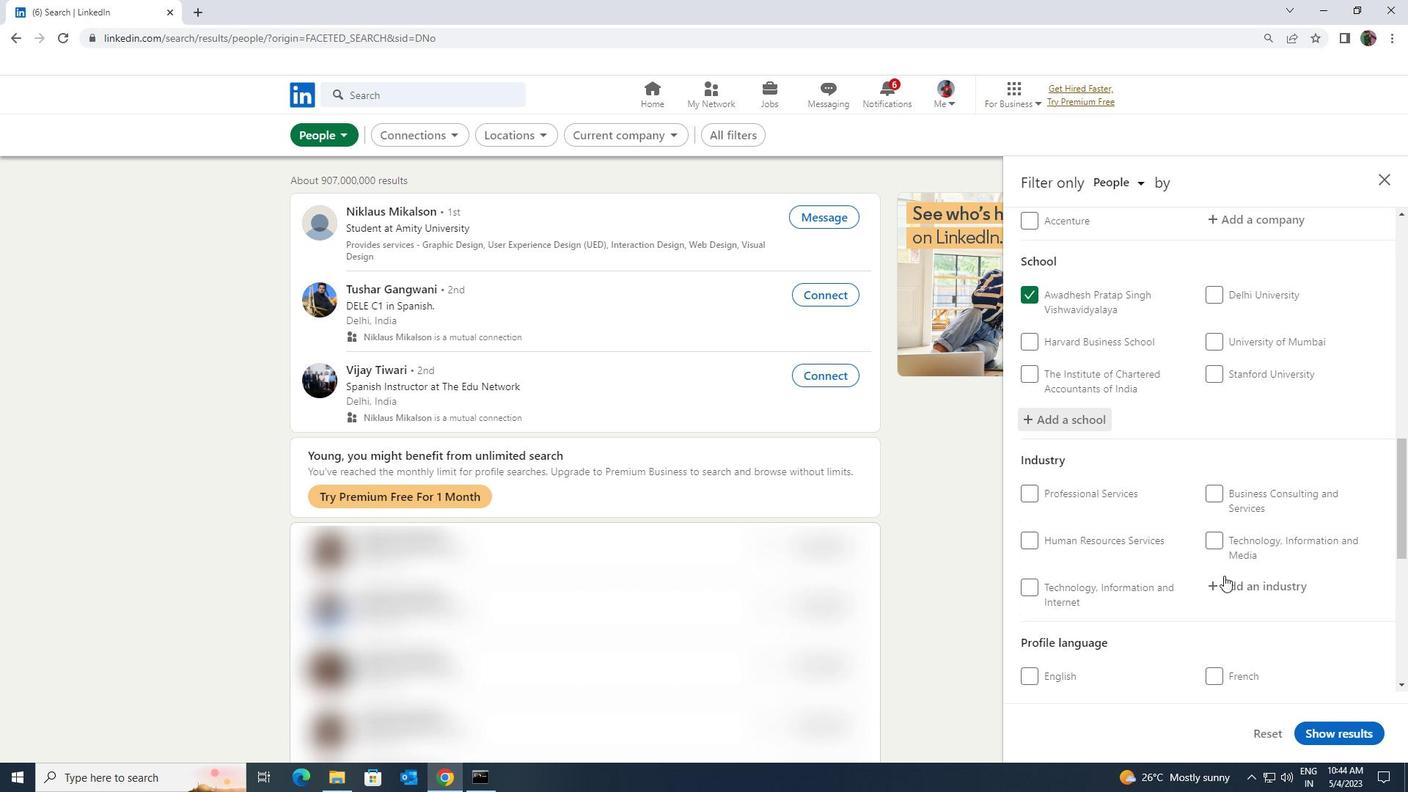 
Action: Mouse pressed left at (1225, 581)
Screenshot: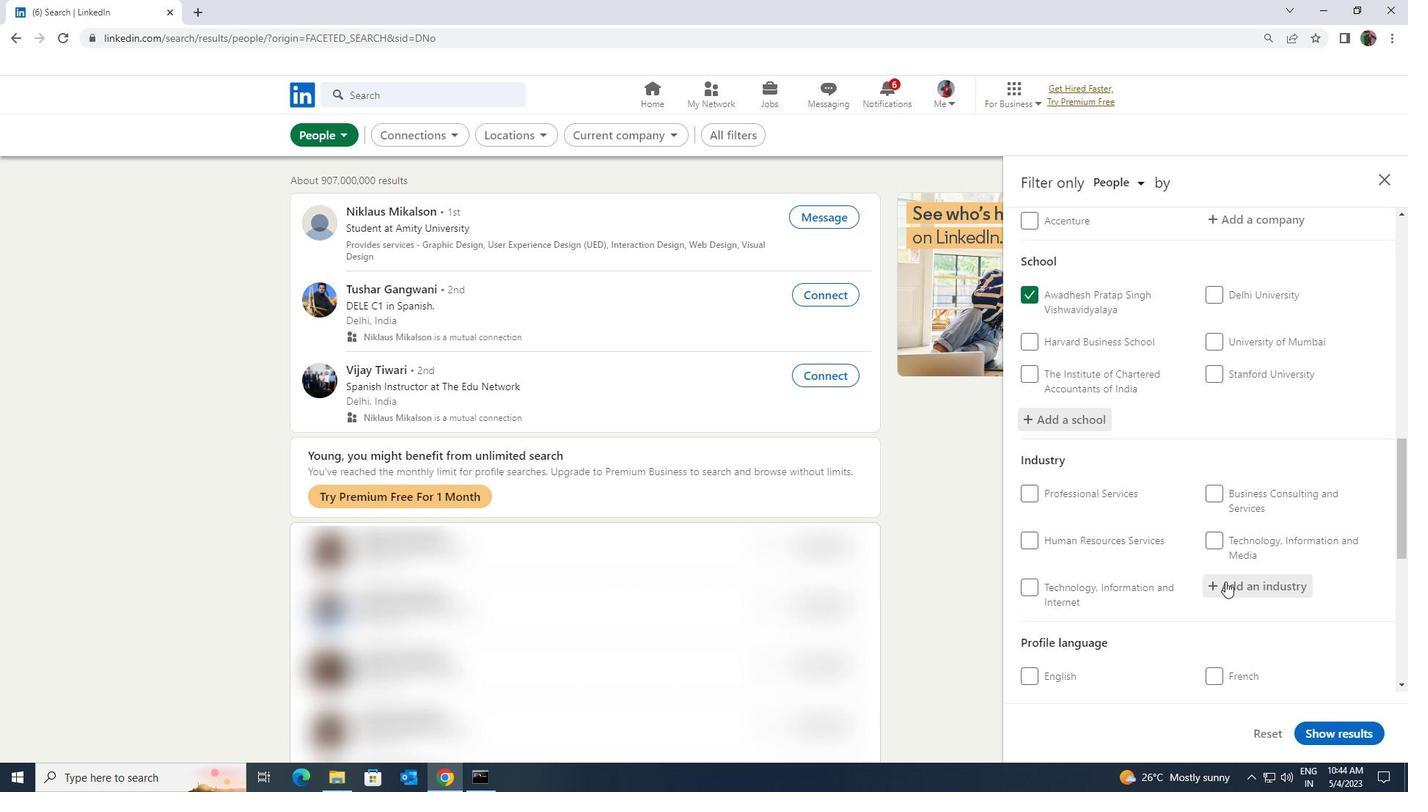 
Action: Key pressed <Key.shift><Key.shift><Key.shift><Key.shift><Key.shift>MOTOR
Screenshot: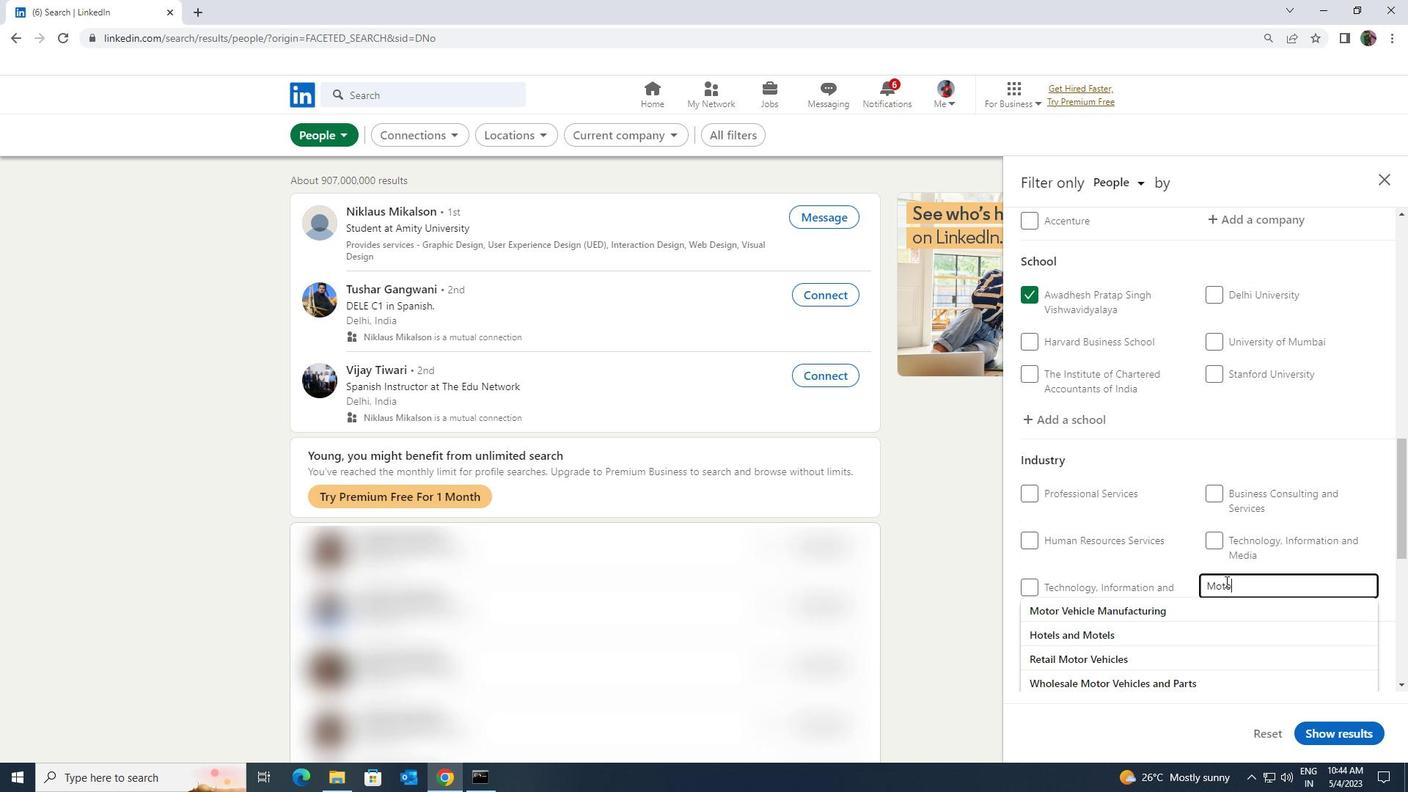 
Action: Mouse moved to (1209, 617)
Screenshot: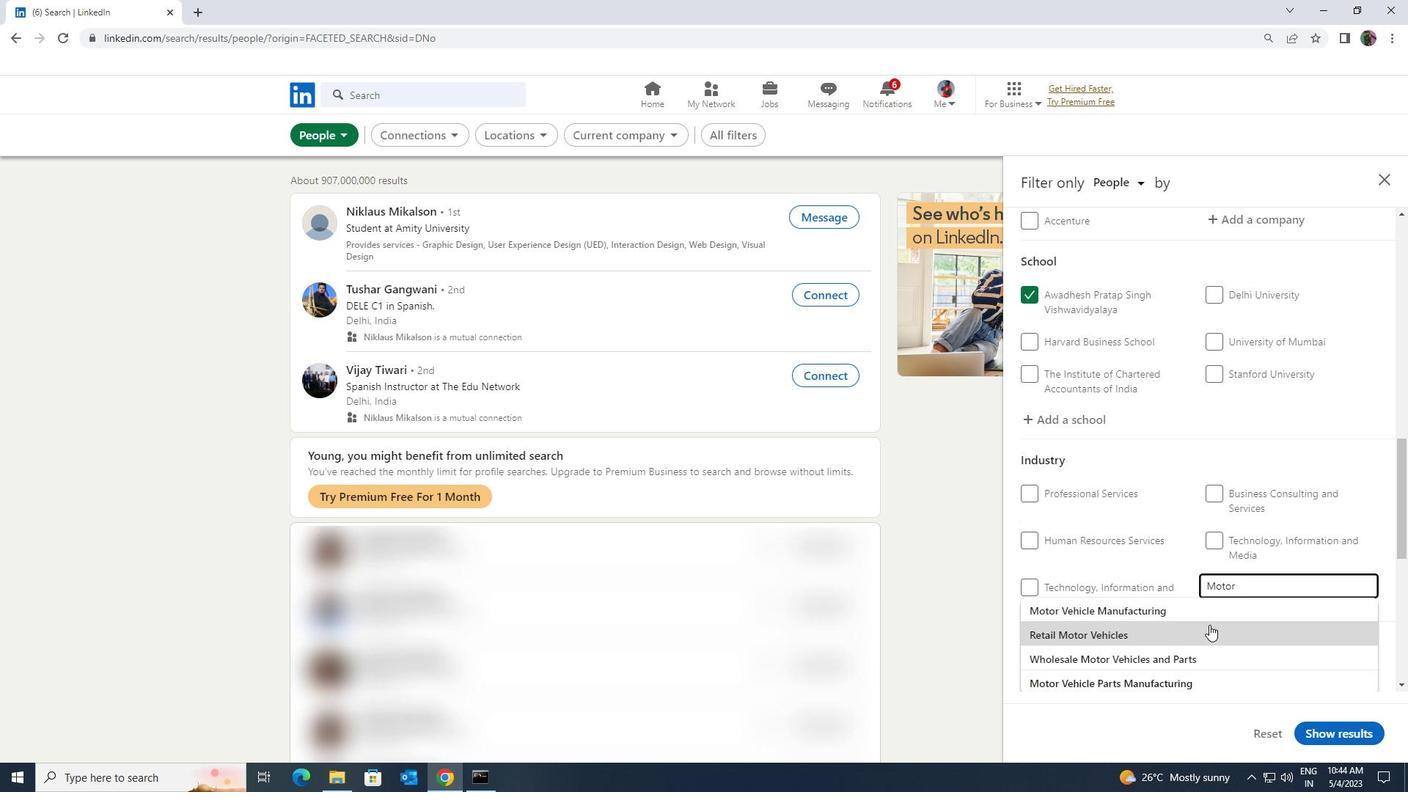 
Action: Mouse pressed left at (1209, 617)
Screenshot: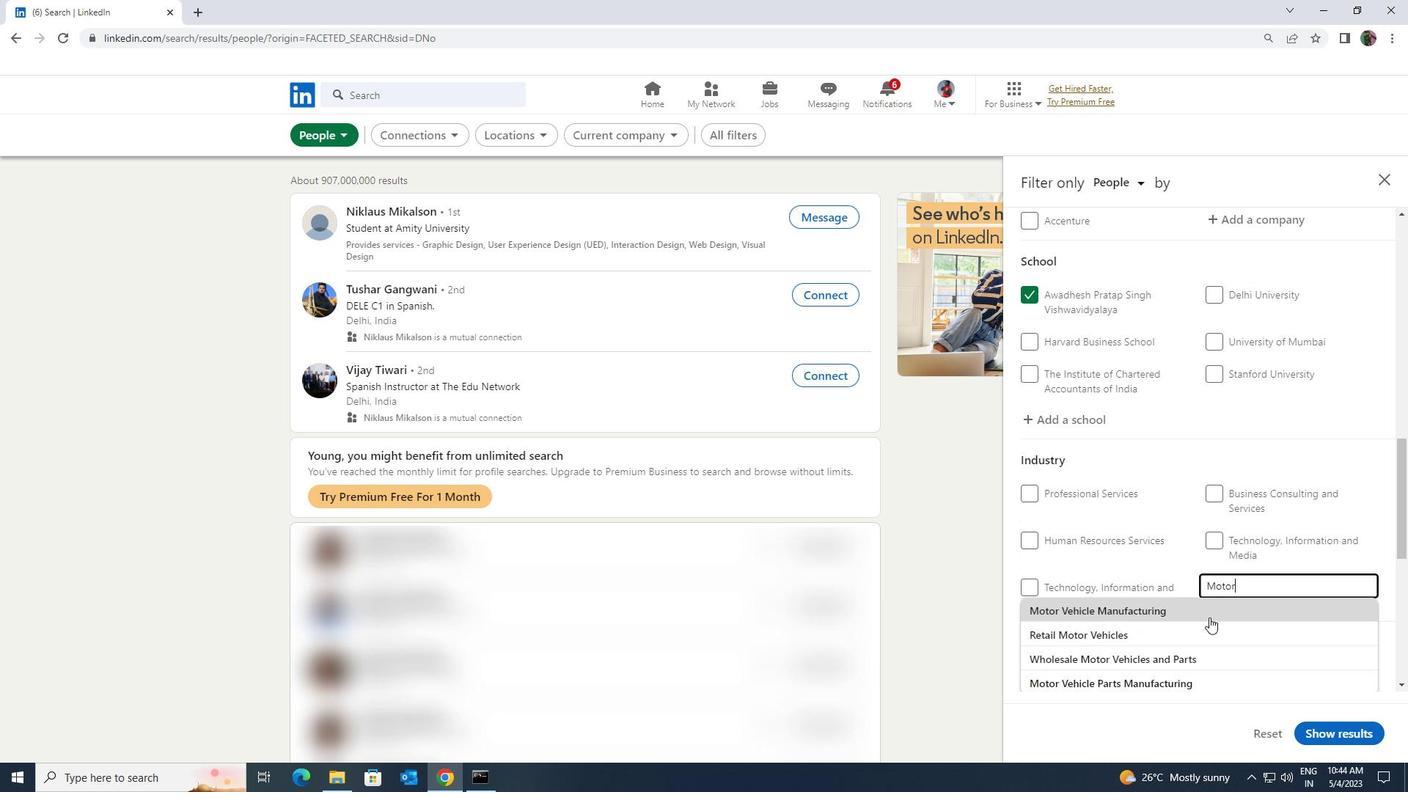 
Action: Mouse scrolled (1209, 616) with delta (0, 0)
Screenshot: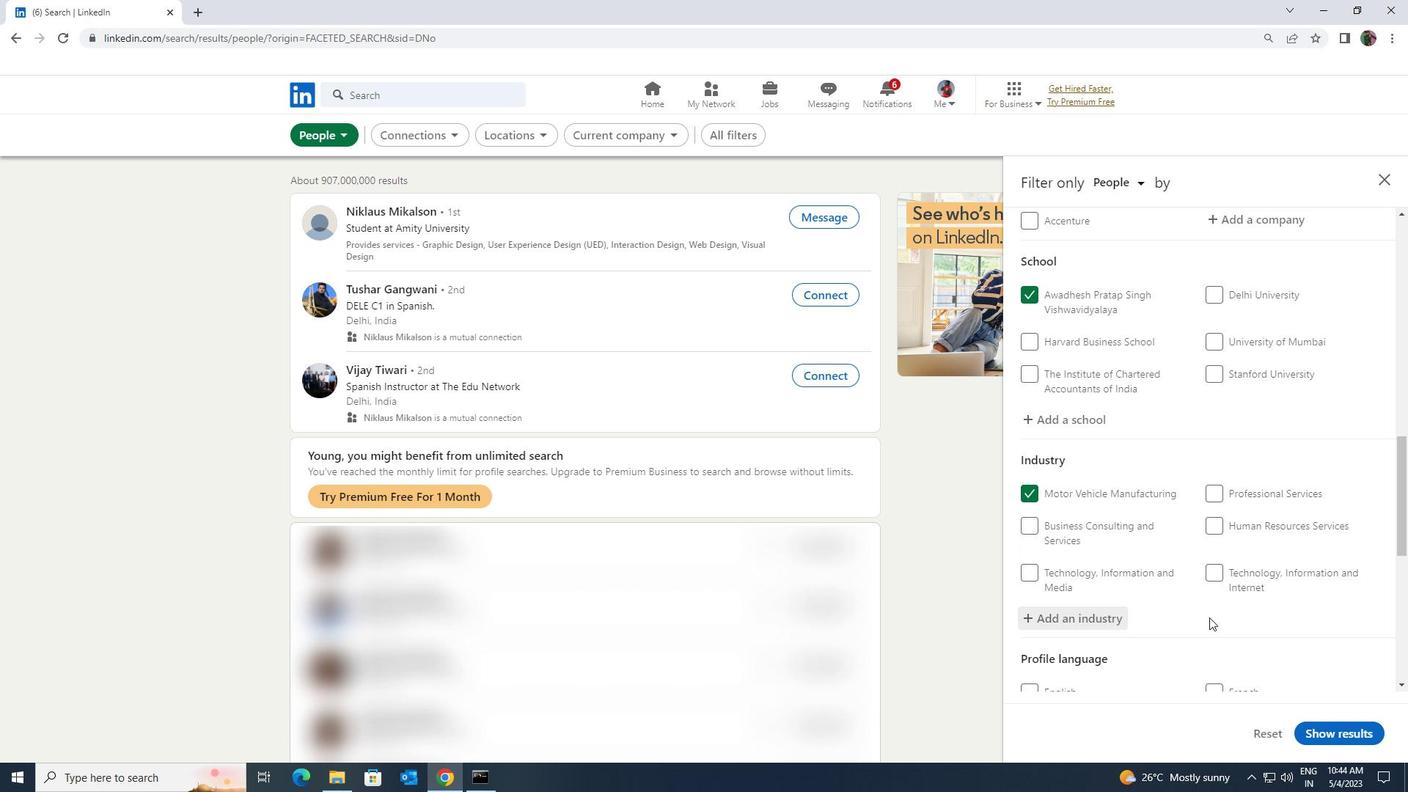 
Action: Mouse scrolled (1209, 616) with delta (0, 0)
Screenshot: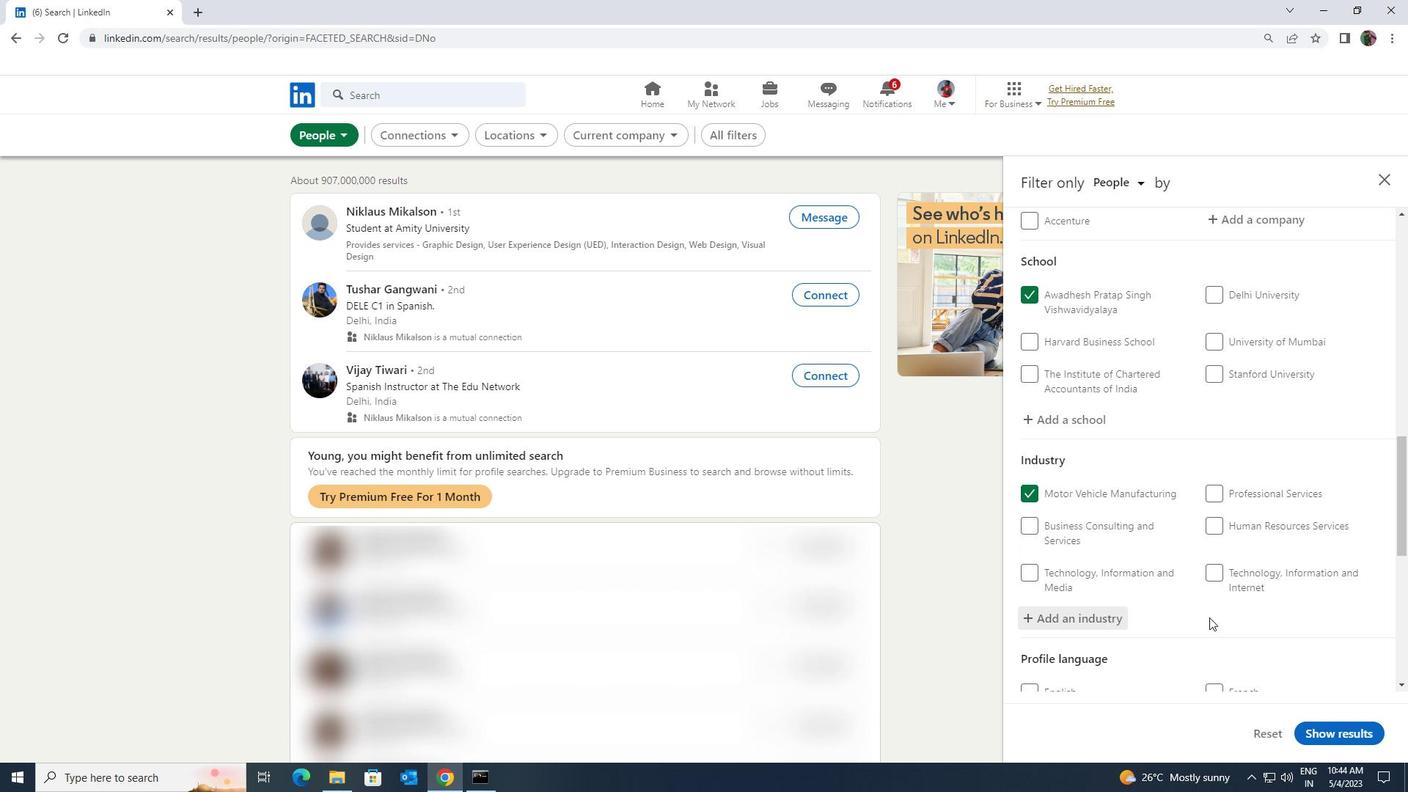 
Action: Mouse scrolled (1209, 616) with delta (0, 0)
Screenshot: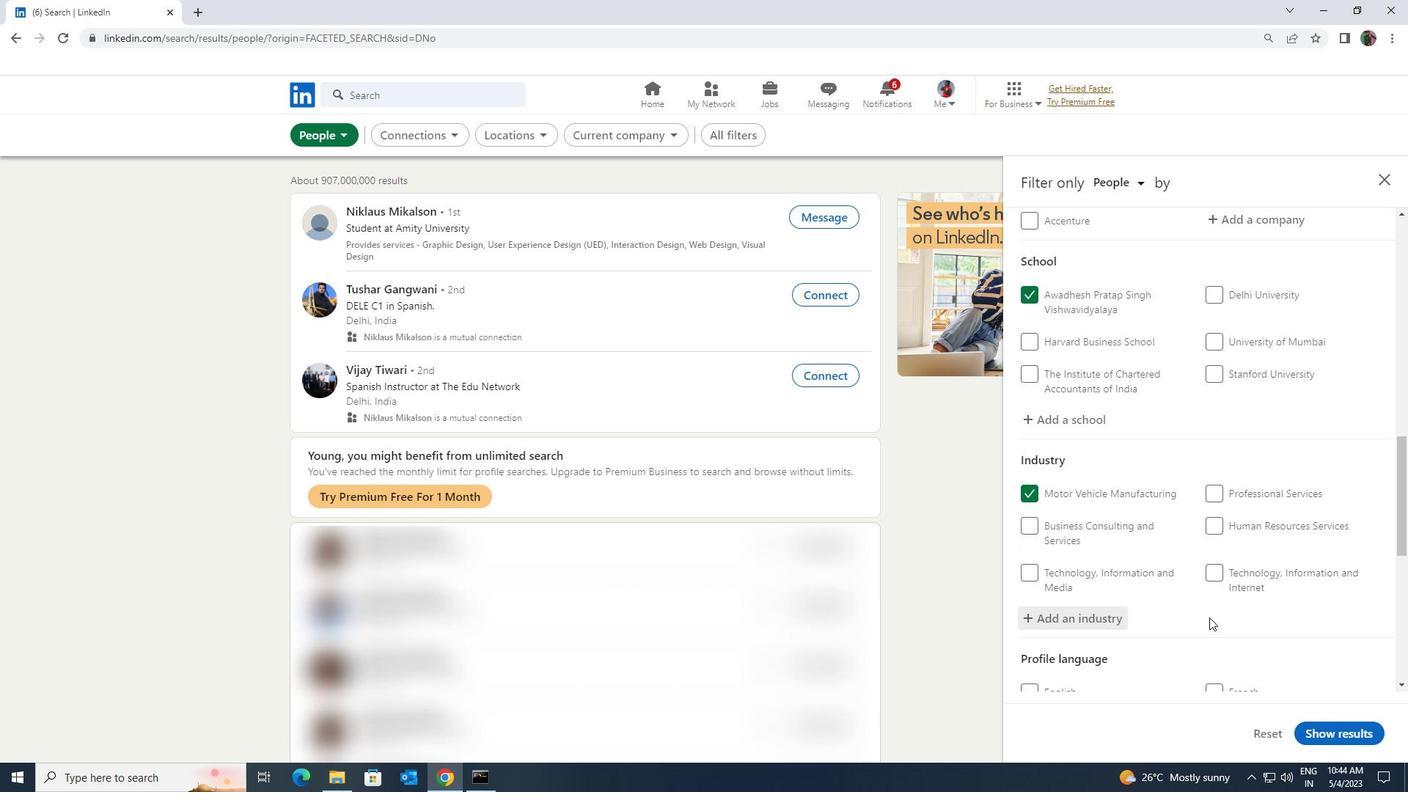 
Action: Mouse scrolled (1209, 616) with delta (0, 0)
Screenshot: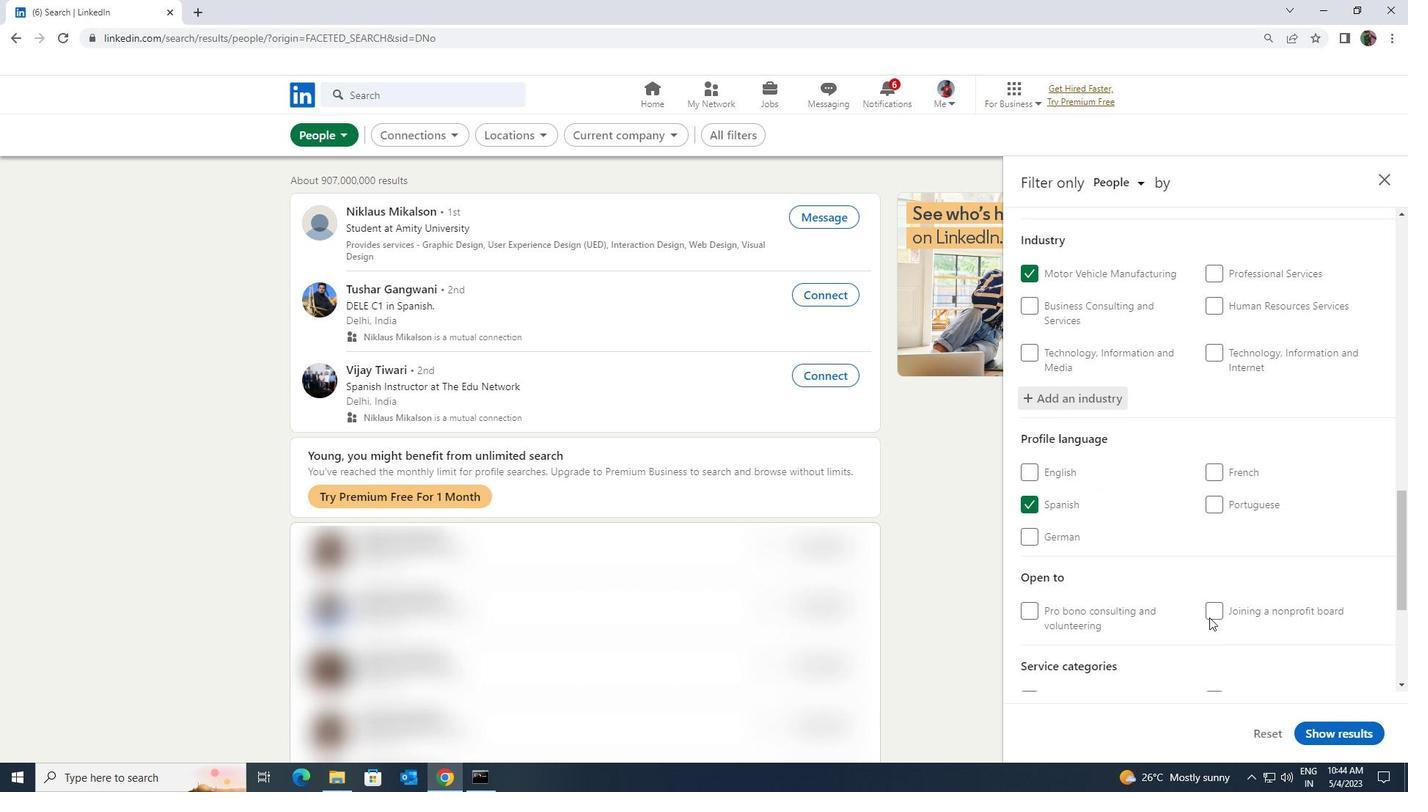 
Action: Mouse scrolled (1209, 616) with delta (0, 0)
Screenshot: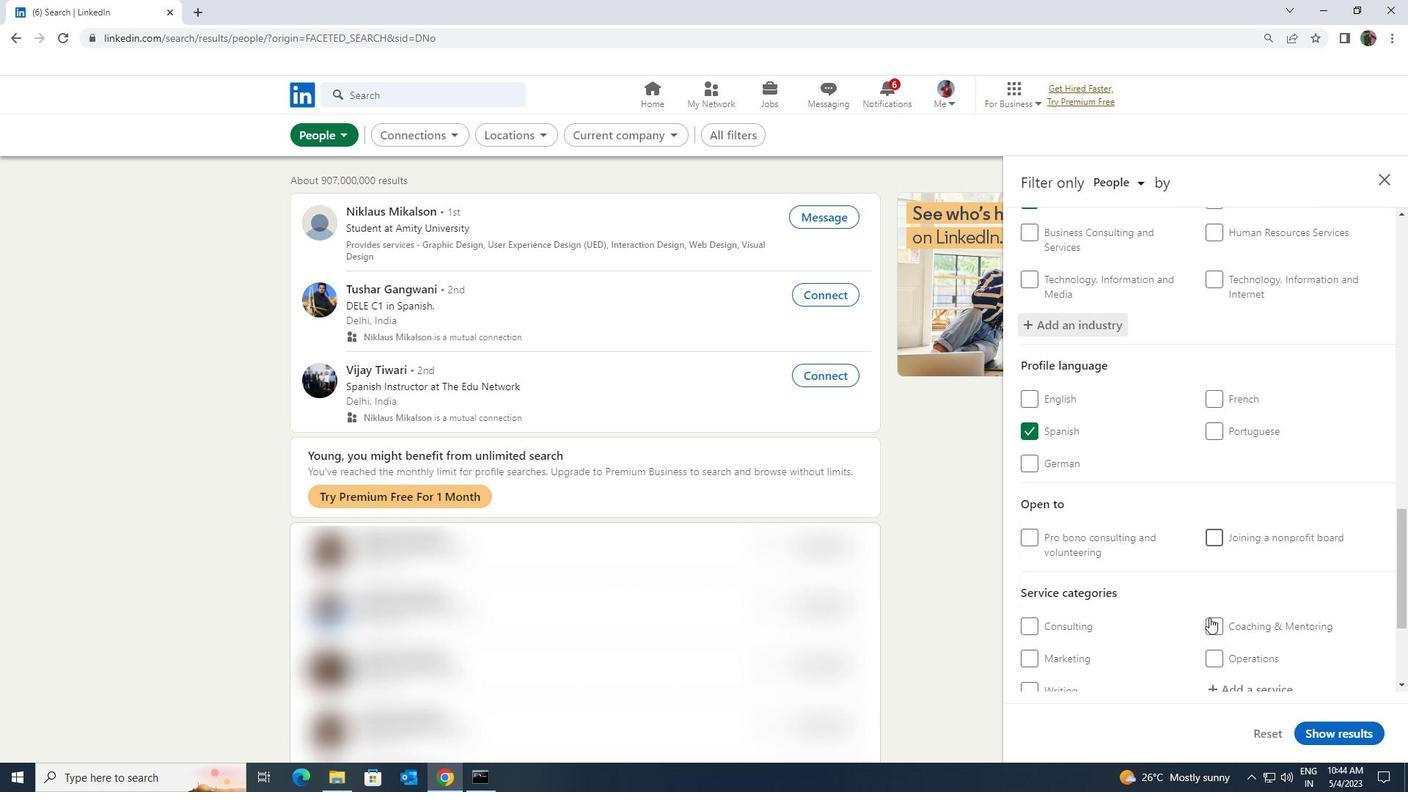 
Action: Mouse moved to (1208, 617)
Screenshot: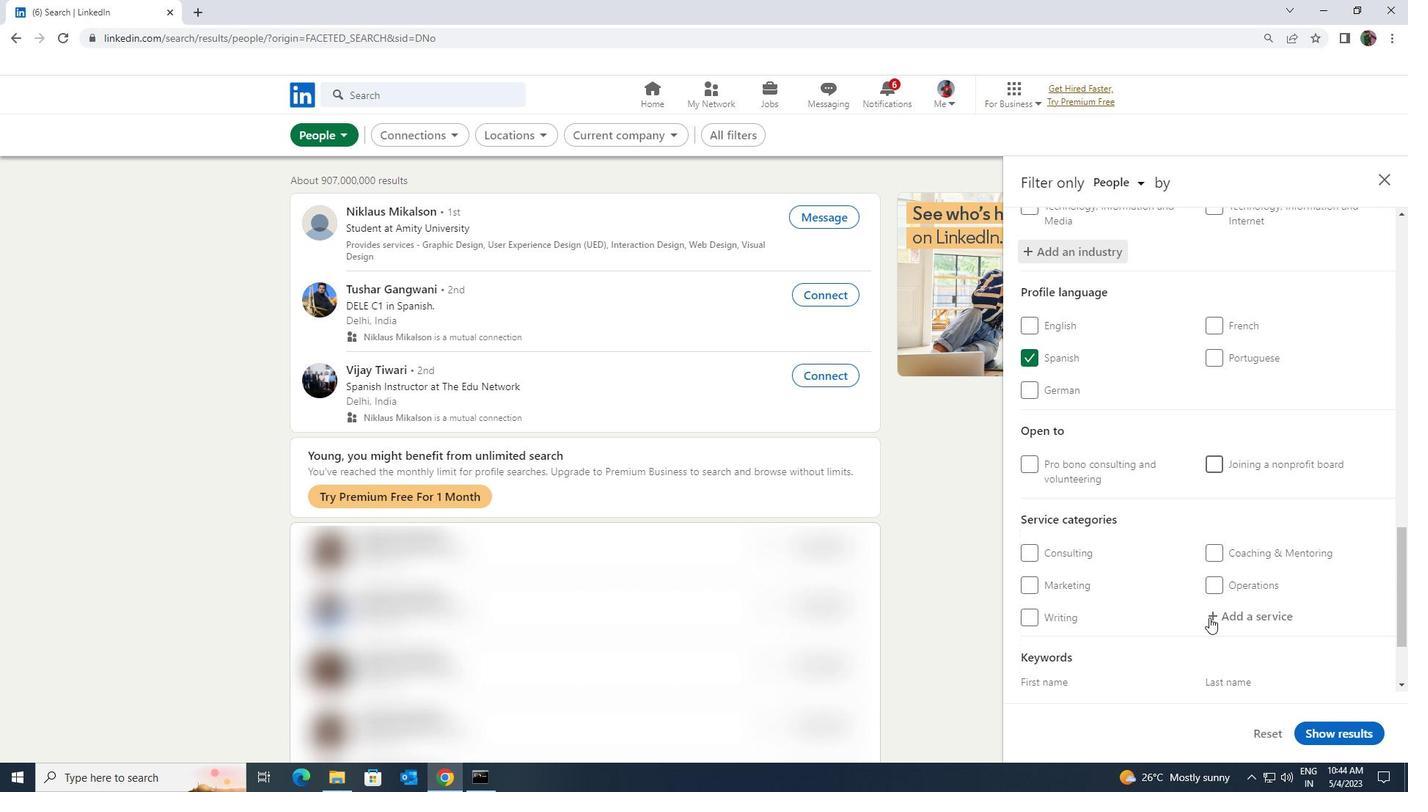 
Action: Mouse pressed left at (1208, 617)
Screenshot: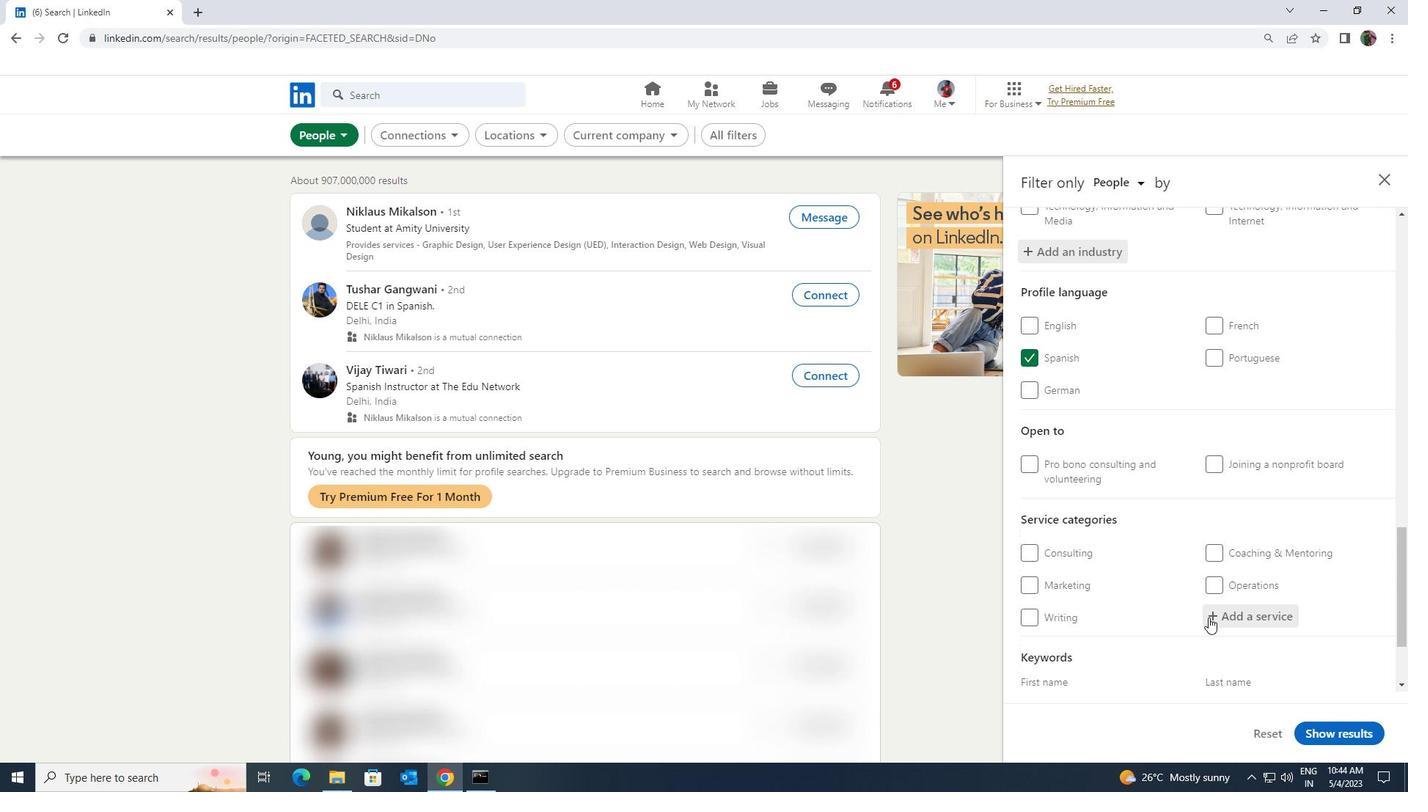 
Action: Mouse moved to (1207, 618)
Screenshot: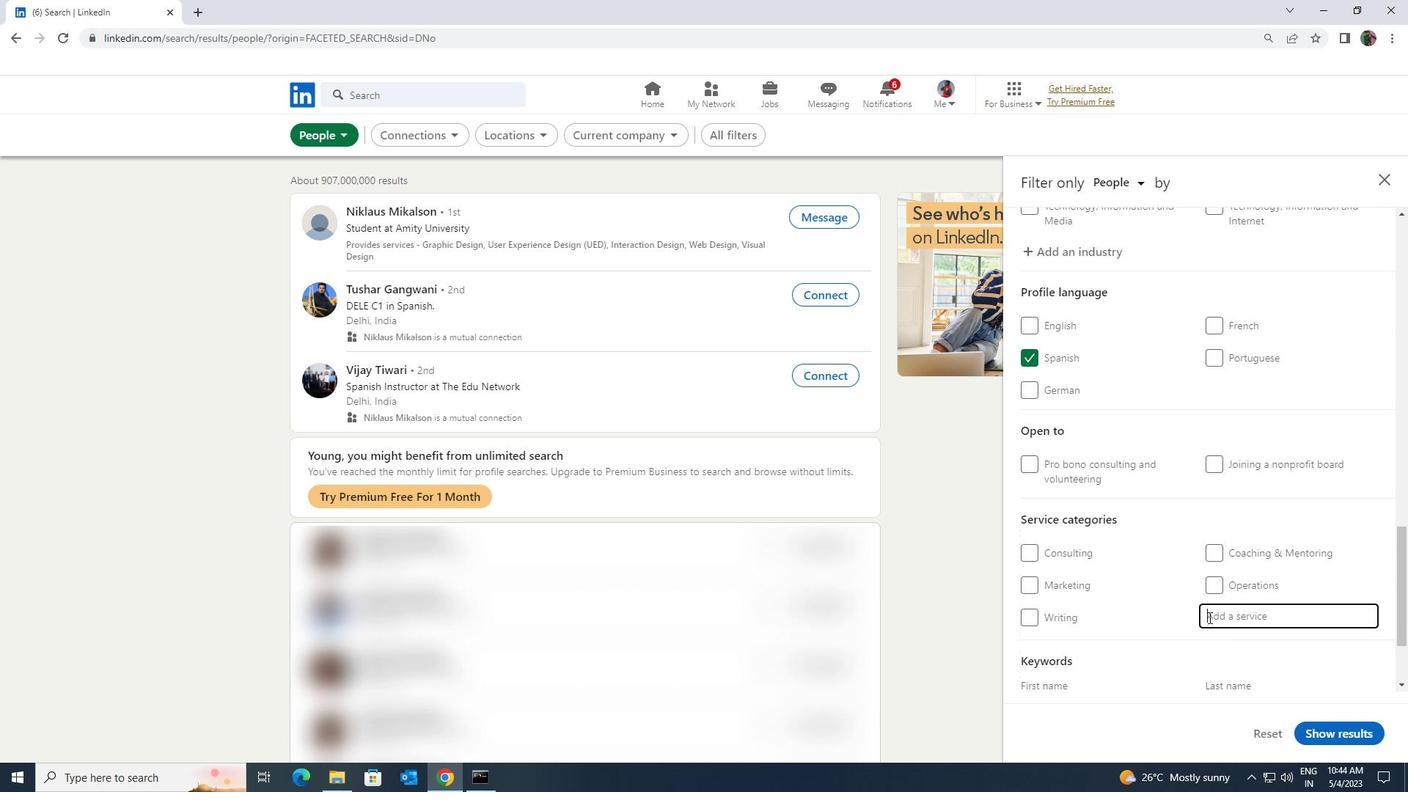 
Action: Key pressed <Key.shift><Key.shift>HEALTH<Key.space>
Screenshot: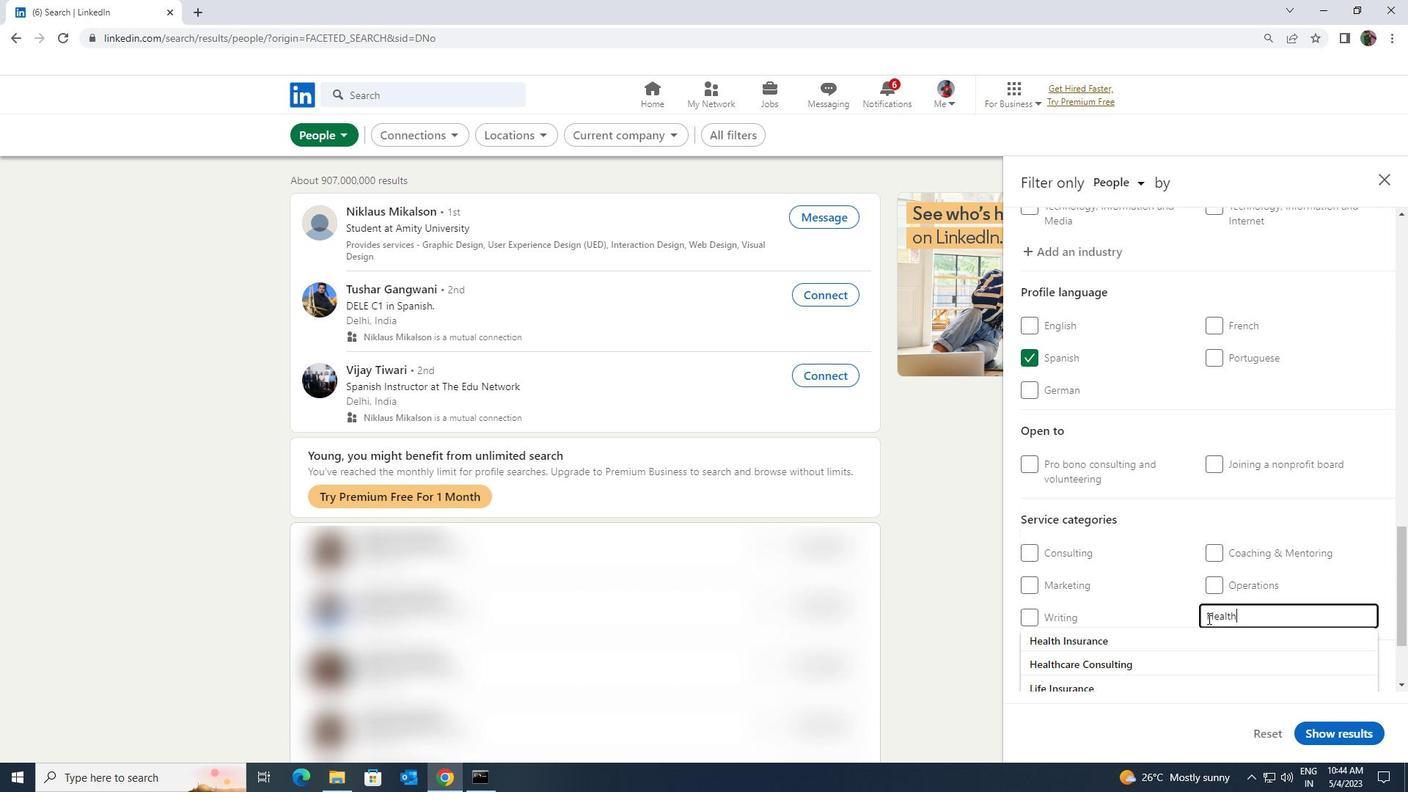 
Action: Mouse moved to (1204, 635)
Screenshot: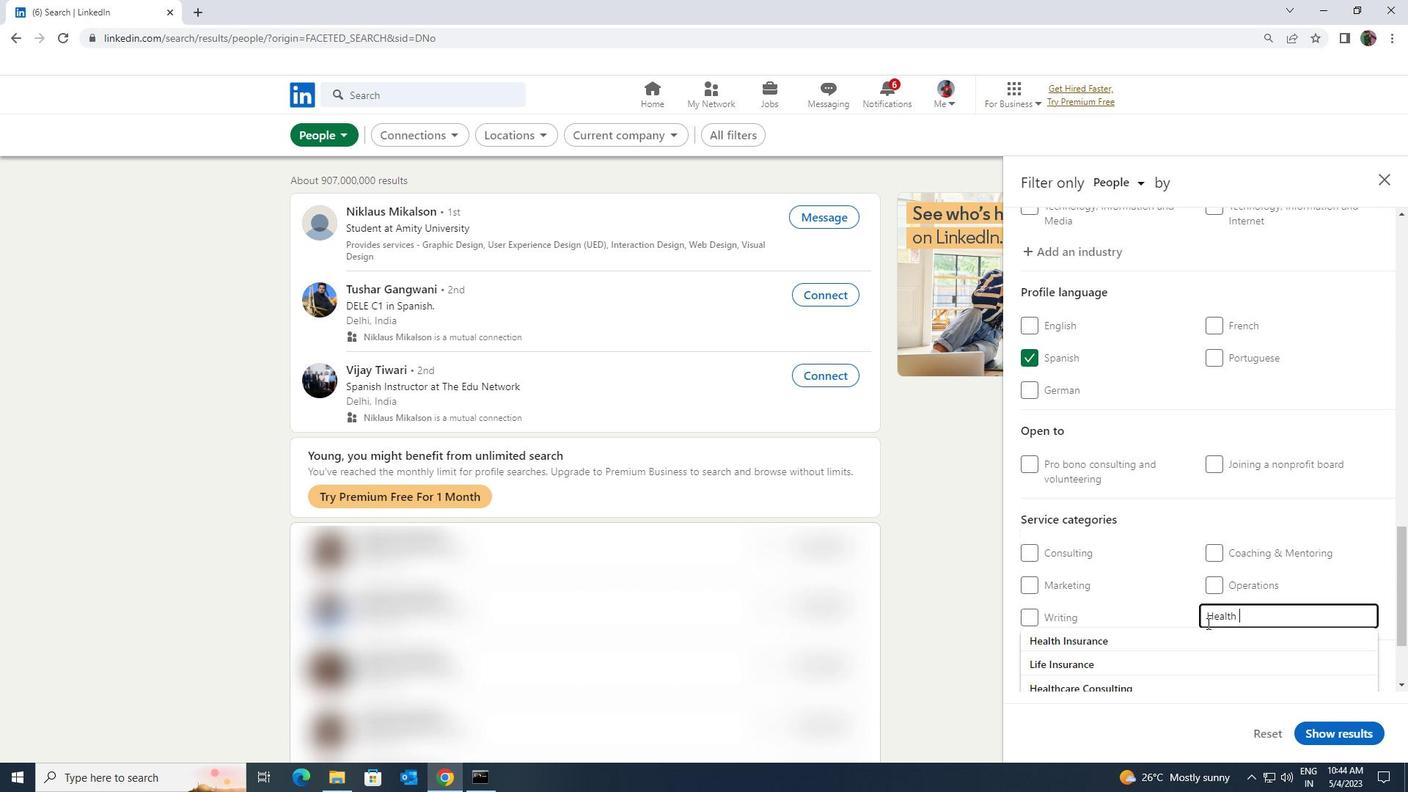 
Action: Mouse pressed left at (1204, 635)
Screenshot: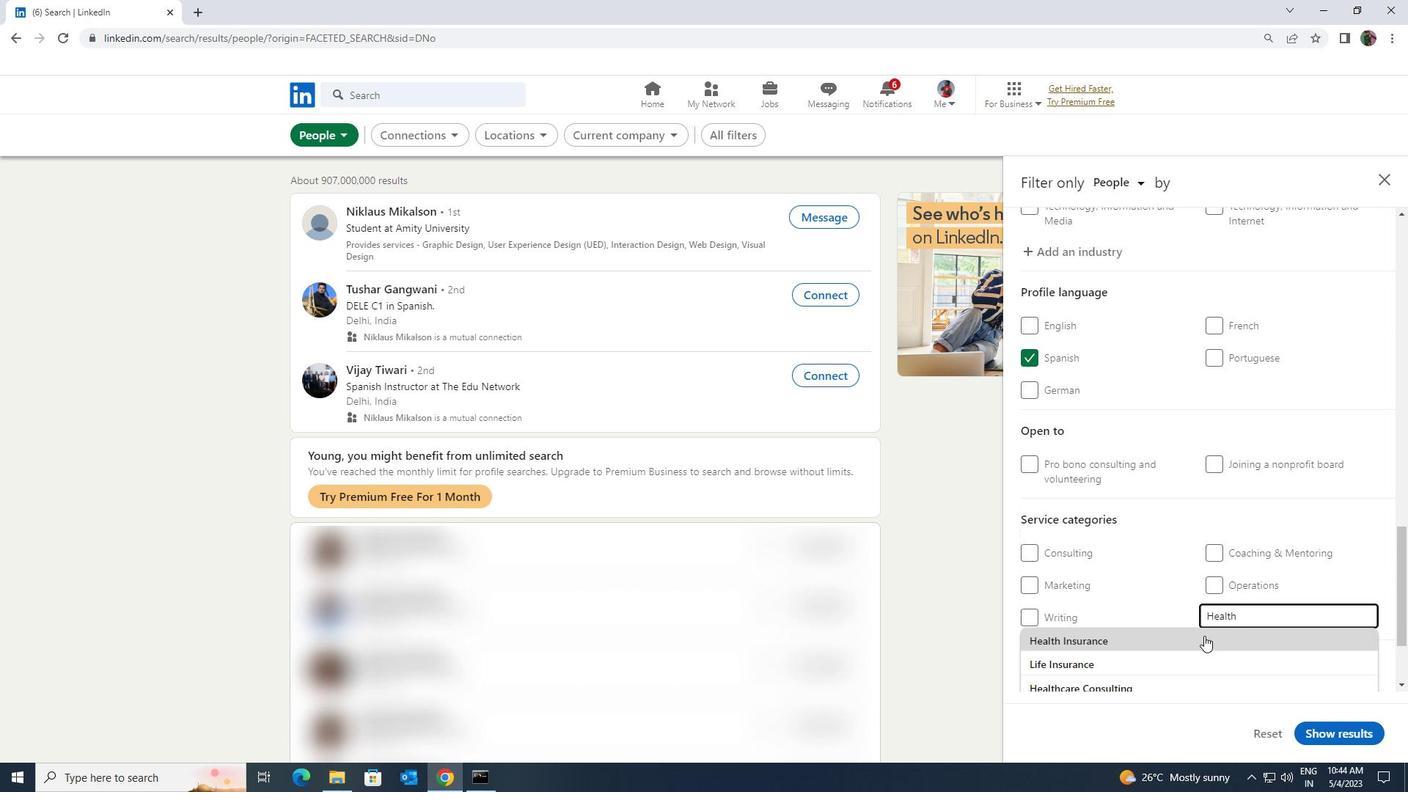 
Action: Mouse scrolled (1204, 635) with delta (0, 0)
Screenshot: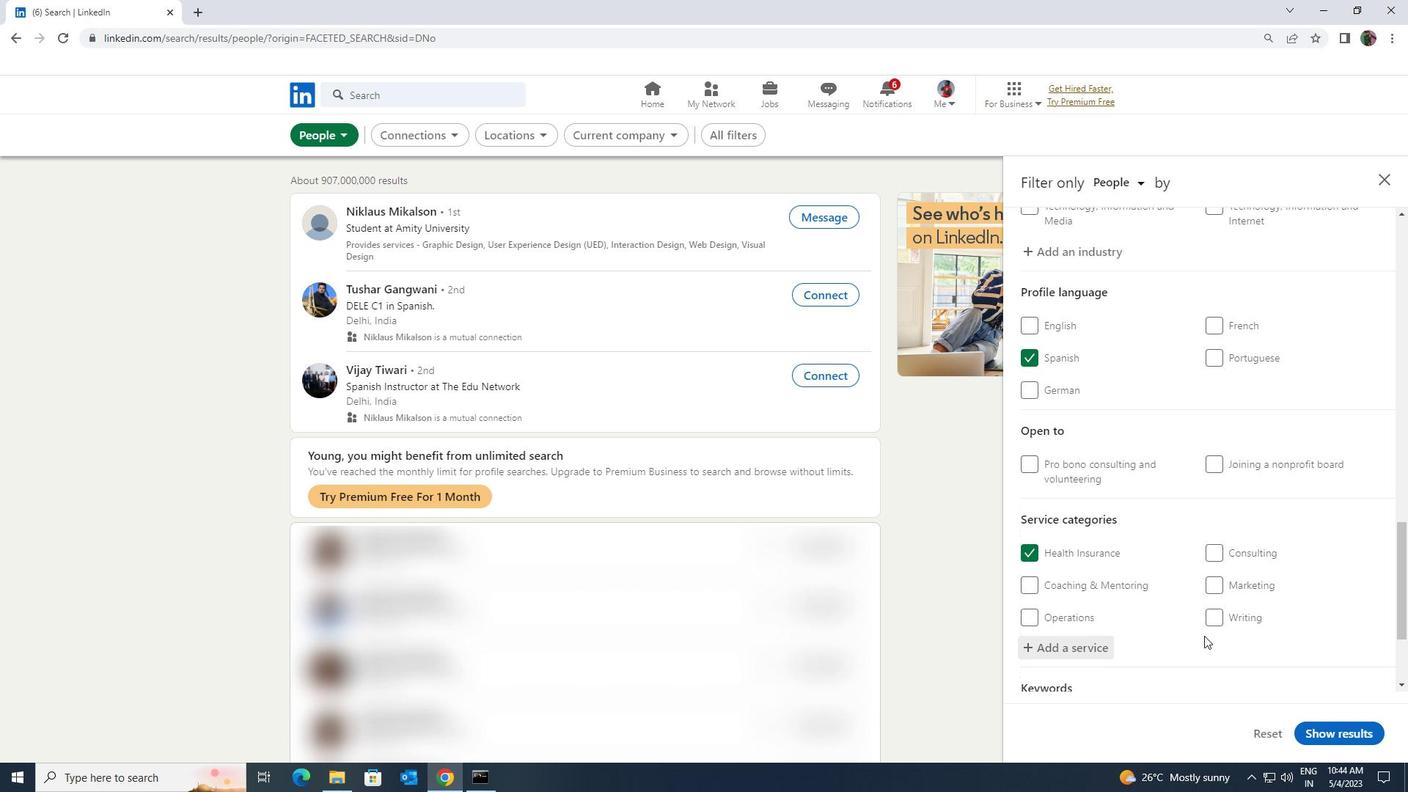 
Action: Mouse scrolled (1204, 635) with delta (0, 0)
Screenshot: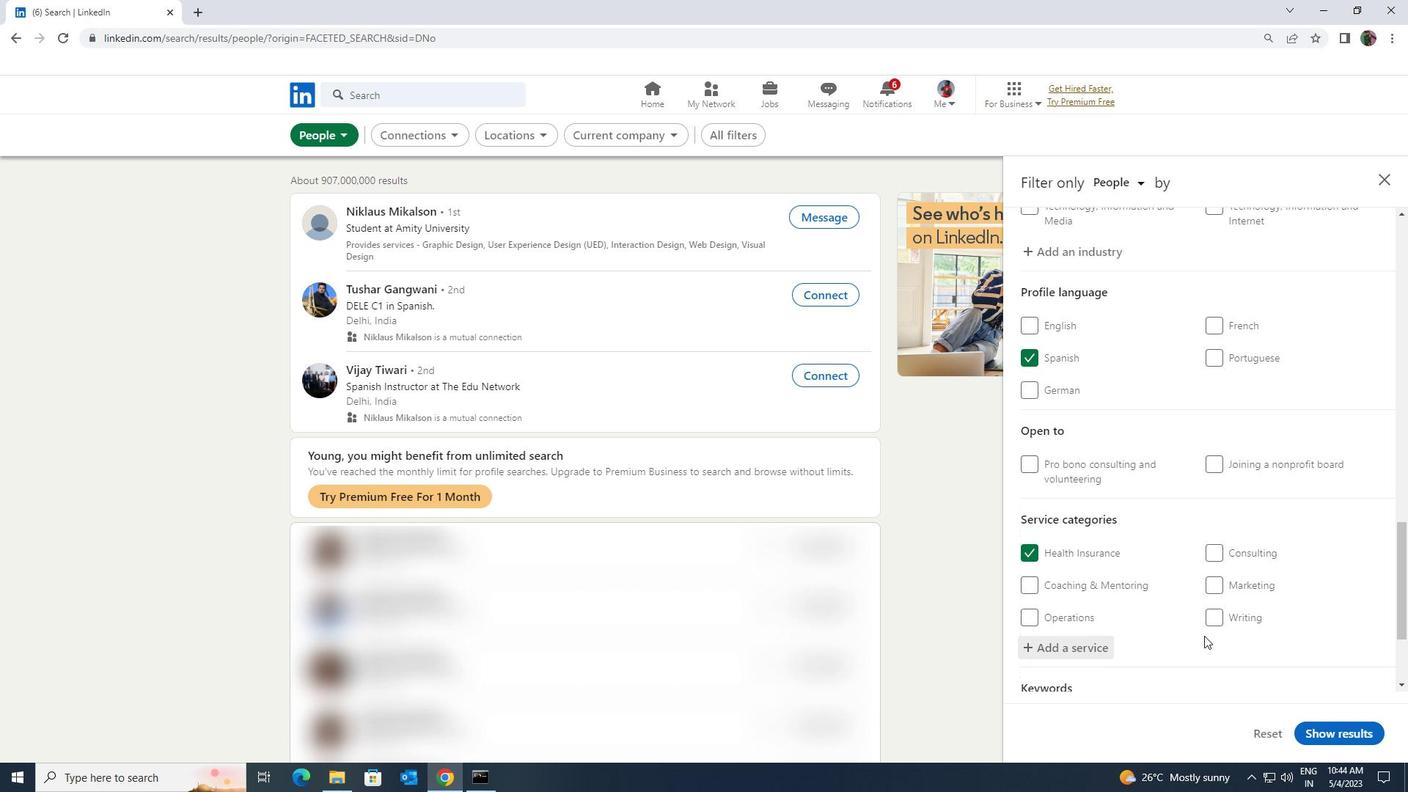 
Action: Mouse moved to (1182, 646)
Screenshot: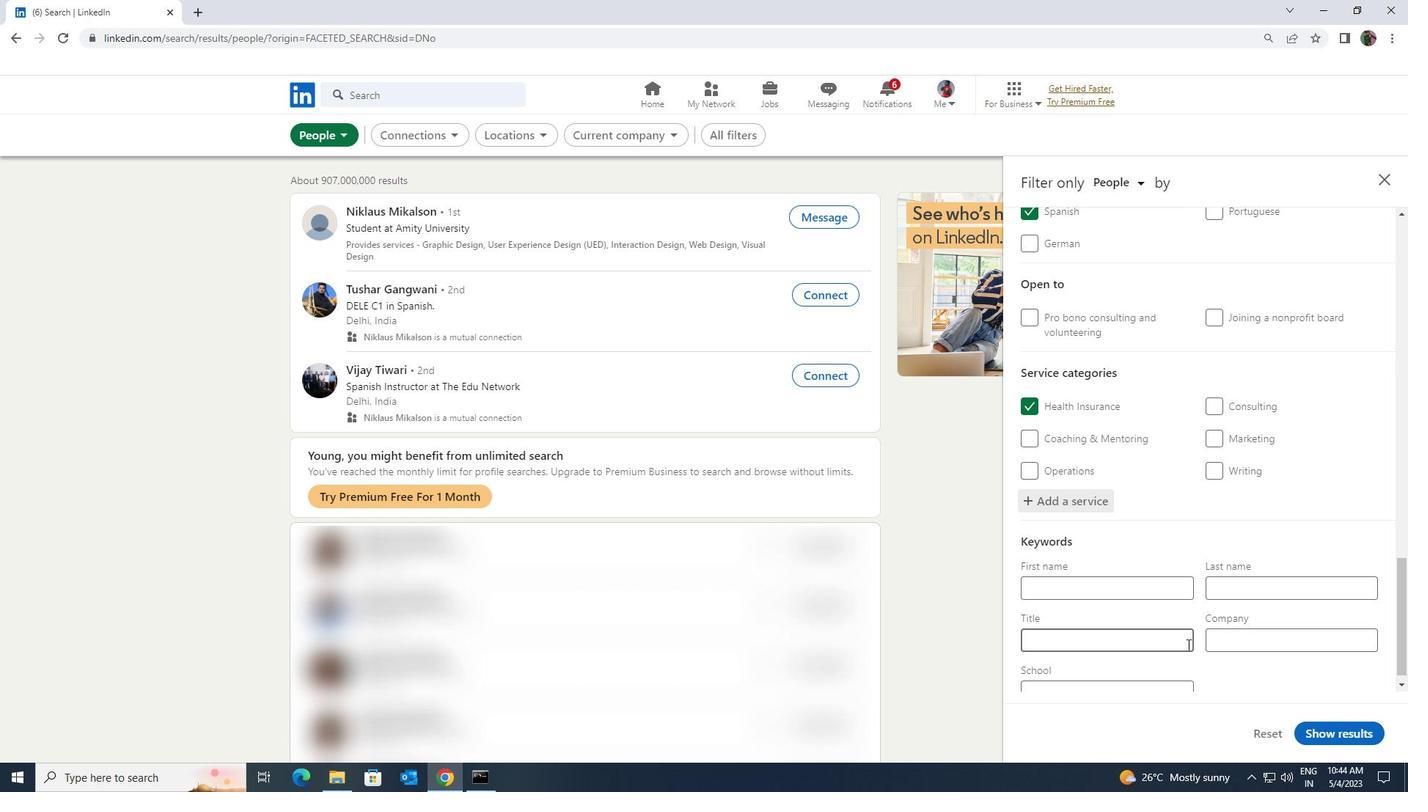 
Action: Mouse pressed left at (1182, 646)
Screenshot: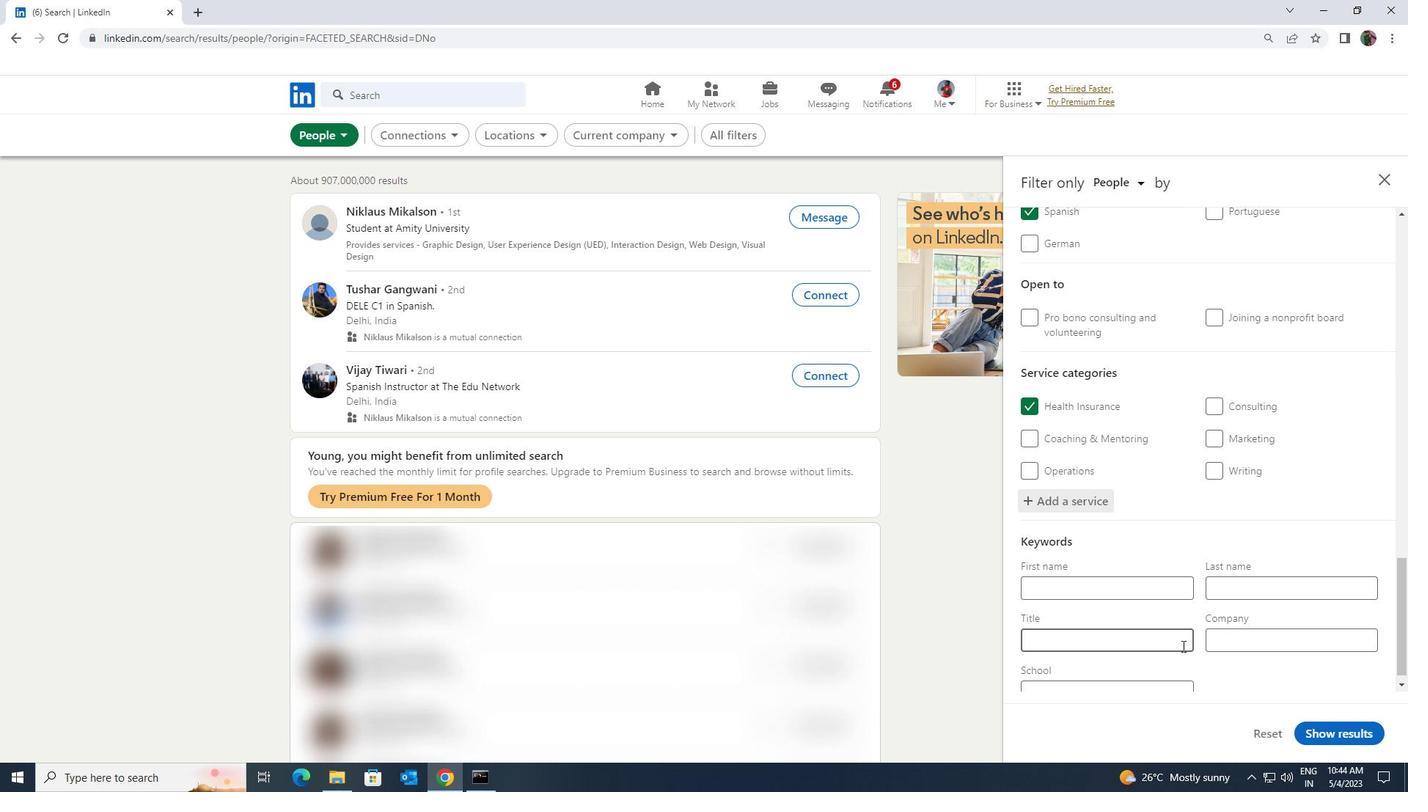
Action: Key pressed <Key.shift><Key.shift><Key.shift><Key.shift>ANIMAL<Key.space><Key.shift>SHELTER<Key.space><Key.shift>WORKER
Screenshot: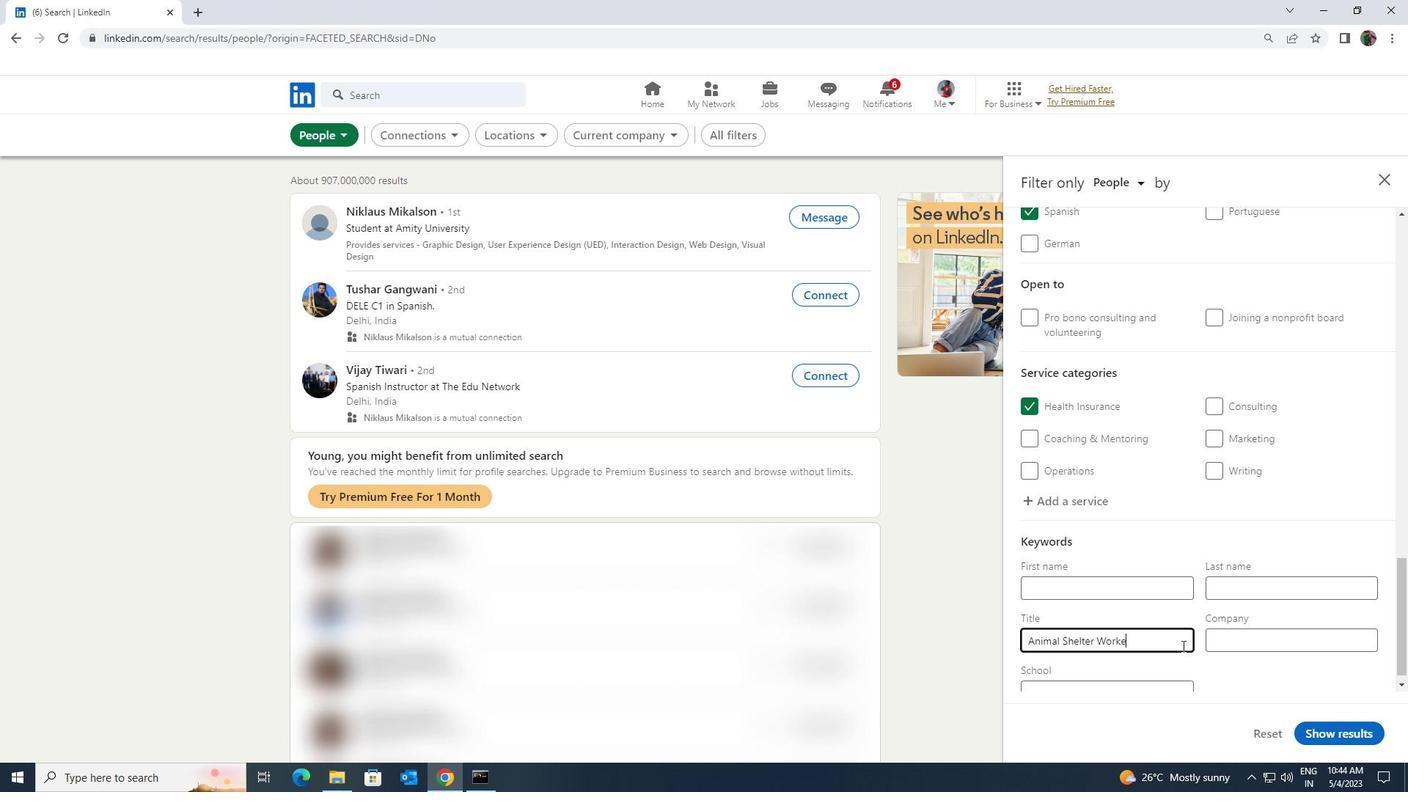 
Action: Mouse moved to (1326, 728)
Screenshot: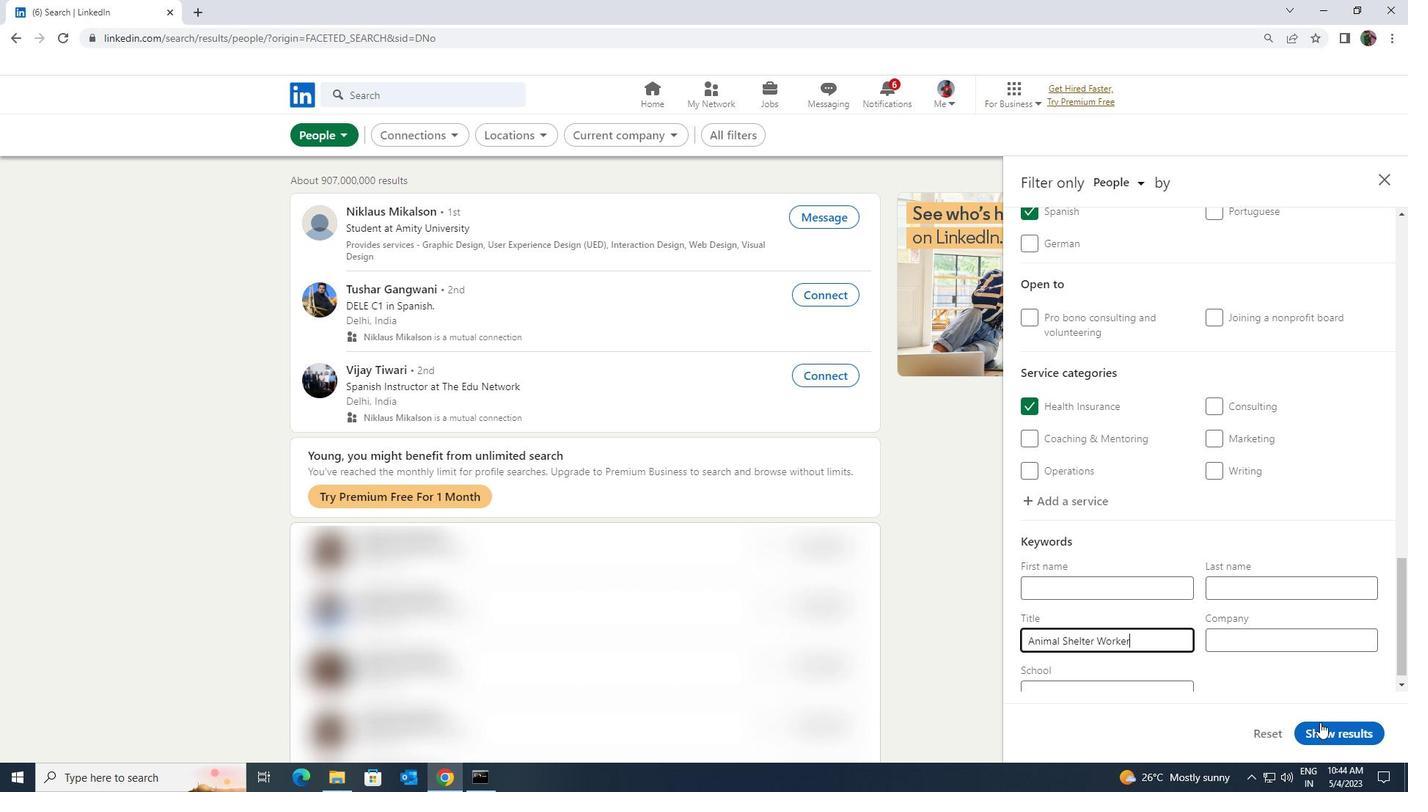 
Action: Mouse pressed left at (1326, 728)
Screenshot: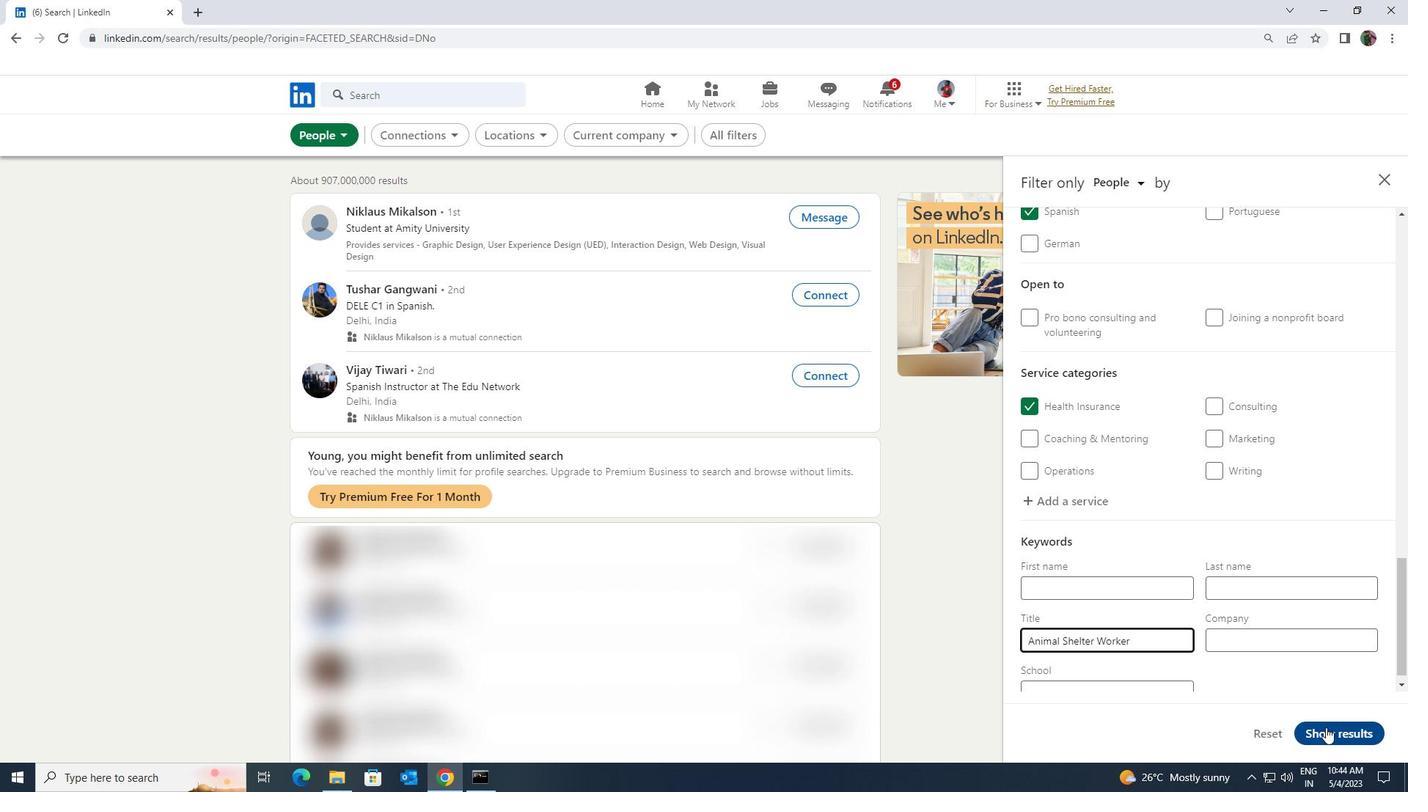 
